 Task: Find a one-way business class flight from Santa Barbara to Springfield on Tuesday, May 2, using Delta, with 2 checked bags, a price limit of ₹600,000, and a departure time between 6:00 PM and 12:00 AM.
Action: Mouse moved to (266, 356)
Screenshot: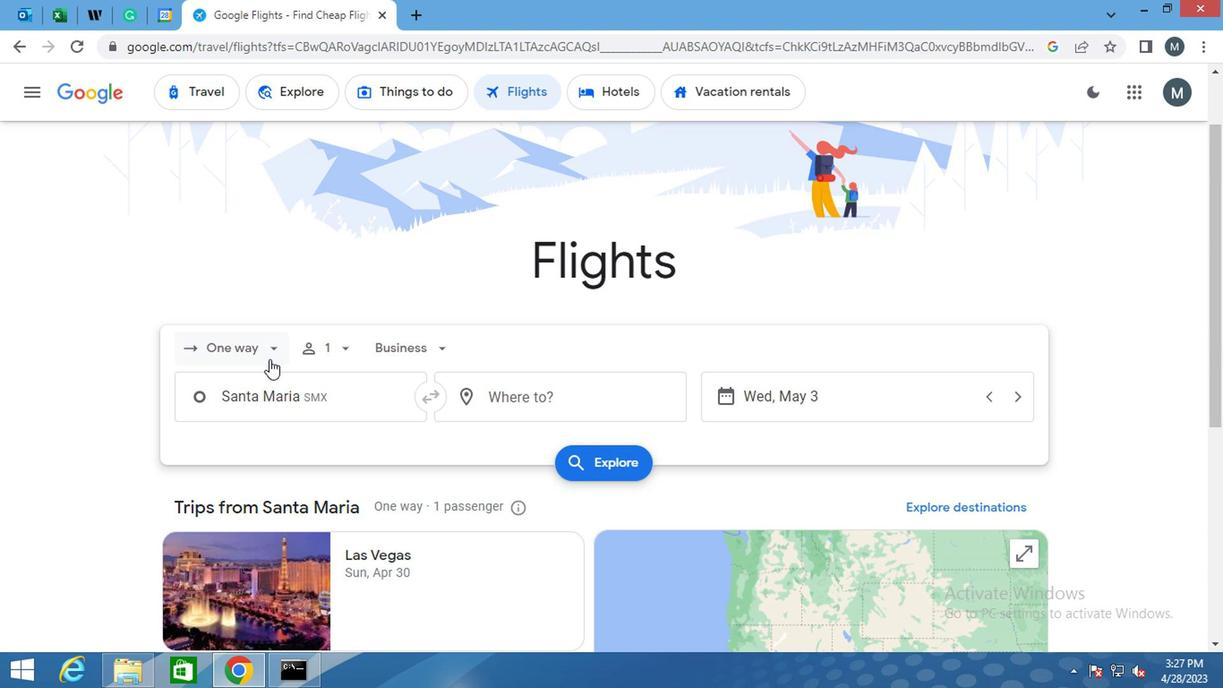 
Action: Mouse pressed left at (266, 356)
Screenshot: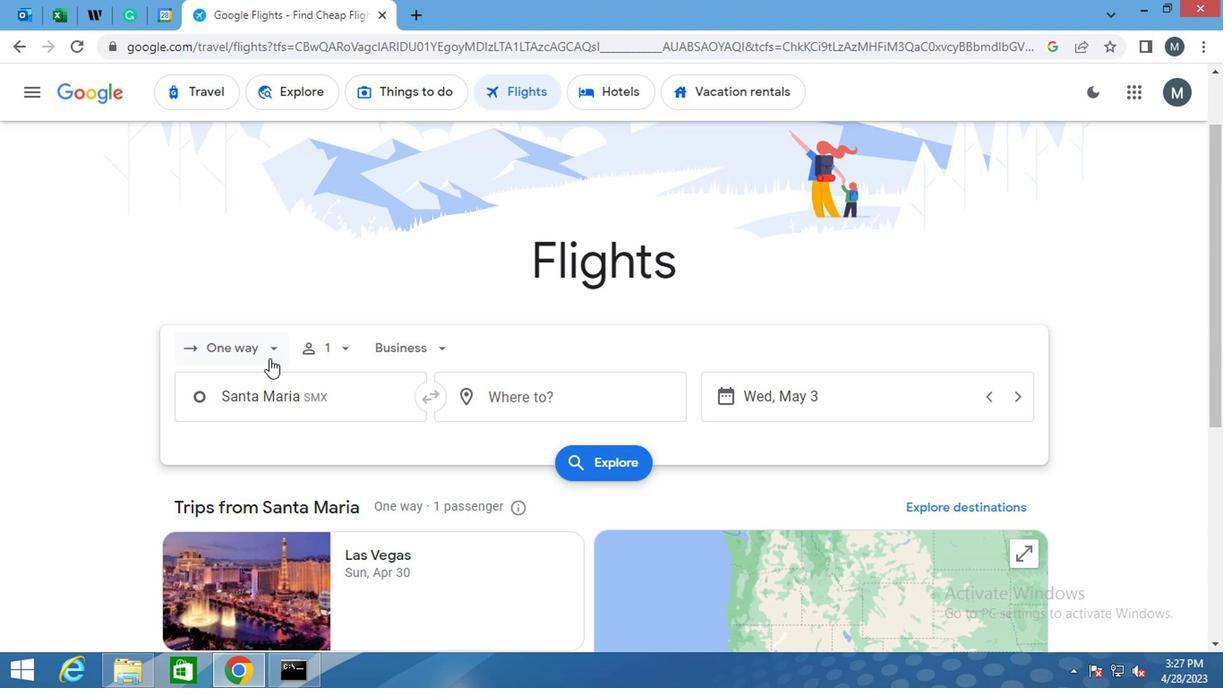 
Action: Mouse moved to (256, 434)
Screenshot: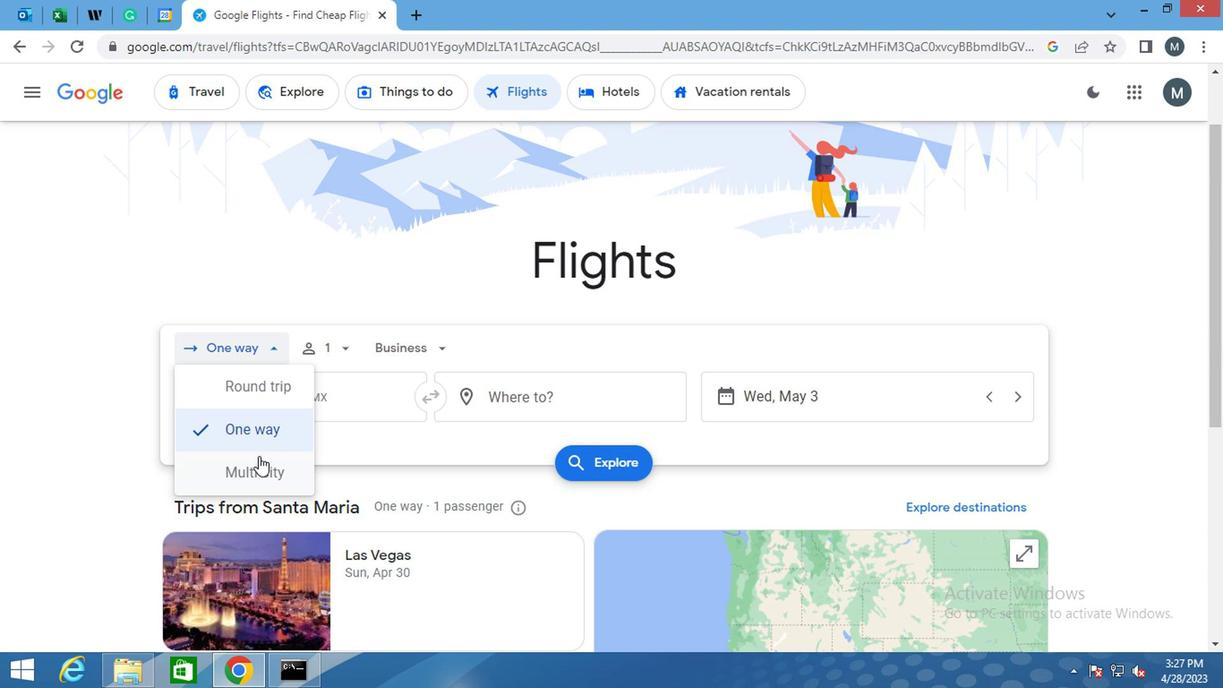 
Action: Mouse pressed left at (256, 434)
Screenshot: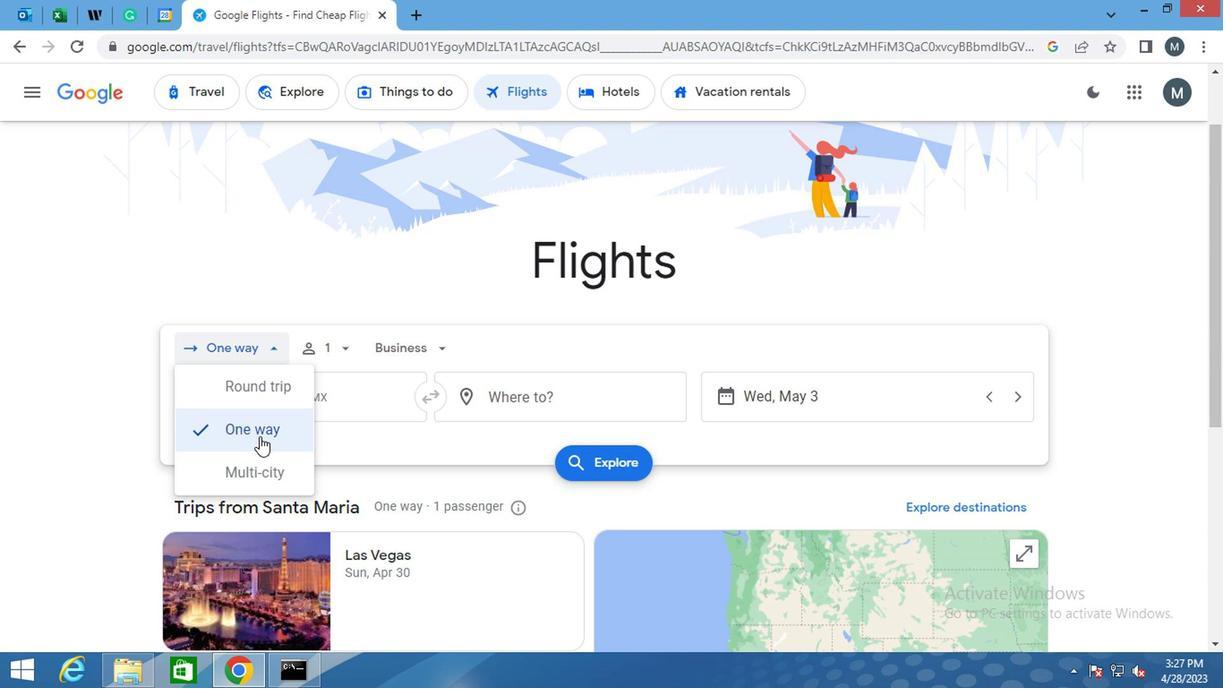 
Action: Mouse moved to (331, 351)
Screenshot: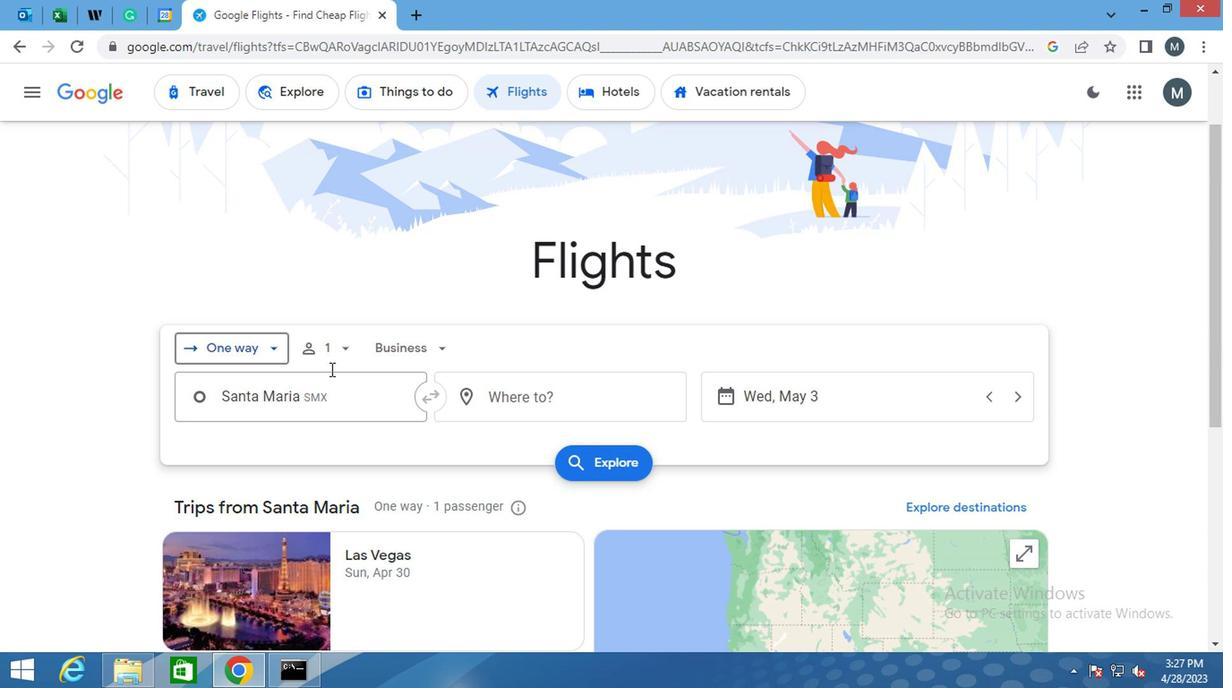 
Action: Mouse pressed left at (331, 351)
Screenshot: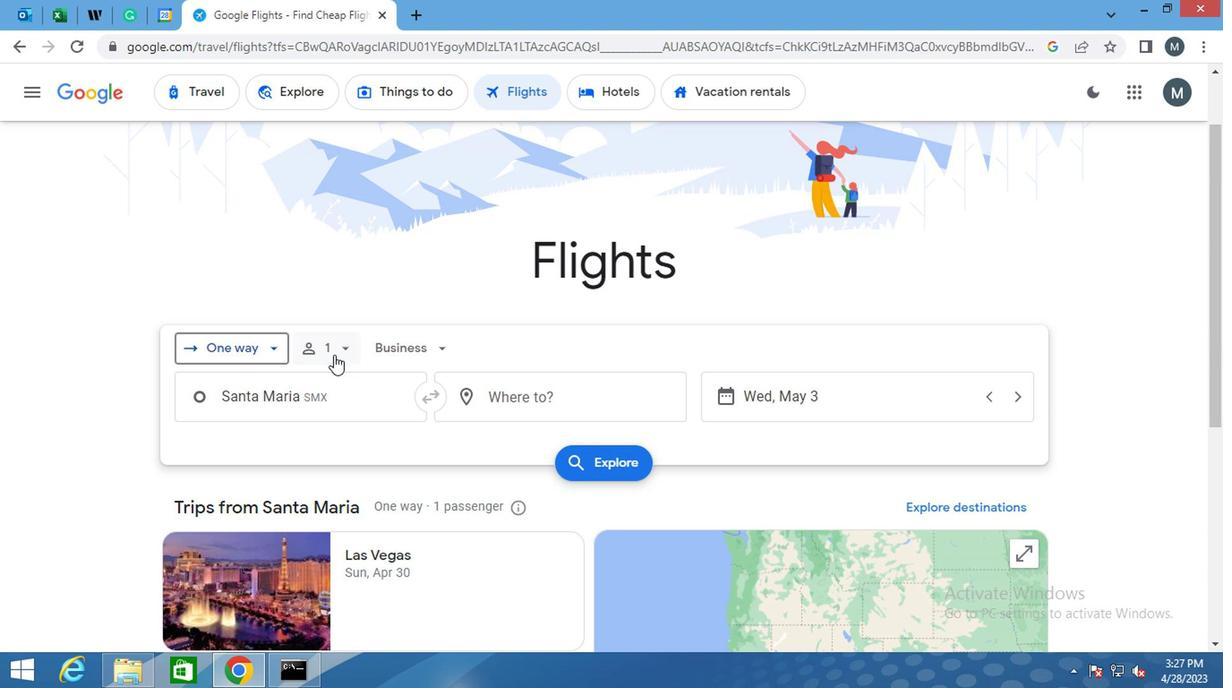
Action: Mouse moved to (475, 440)
Screenshot: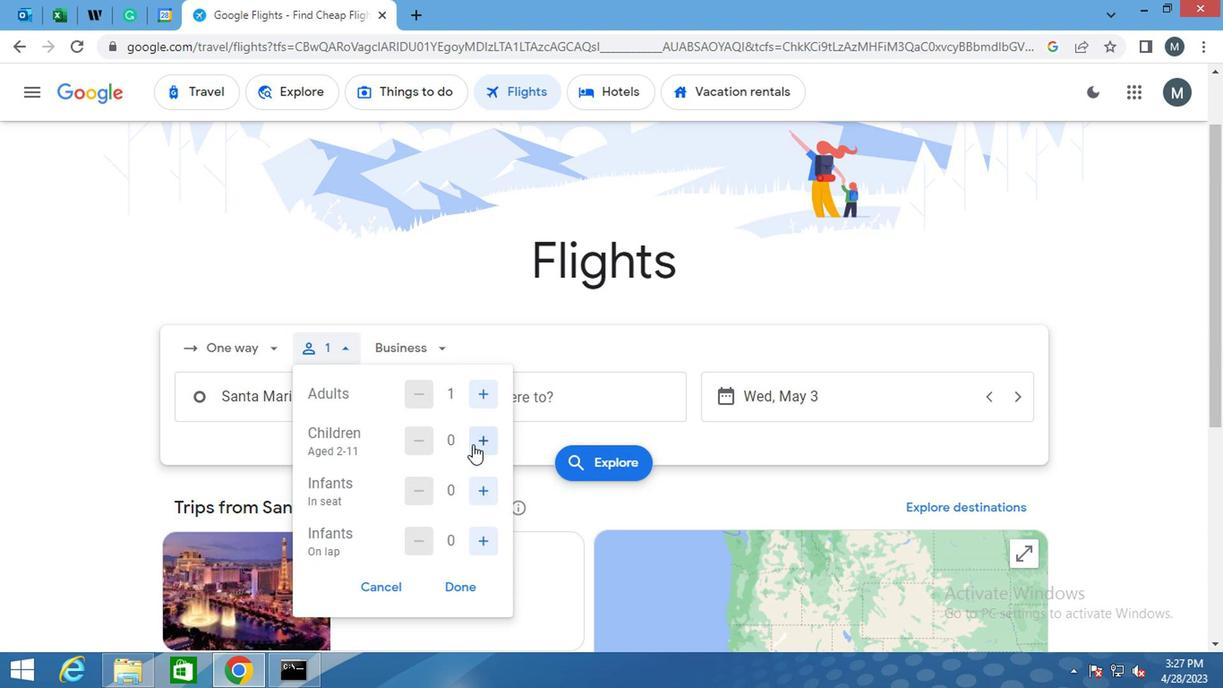 
Action: Mouse pressed left at (475, 440)
Screenshot: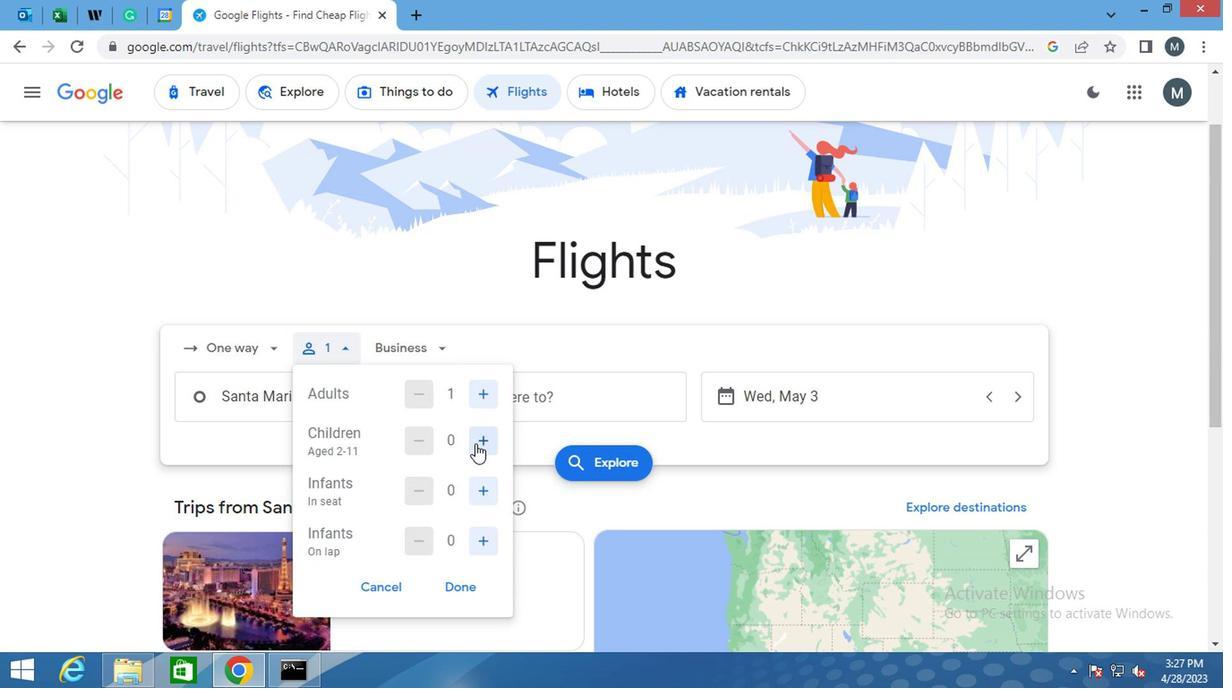 
Action: Mouse pressed left at (475, 440)
Screenshot: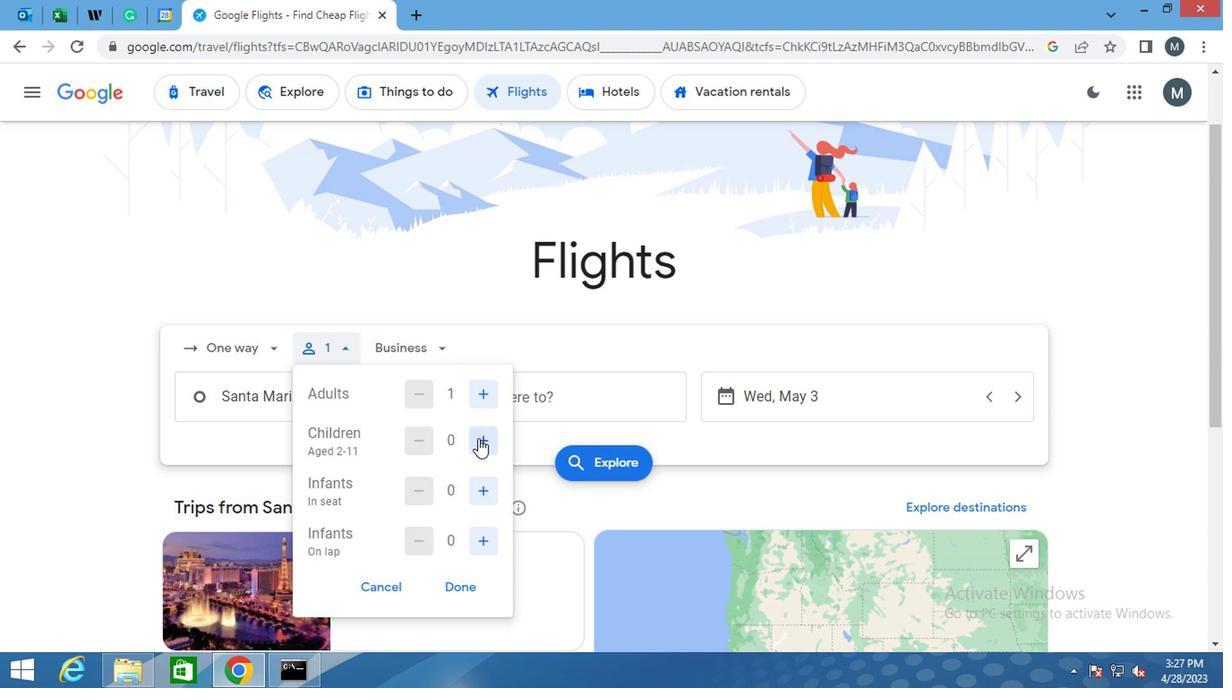 
Action: Mouse pressed left at (475, 440)
Screenshot: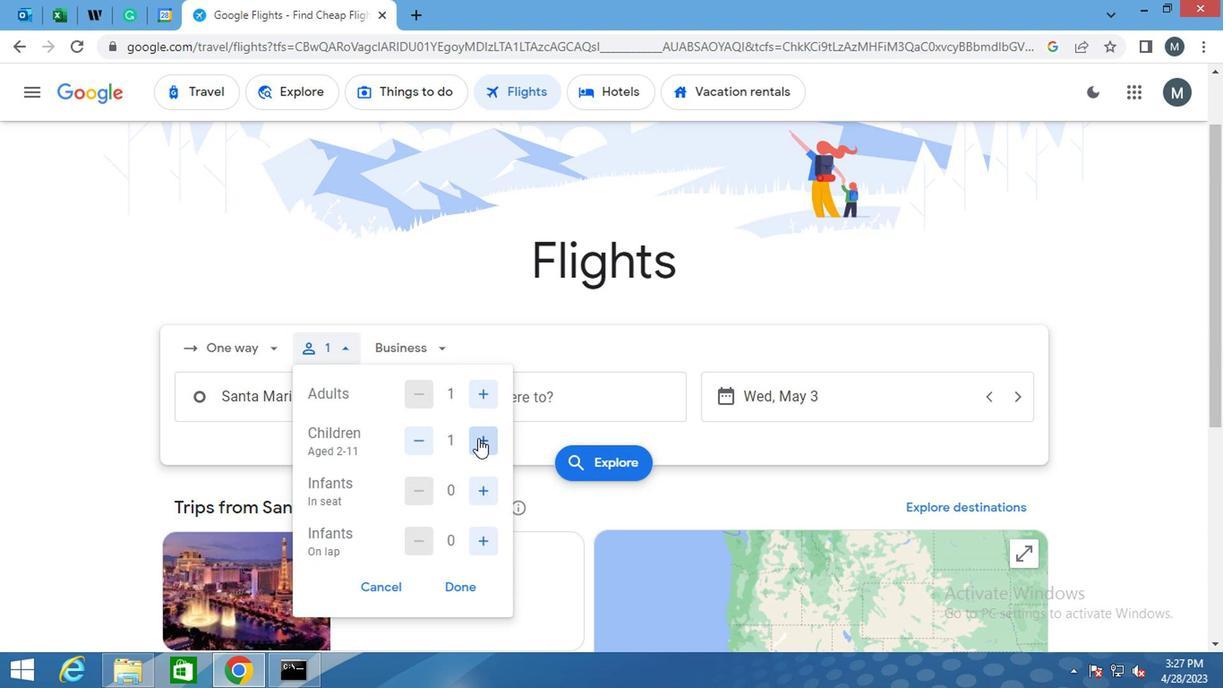 
Action: Mouse pressed left at (475, 440)
Screenshot: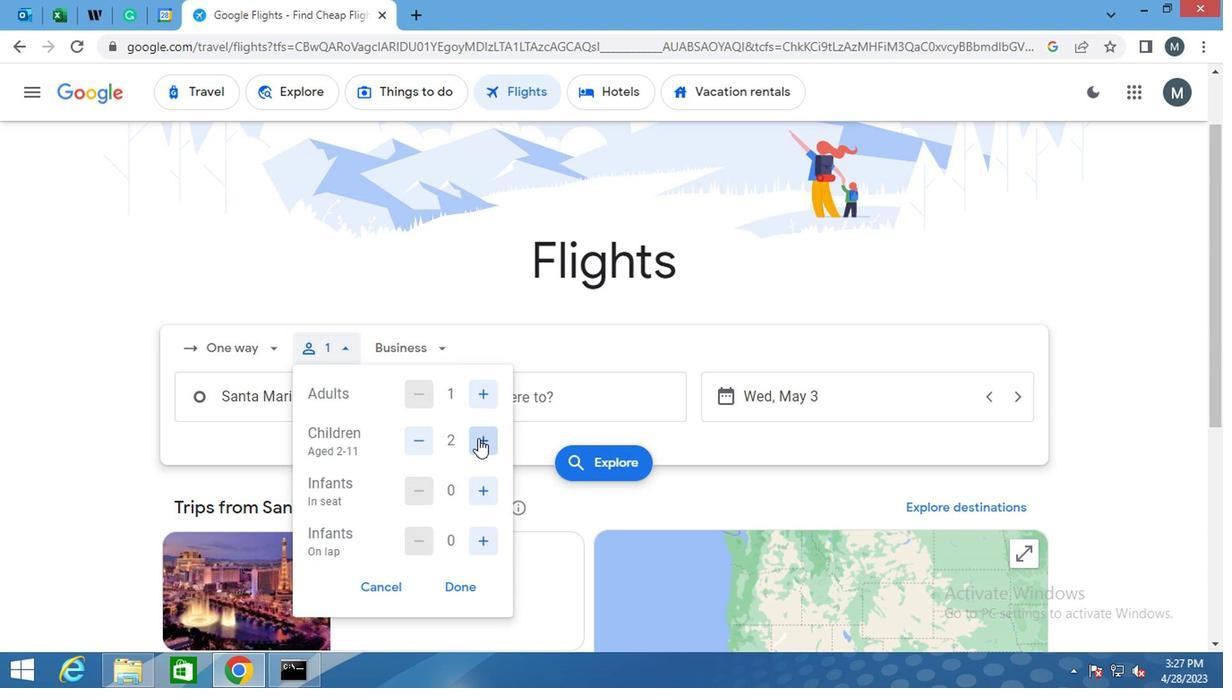 
Action: Mouse pressed left at (475, 440)
Screenshot: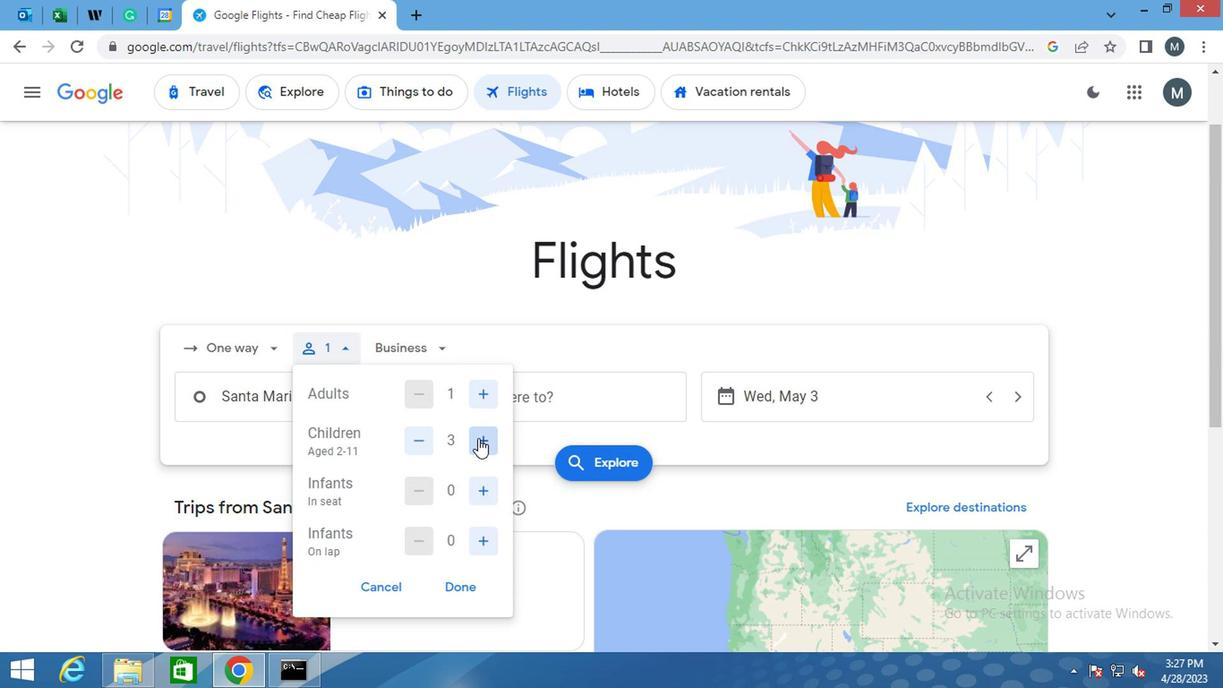 
Action: Mouse pressed left at (475, 440)
Screenshot: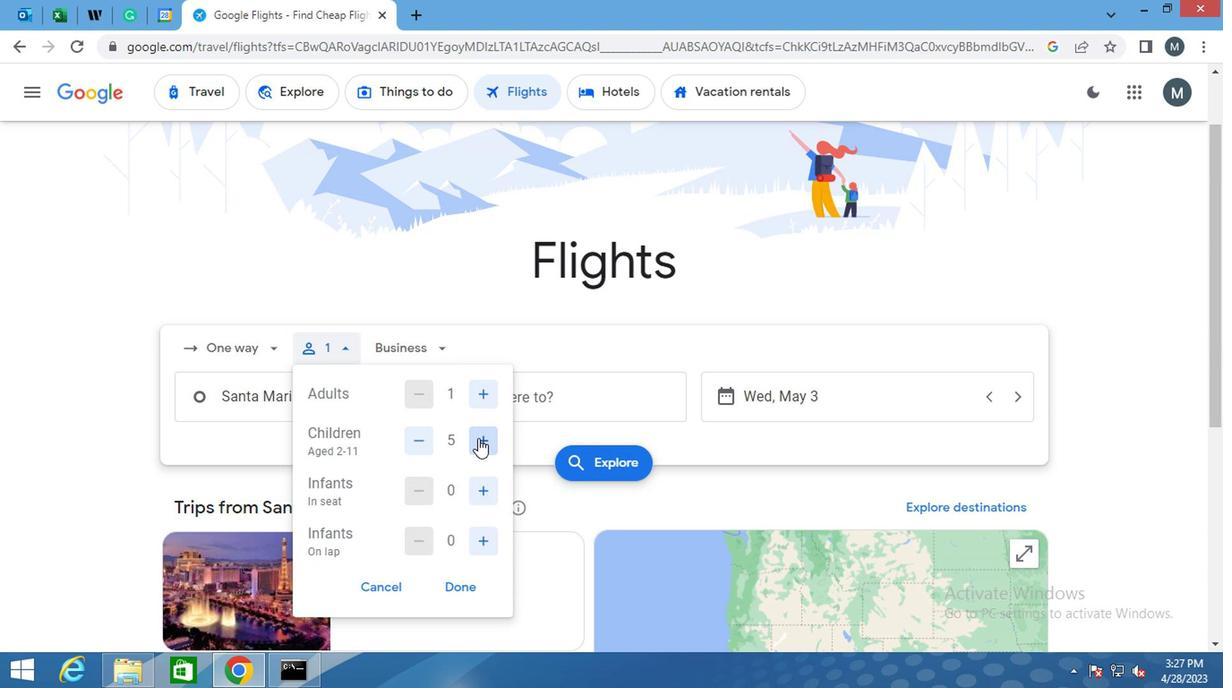 
Action: Mouse moved to (483, 495)
Screenshot: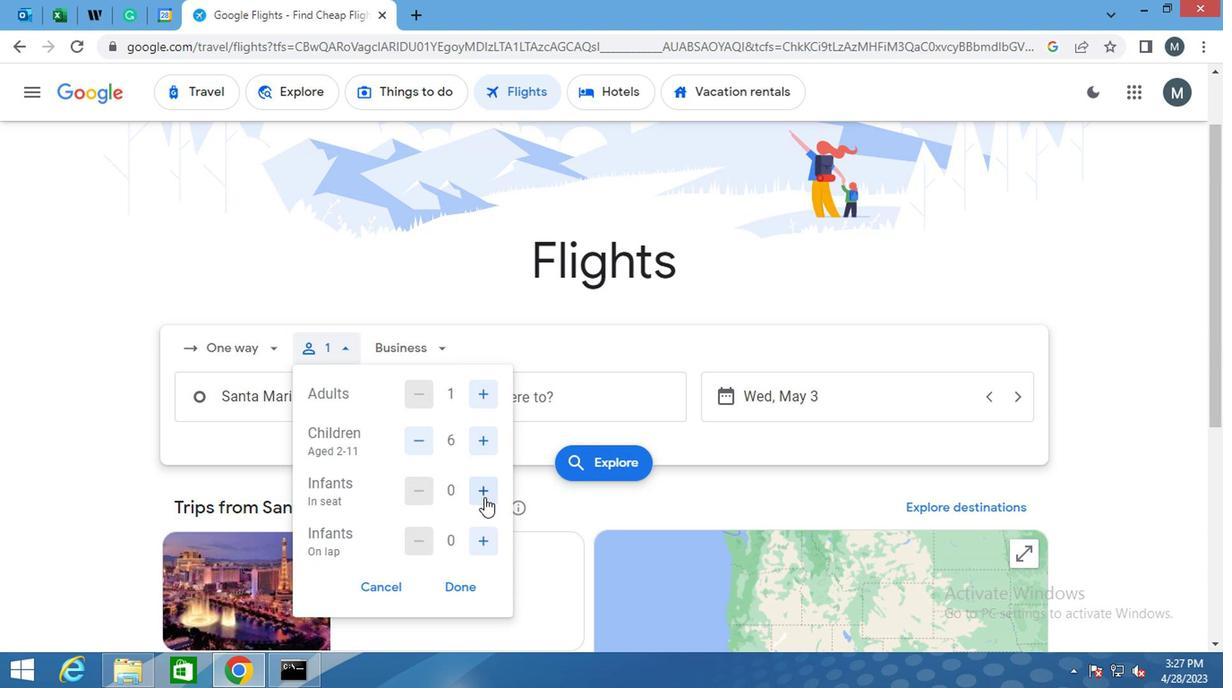 
Action: Mouse pressed left at (483, 495)
Screenshot: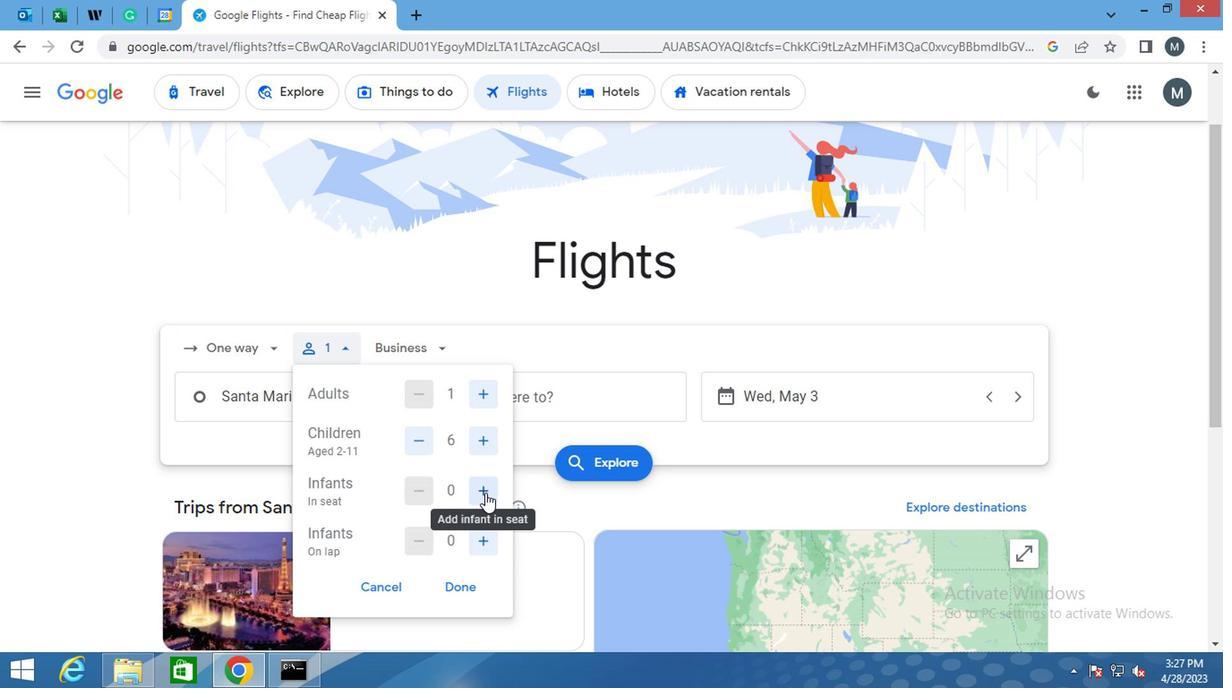
Action: Mouse moved to (479, 542)
Screenshot: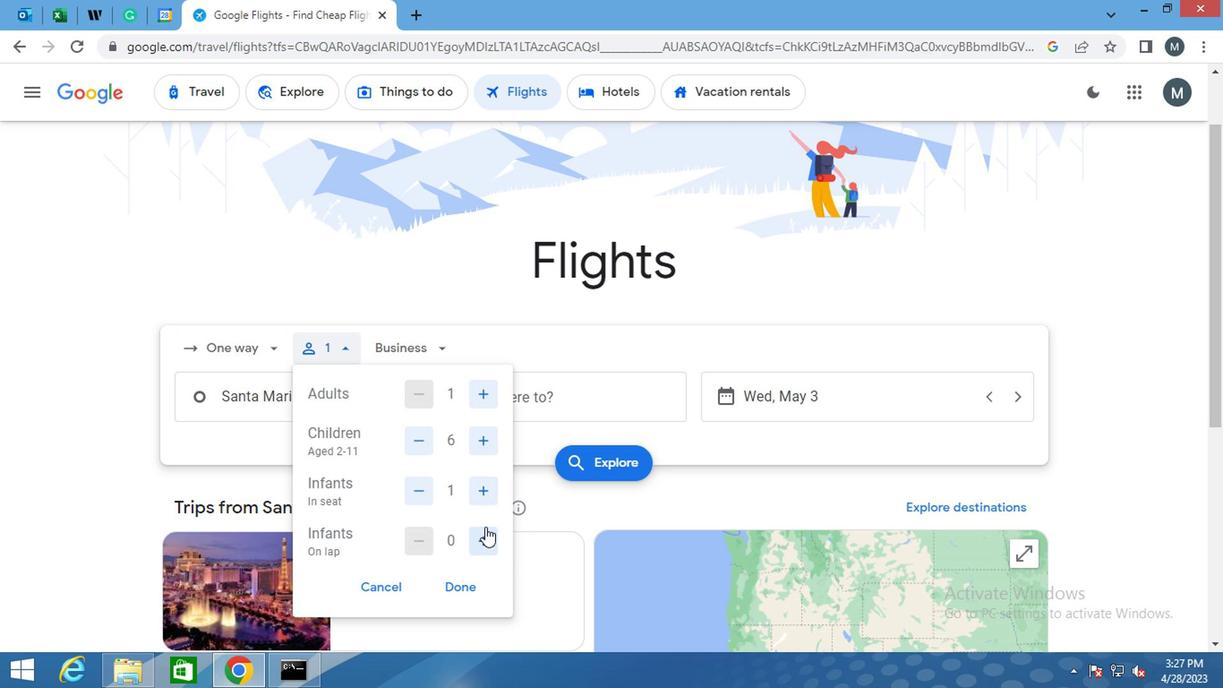 
Action: Mouse pressed left at (479, 542)
Screenshot: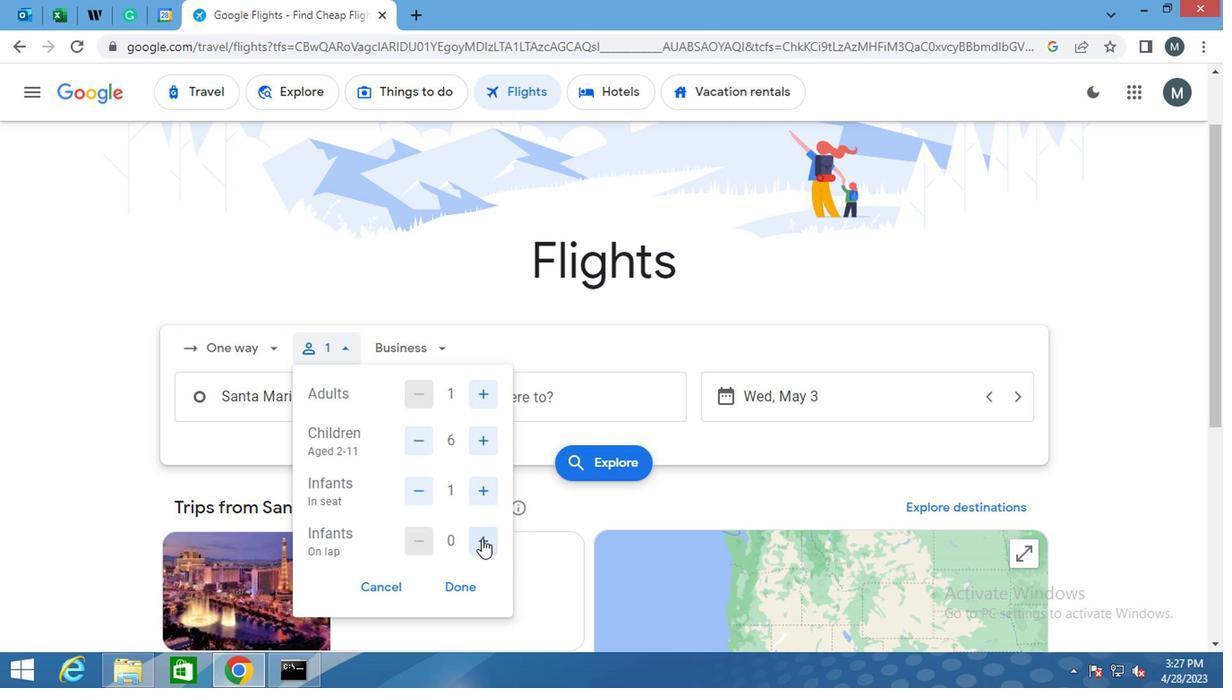
Action: Mouse moved to (464, 590)
Screenshot: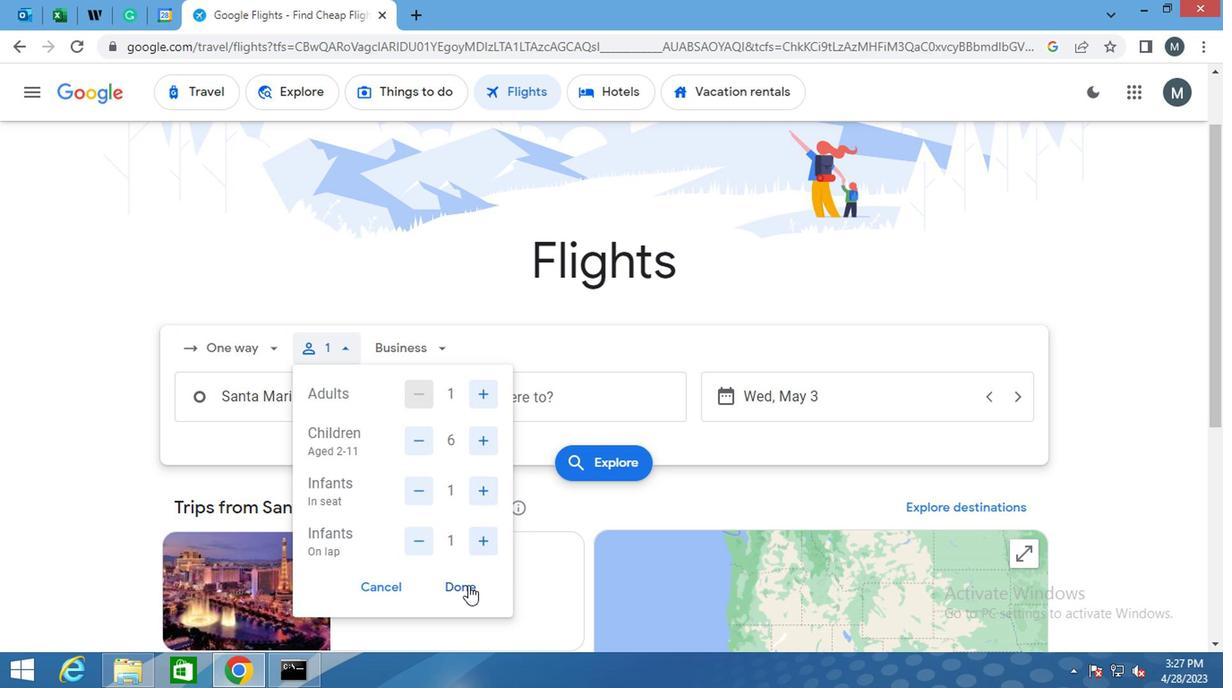 
Action: Mouse pressed left at (464, 590)
Screenshot: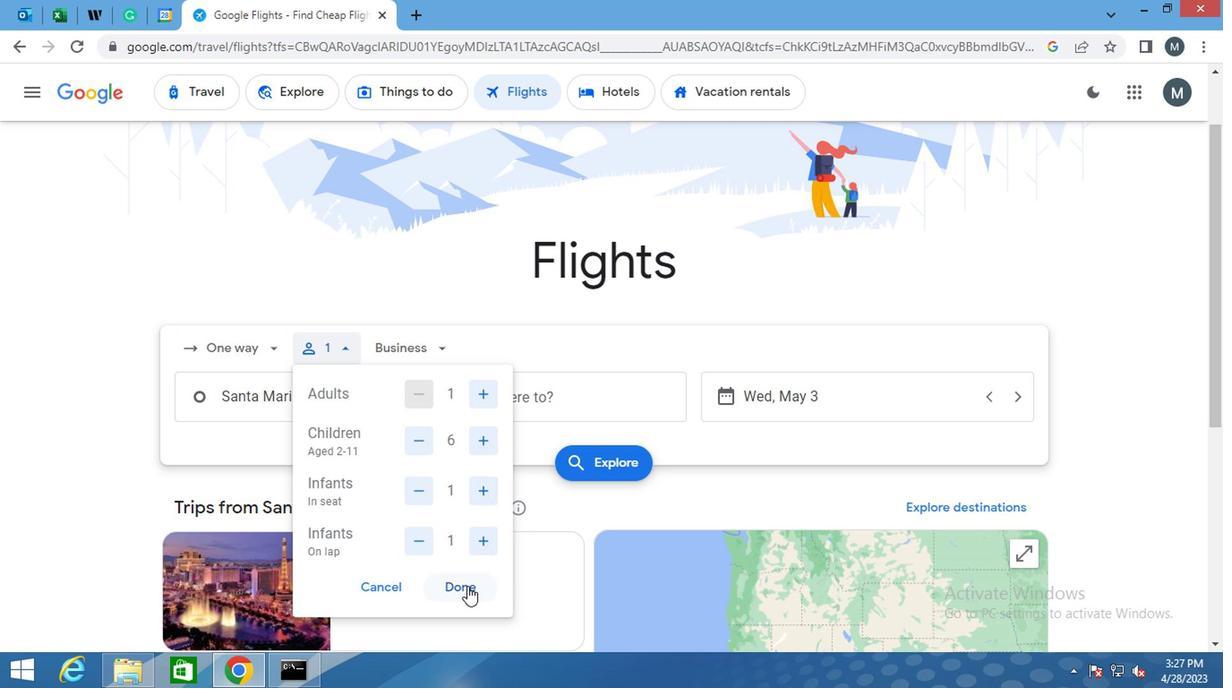 
Action: Mouse moved to (444, 359)
Screenshot: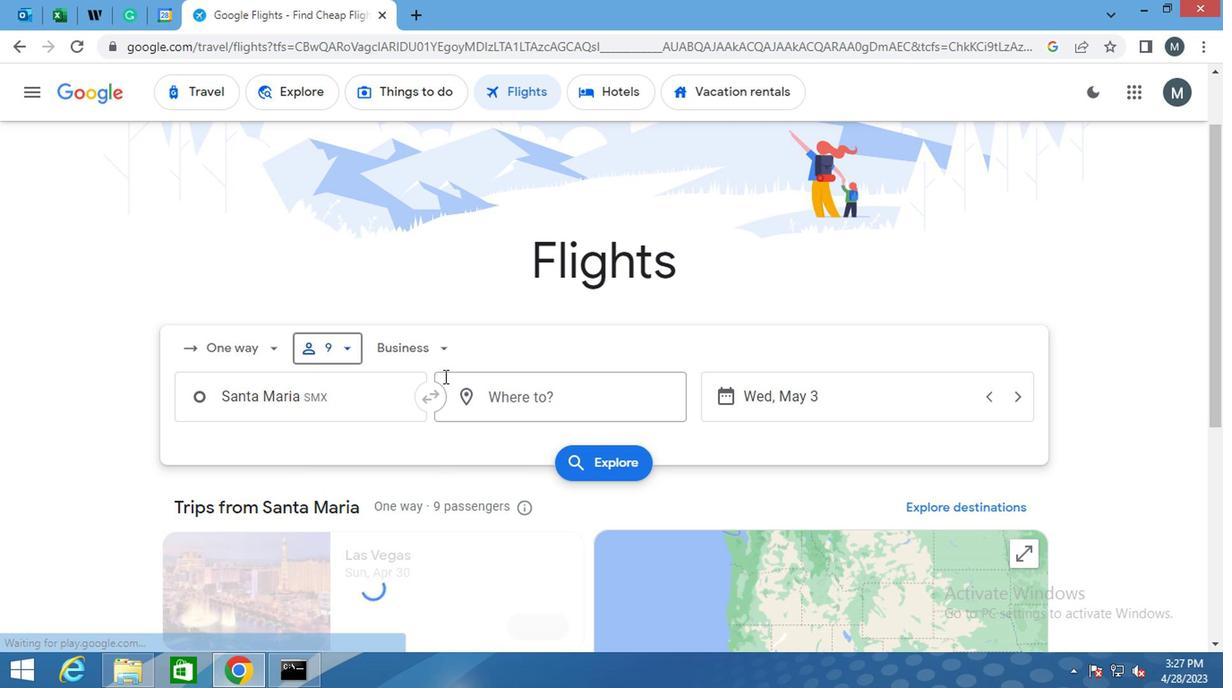 
Action: Mouse pressed left at (444, 359)
Screenshot: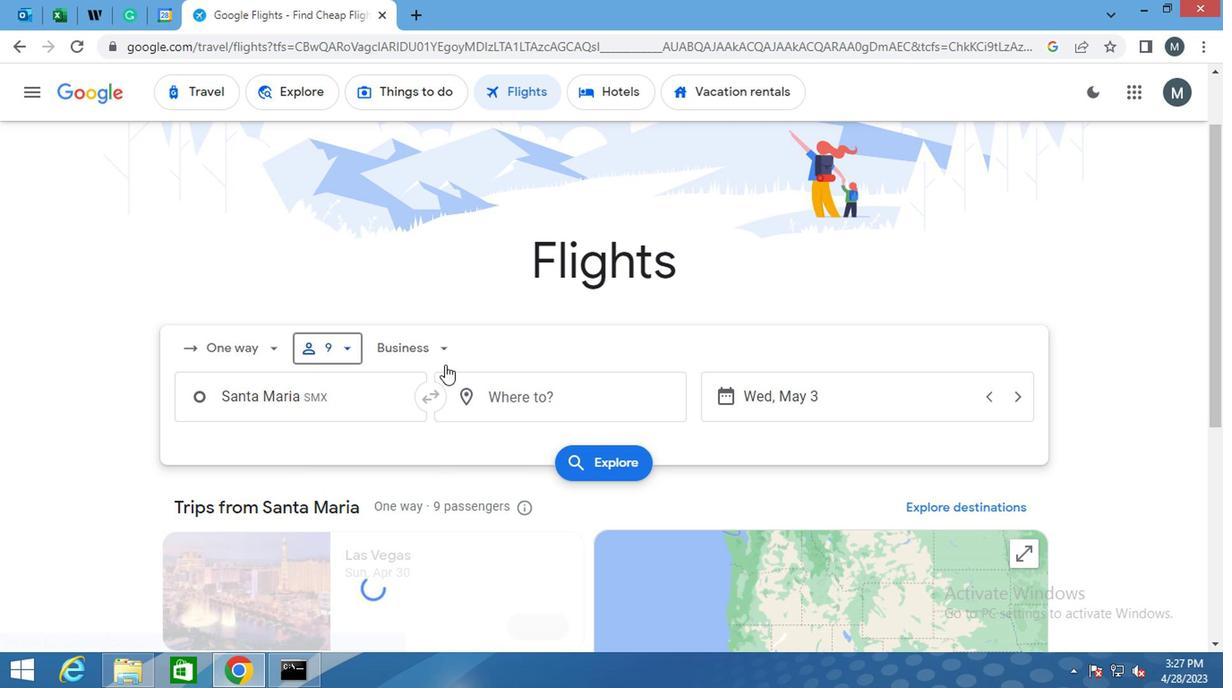 
Action: Mouse moved to (474, 471)
Screenshot: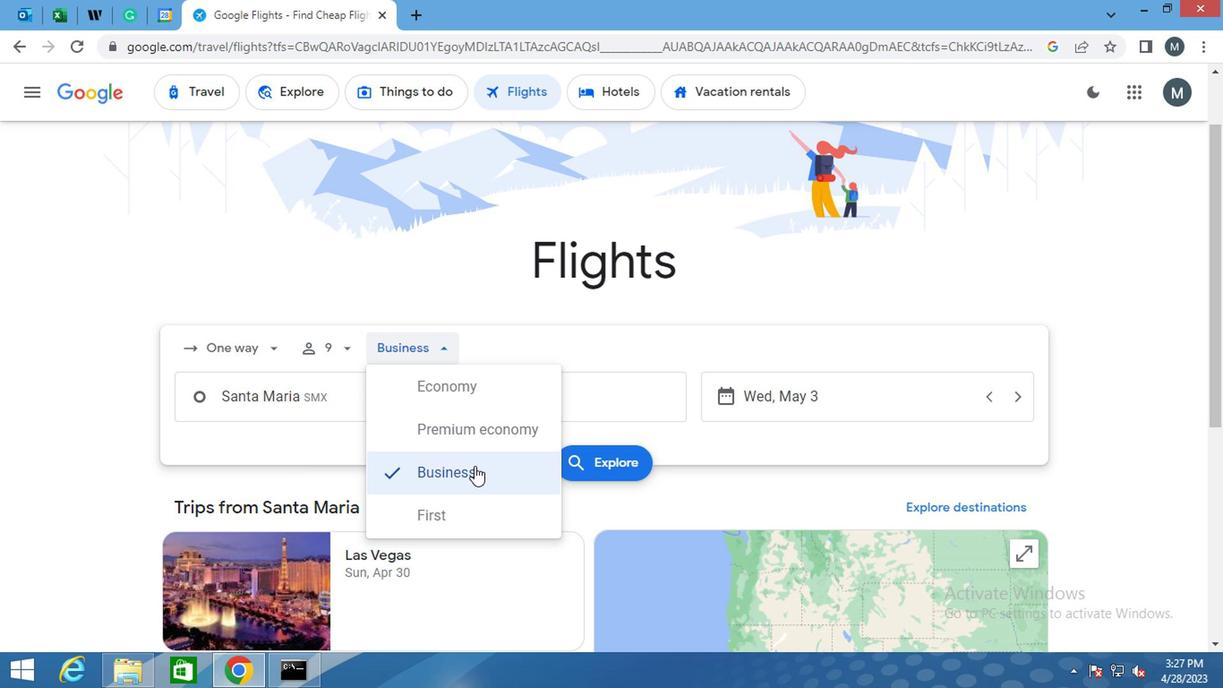 
Action: Mouse pressed left at (474, 471)
Screenshot: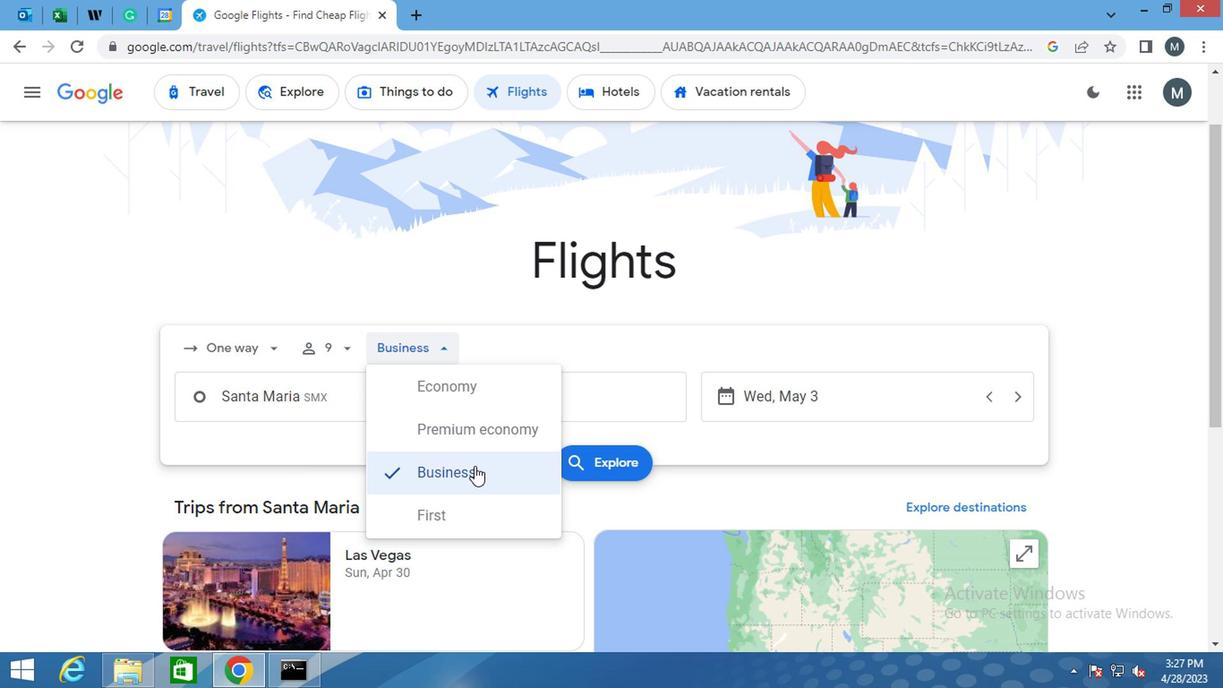 
Action: Mouse moved to (357, 407)
Screenshot: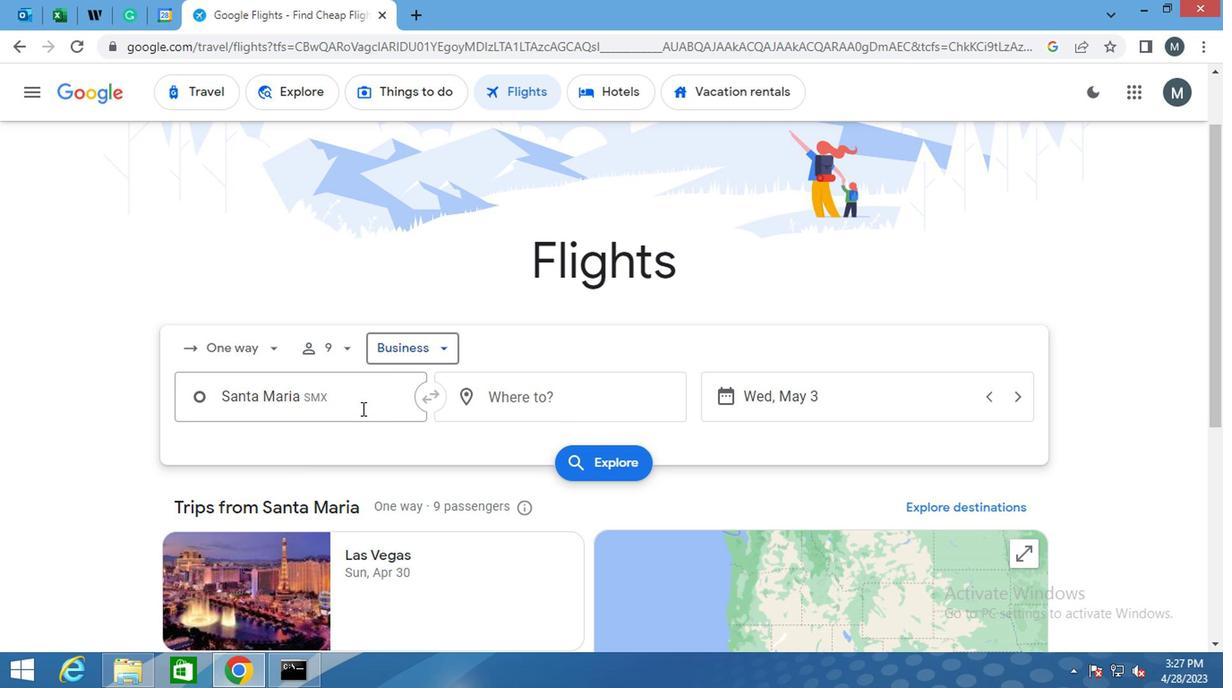 
Action: Mouse pressed left at (357, 407)
Screenshot: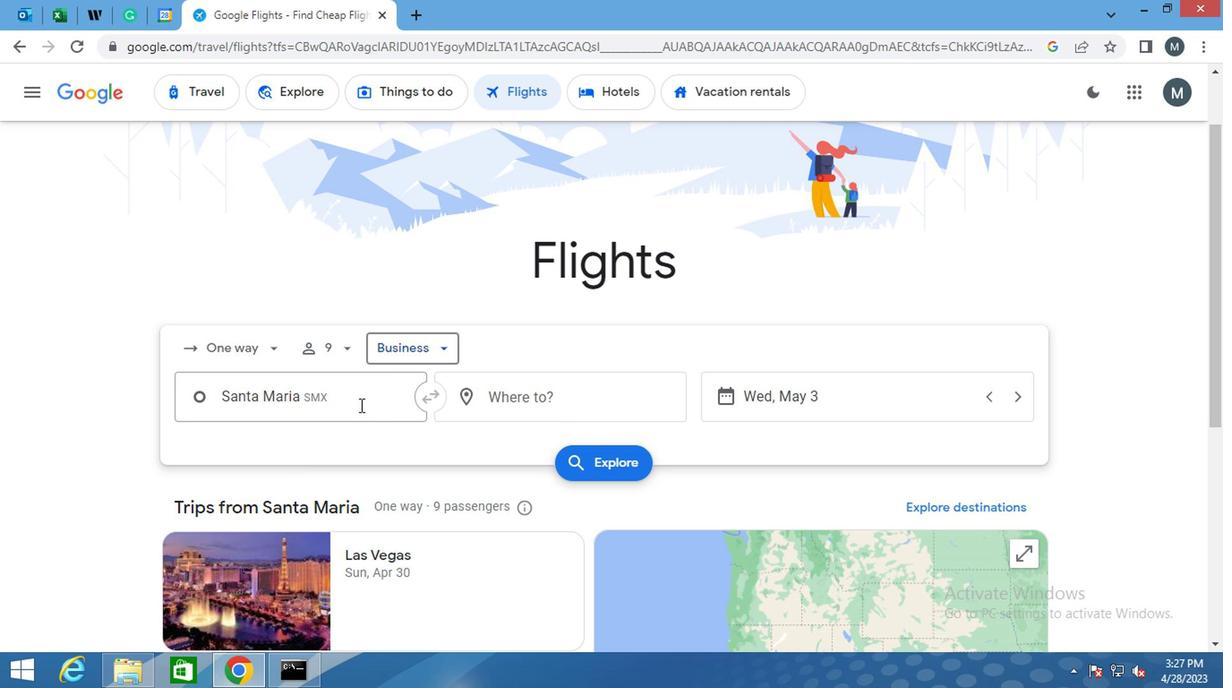 
Action: Mouse moved to (357, 405)
Screenshot: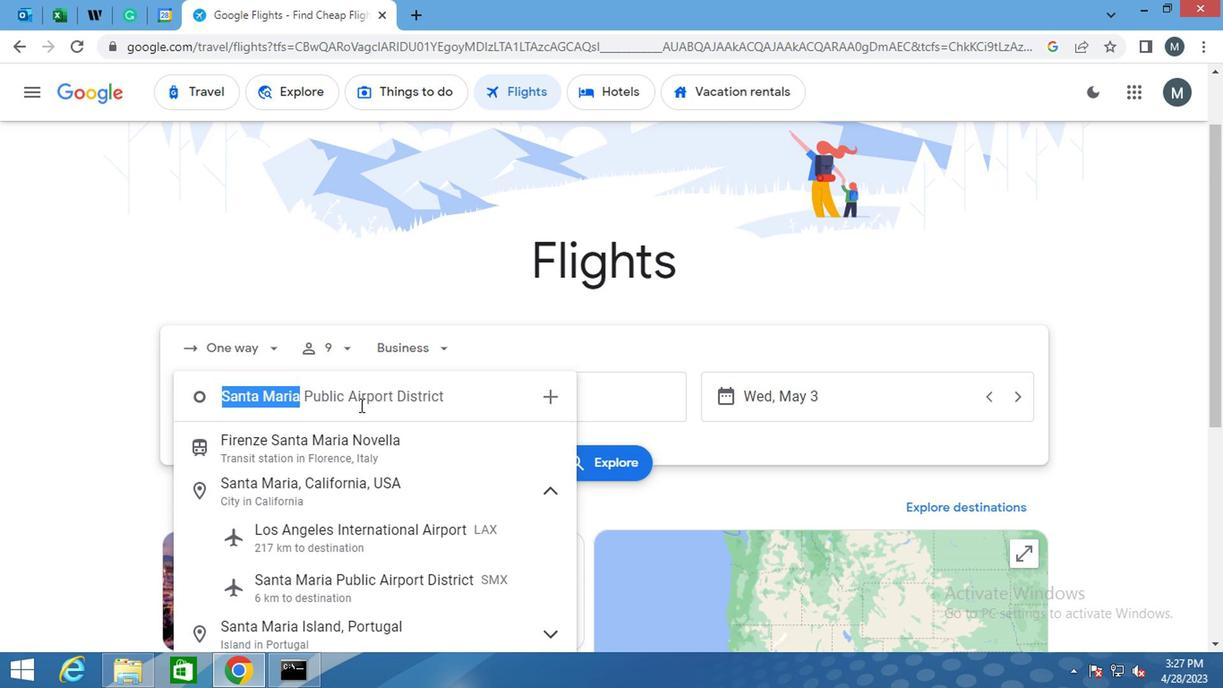 
Action: Mouse pressed left at (357, 405)
Screenshot: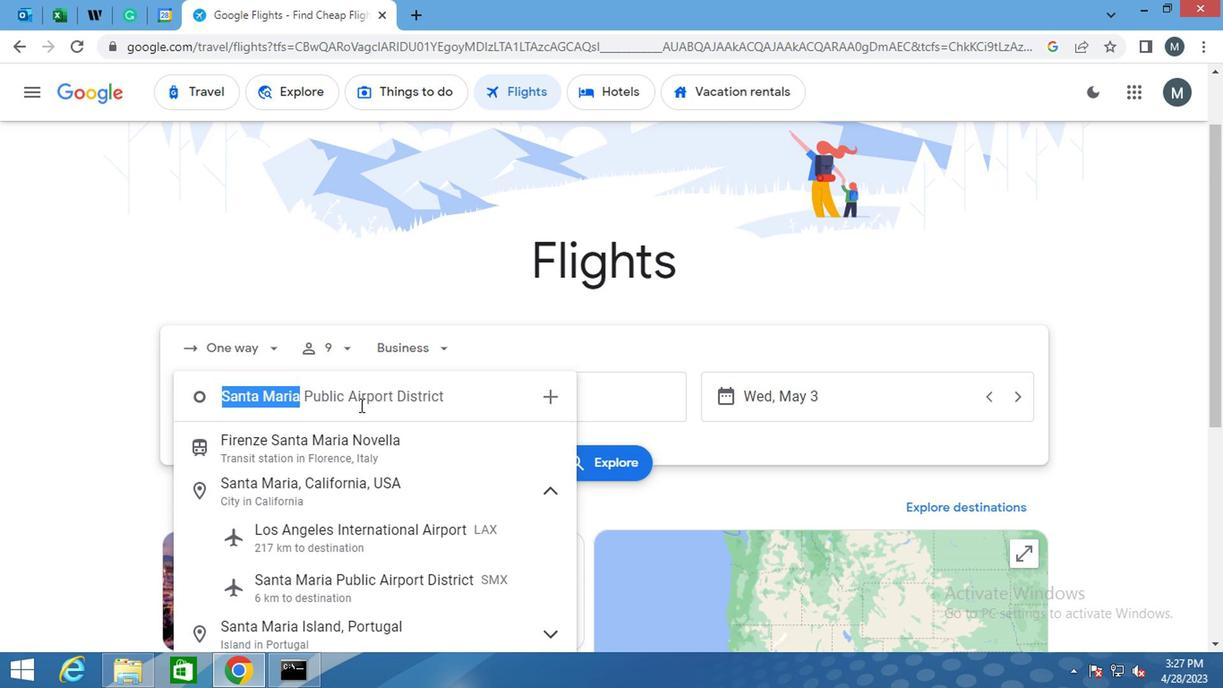 
Action: Mouse moved to (456, 372)
Screenshot: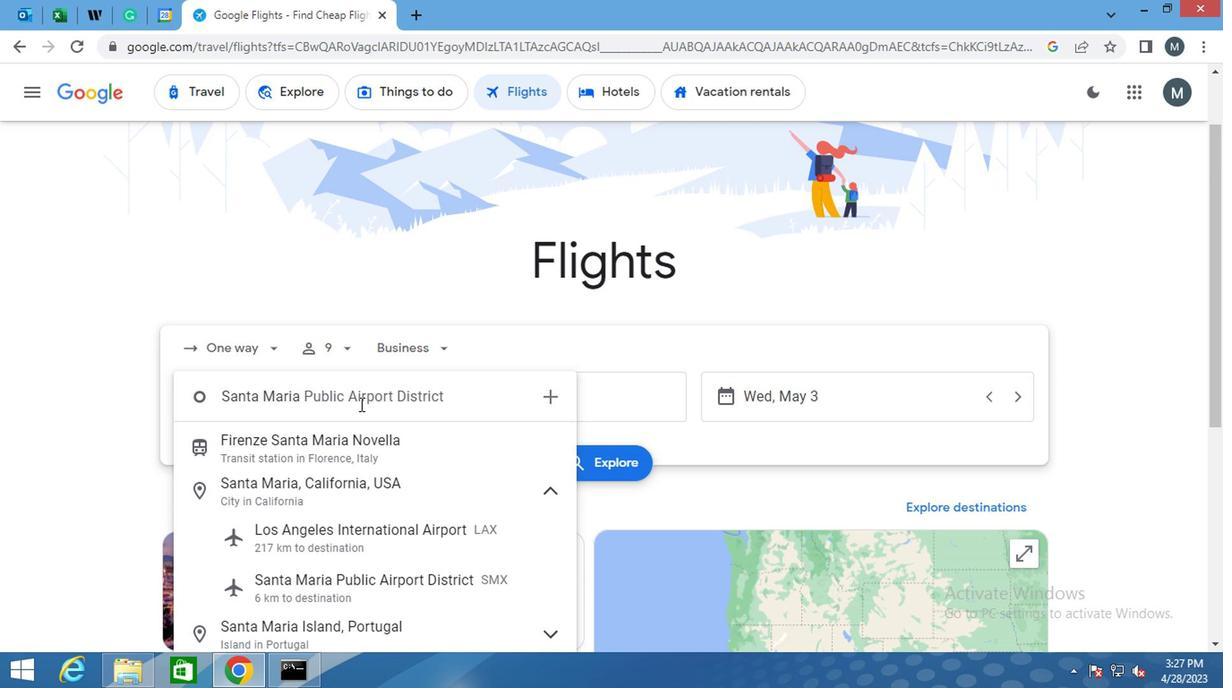 
Action: Key pressed sba<Key.backspace><Key.backspace><Key.backspace><Key.backspace><Key.backspace><Key.backspace><Key.backspace><Key.backspace><Key.backspace><Key.backspace><Key.backspace><Key.backspace><Key.backspace><Key.backspace>sba
Screenshot: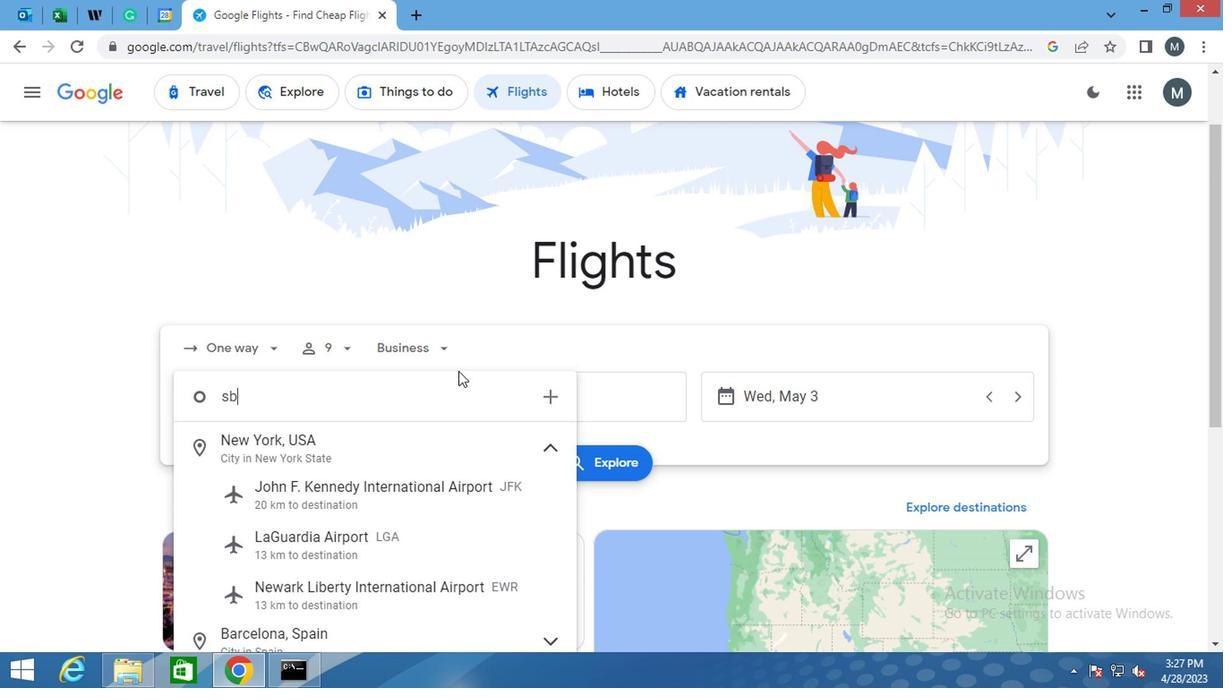 
Action: Mouse moved to (387, 459)
Screenshot: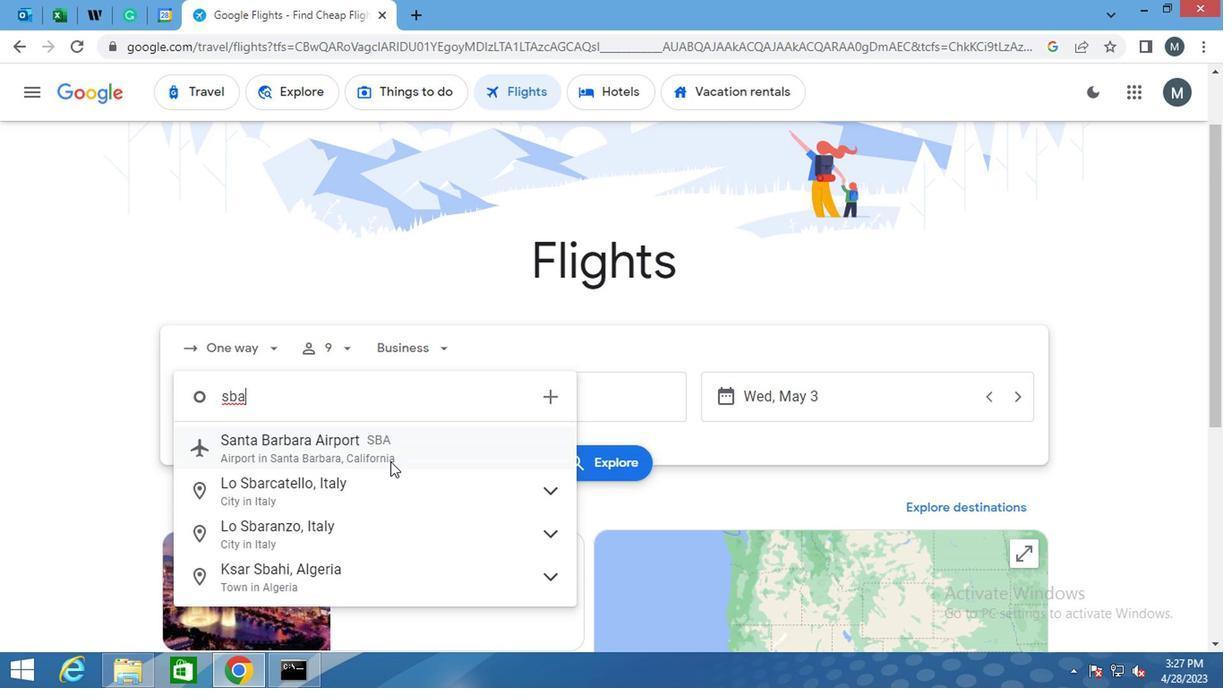 
Action: Mouse pressed left at (387, 459)
Screenshot: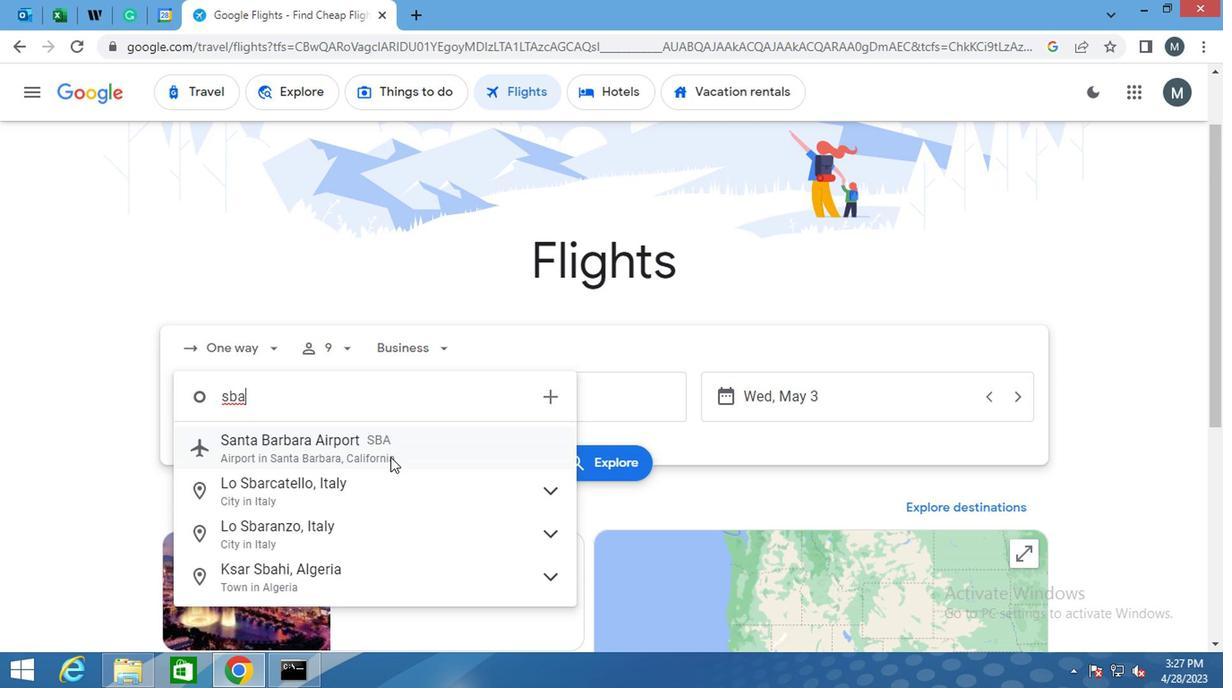 
Action: Mouse moved to (514, 396)
Screenshot: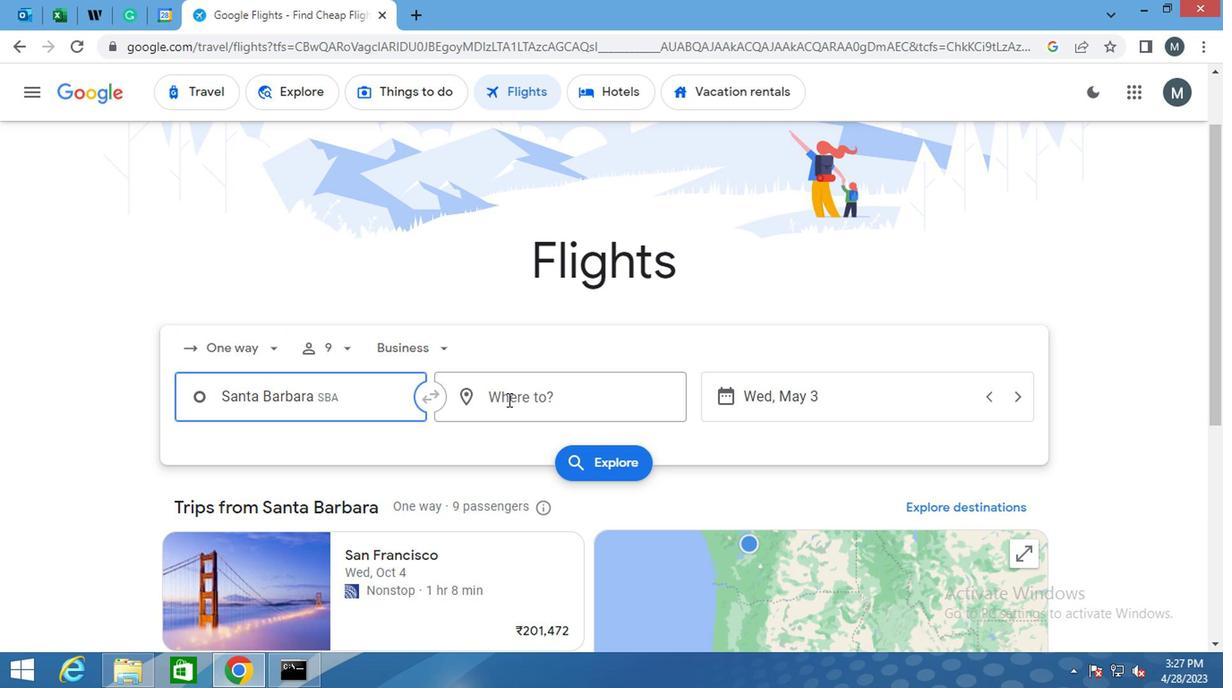 
Action: Mouse pressed left at (514, 396)
Screenshot: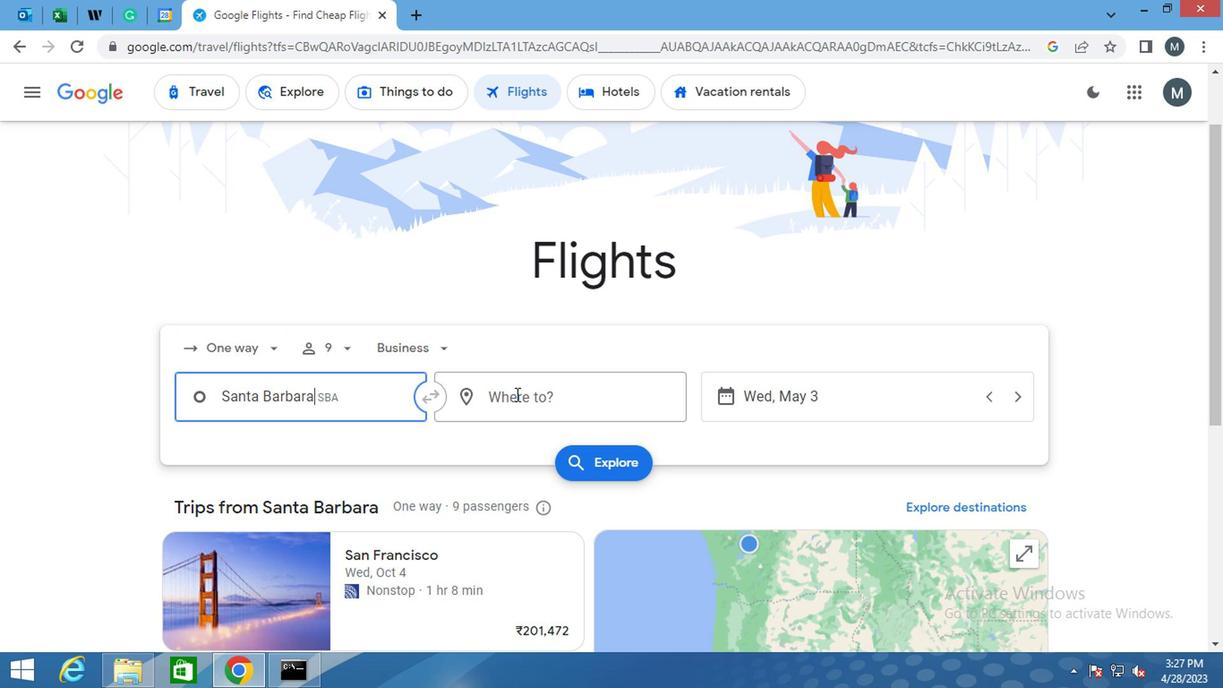 
Action: Mouse moved to (560, 389)
Screenshot: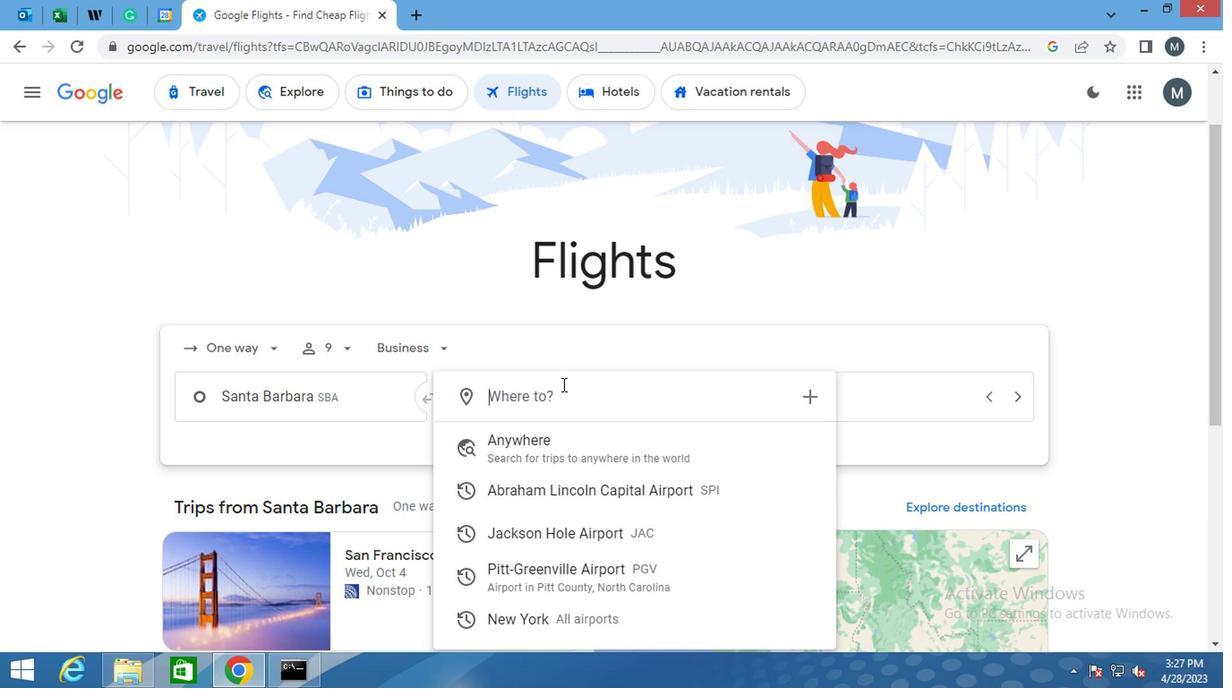 
Action: Key pressed spi
Screenshot: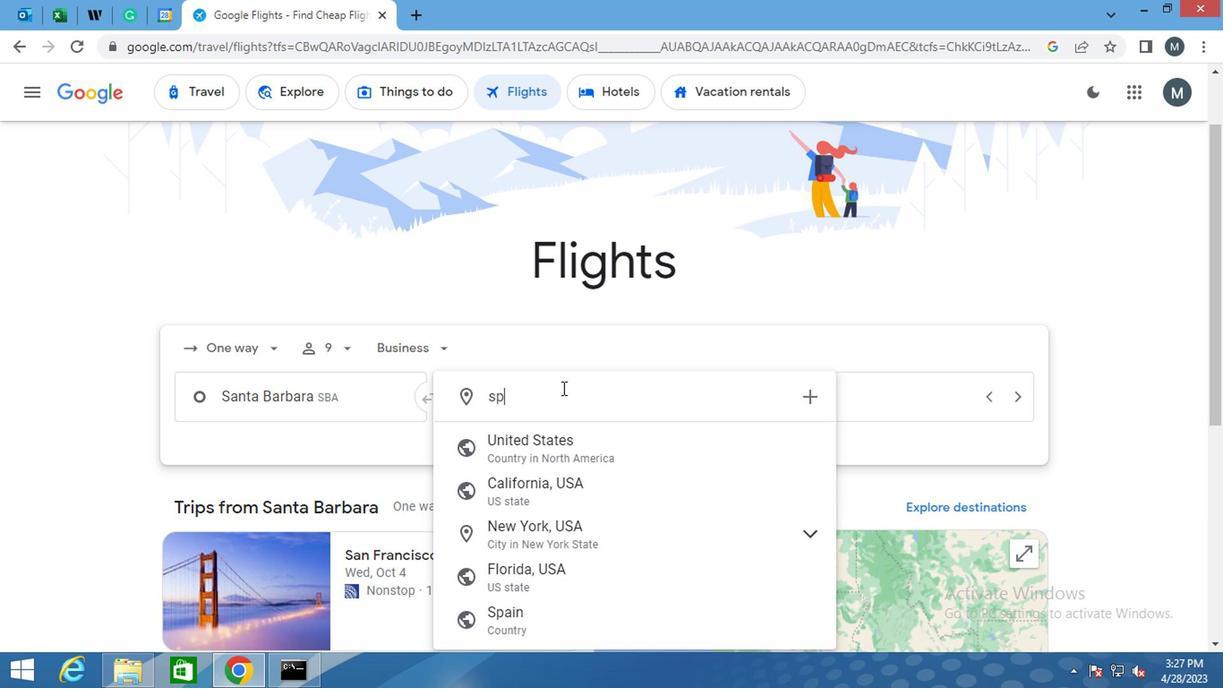
Action: Mouse moved to (593, 442)
Screenshot: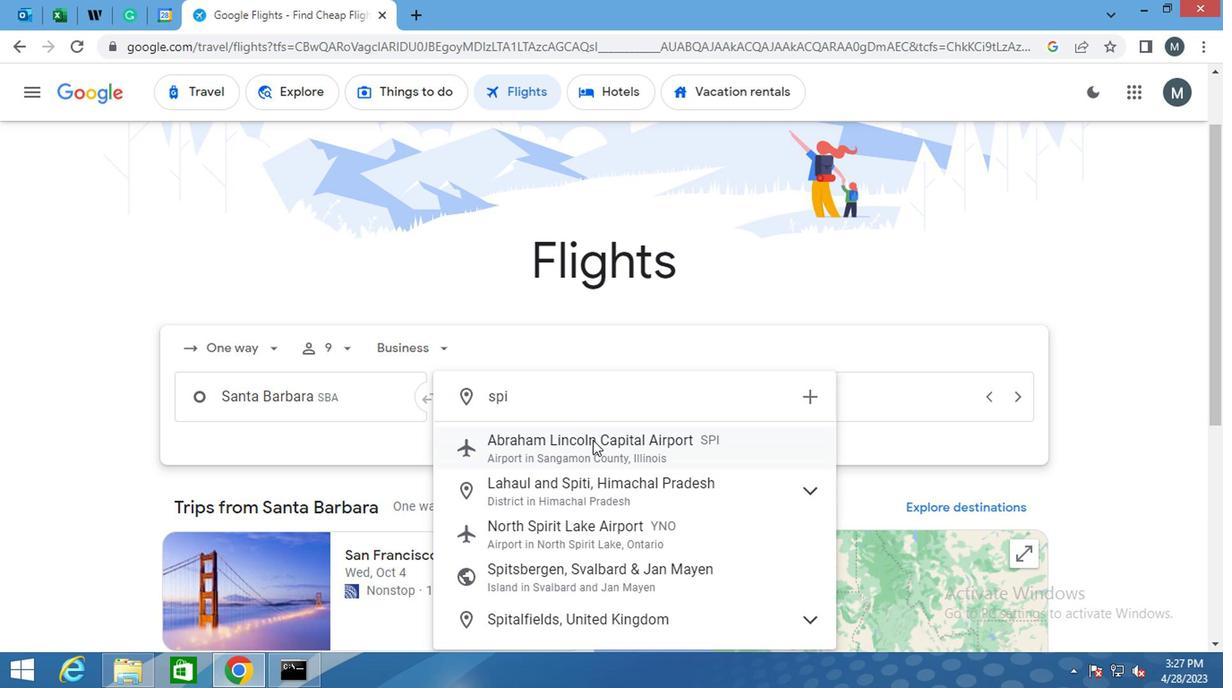 
Action: Mouse pressed left at (593, 442)
Screenshot: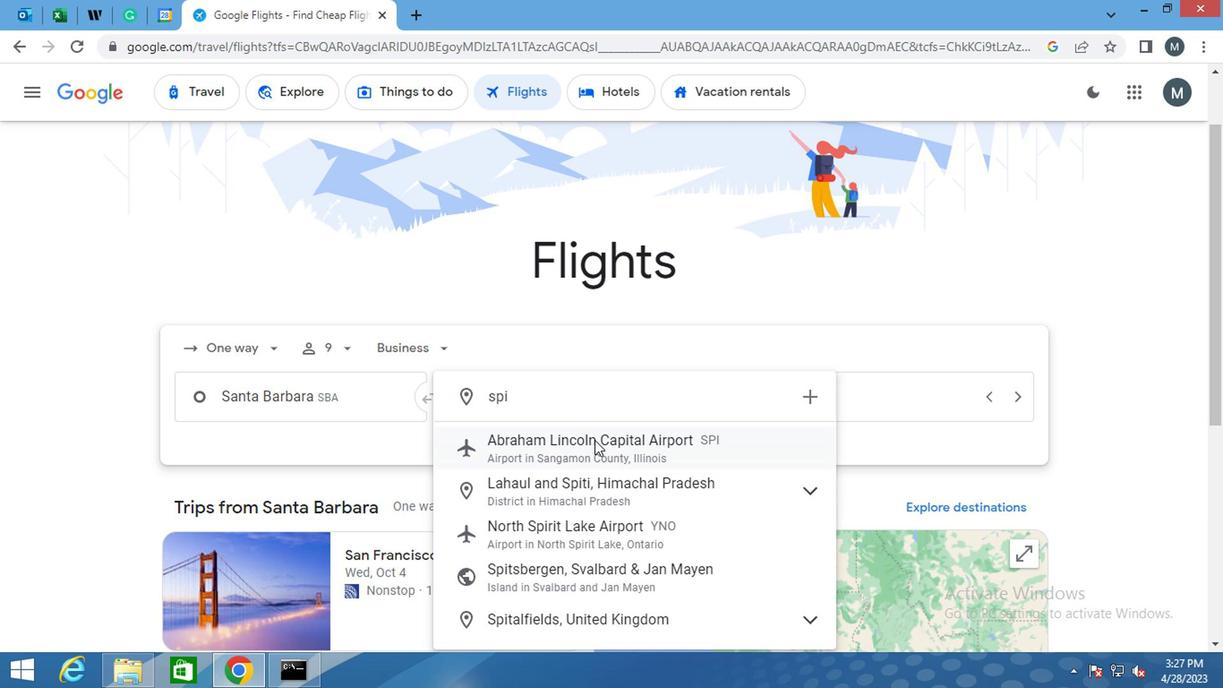 
Action: Mouse moved to (777, 398)
Screenshot: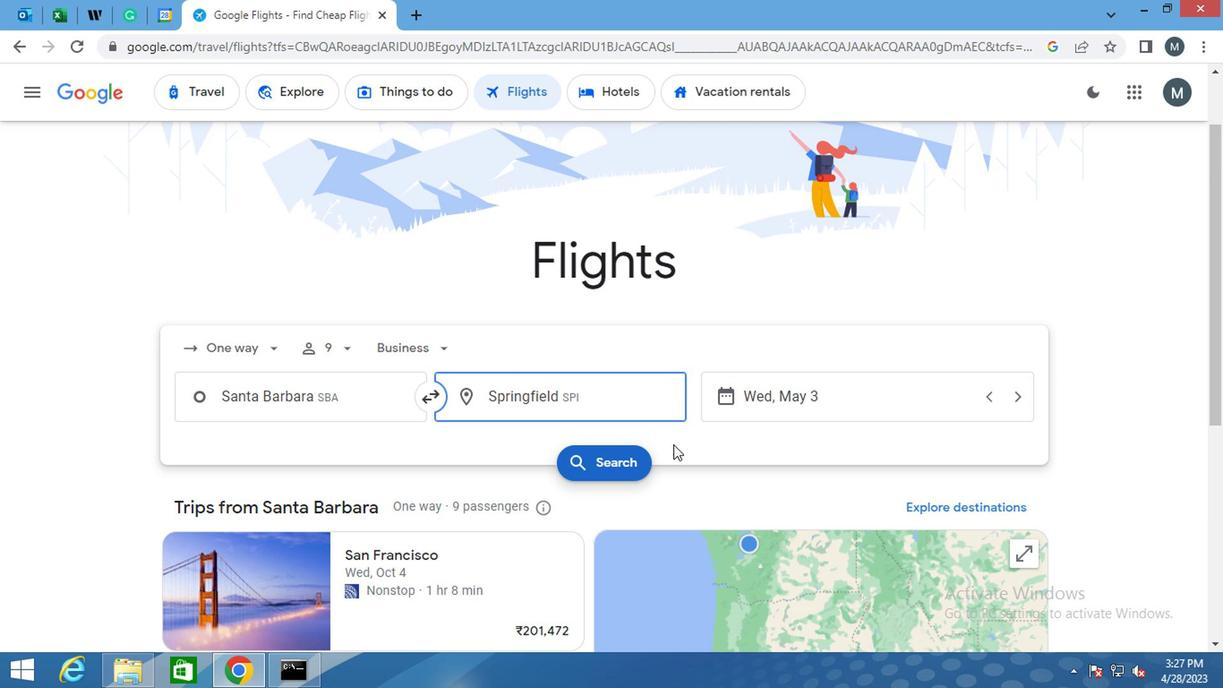 
Action: Mouse pressed left at (777, 398)
Screenshot: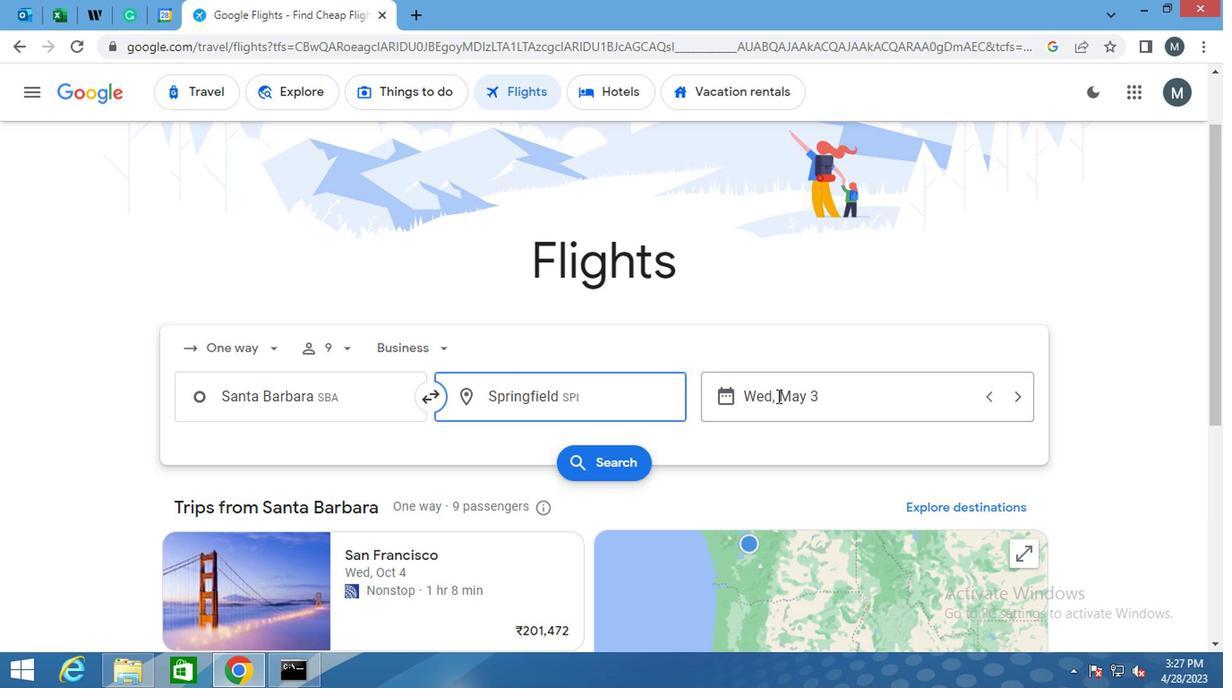 
Action: Mouse moved to (816, 321)
Screenshot: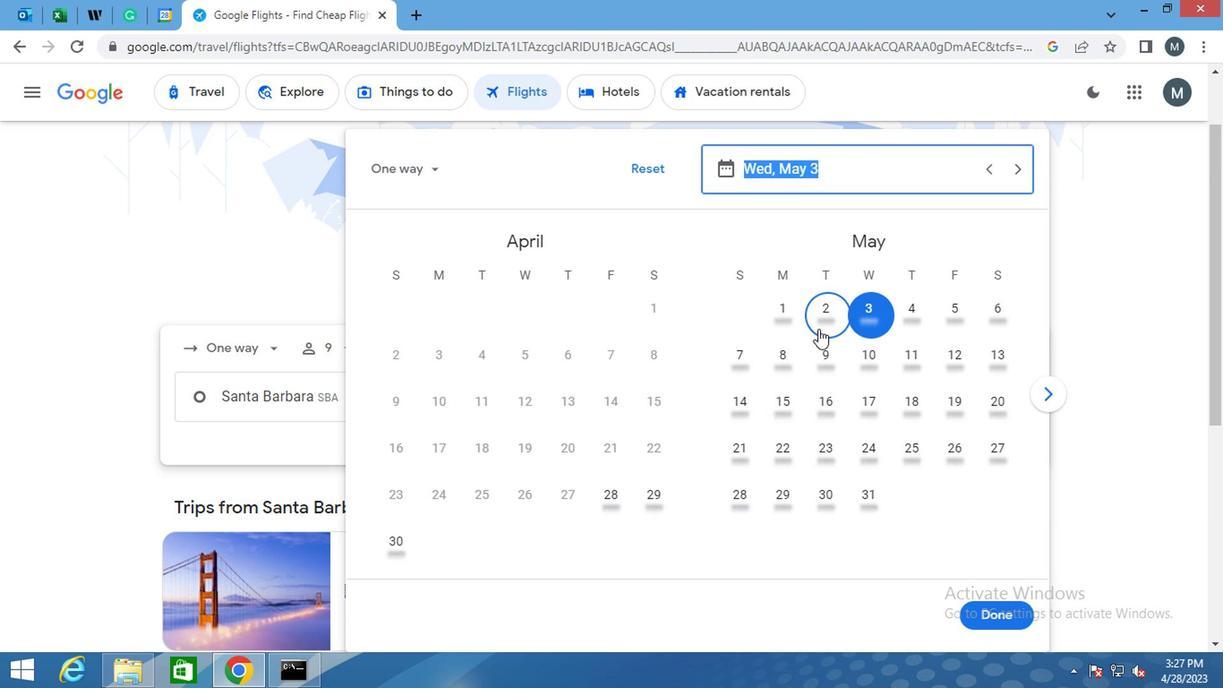 
Action: Mouse pressed left at (816, 321)
Screenshot: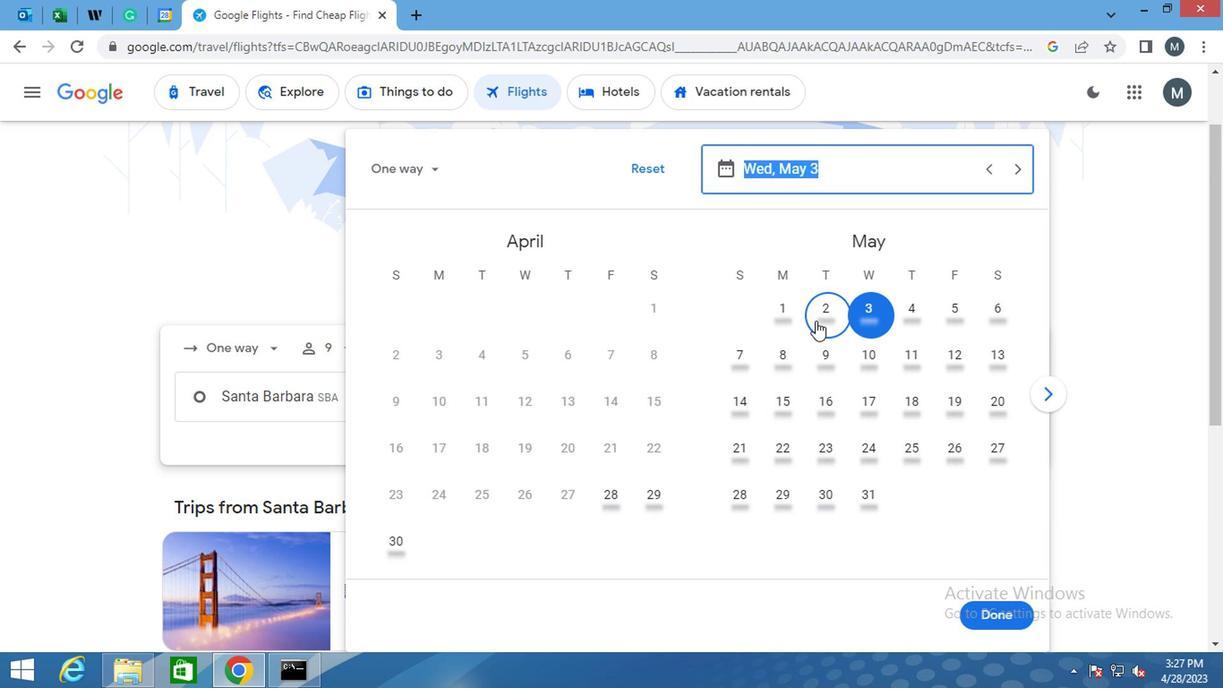 
Action: Mouse moved to (988, 619)
Screenshot: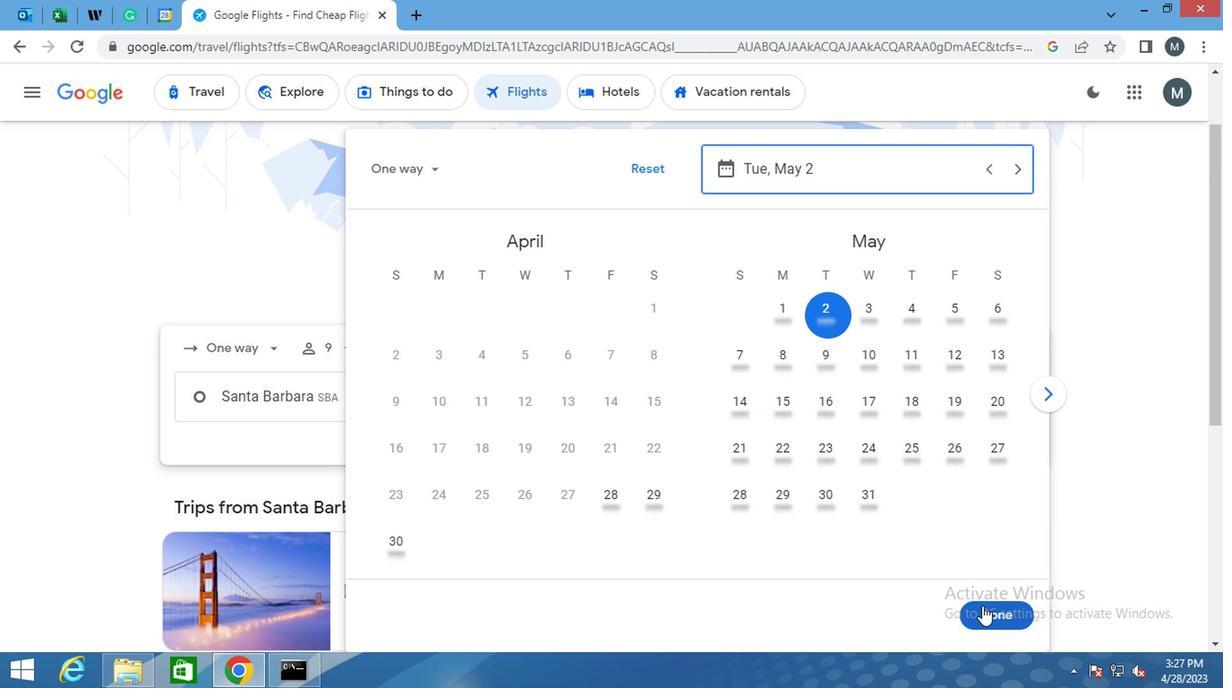 
Action: Mouse pressed left at (988, 619)
Screenshot: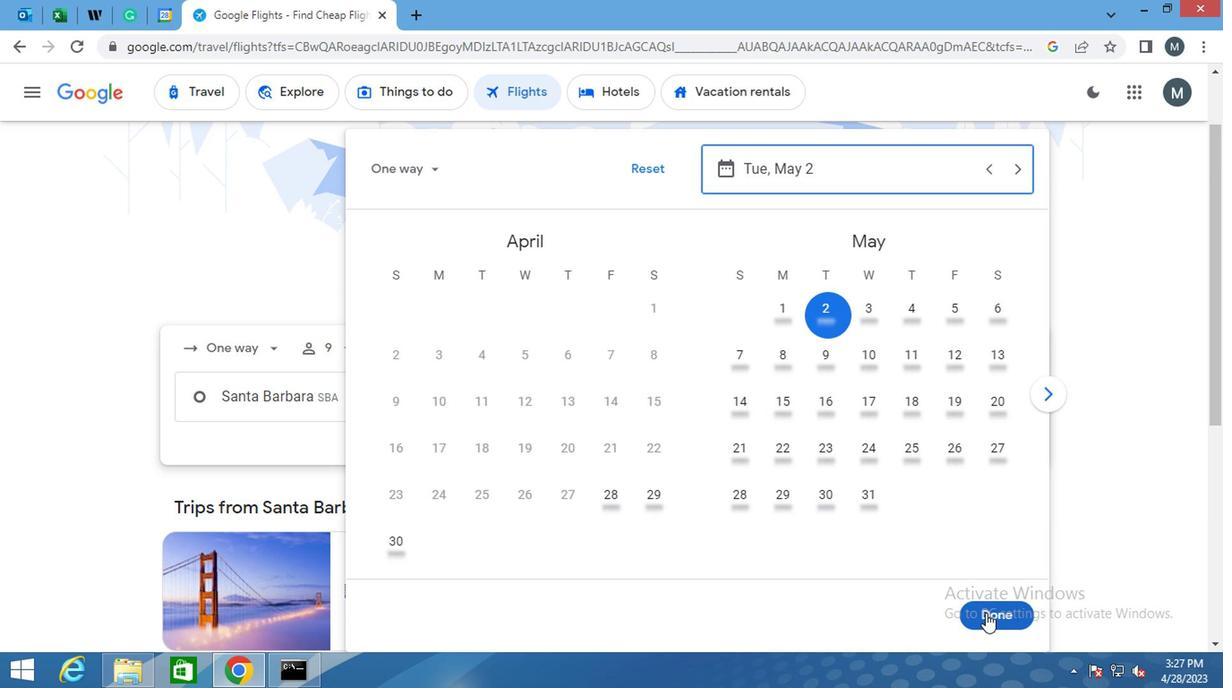 
Action: Mouse moved to (548, 493)
Screenshot: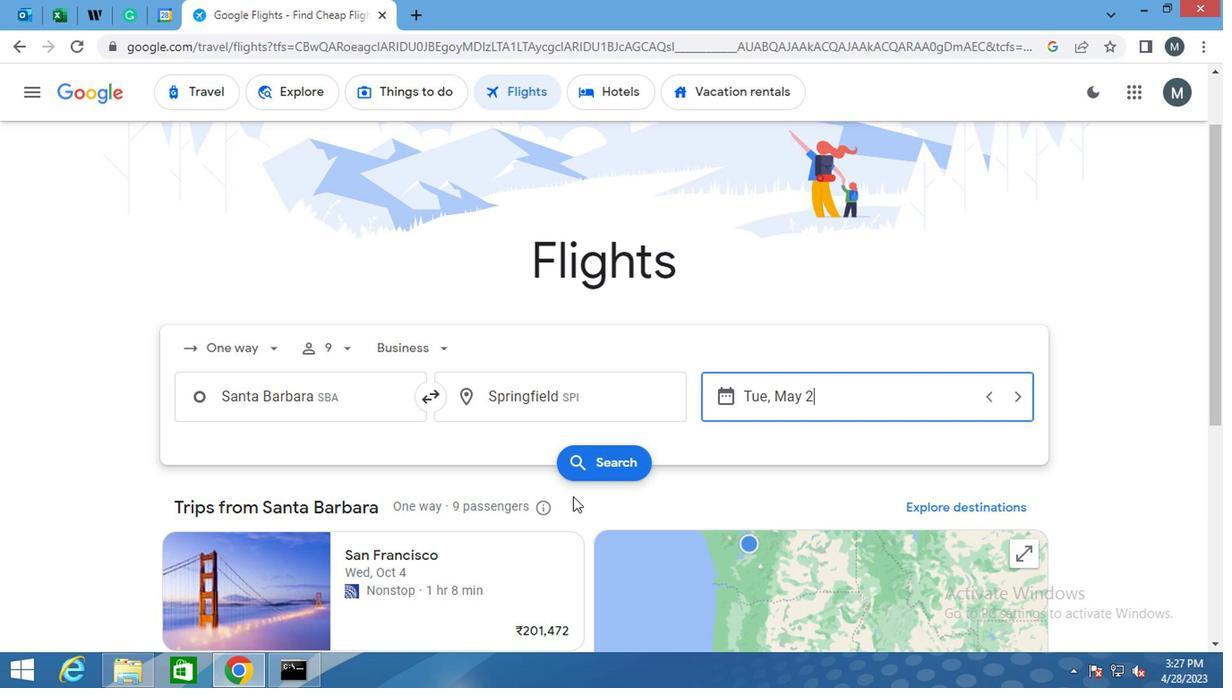 
Action: Mouse scrolled (548, 493) with delta (0, 0)
Screenshot: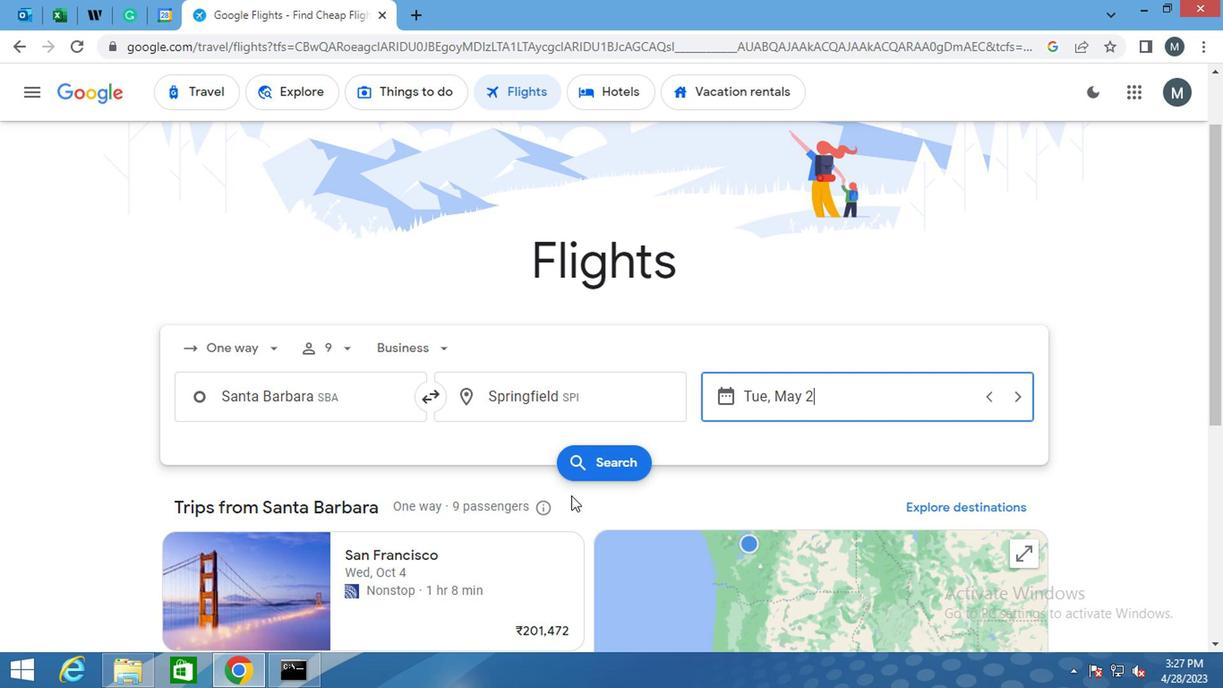 
Action: Mouse moved to (514, 501)
Screenshot: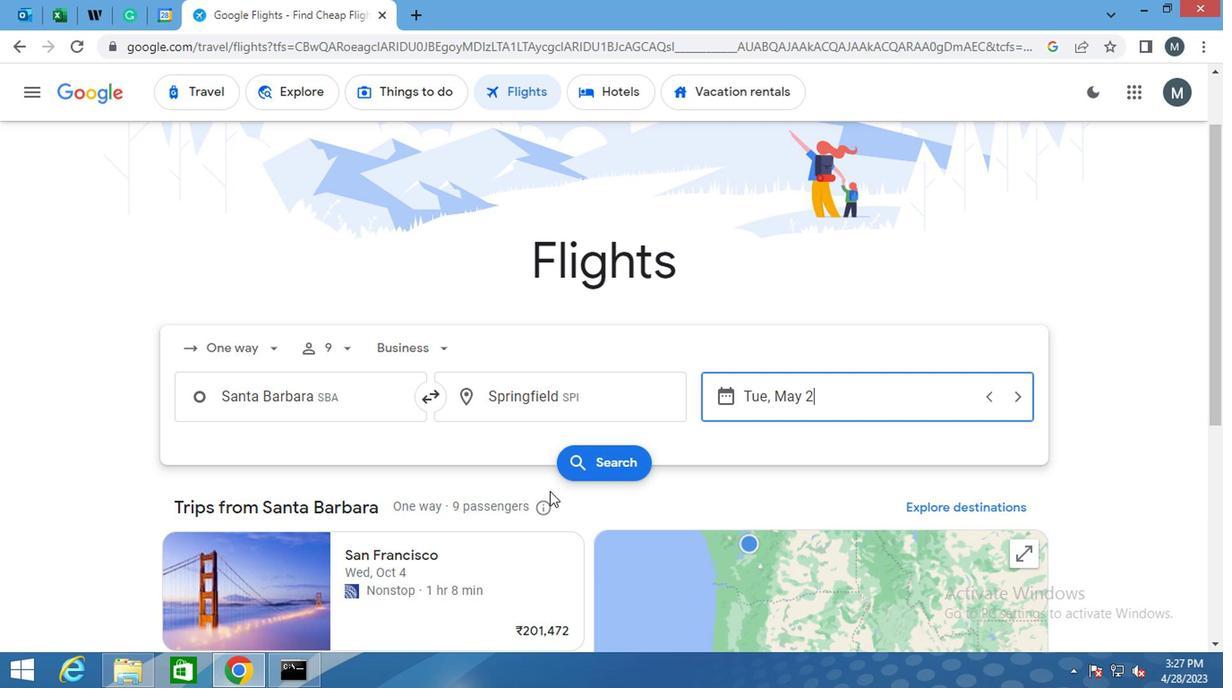 
Action: Mouse scrolled (514, 500) with delta (0, -1)
Screenshot: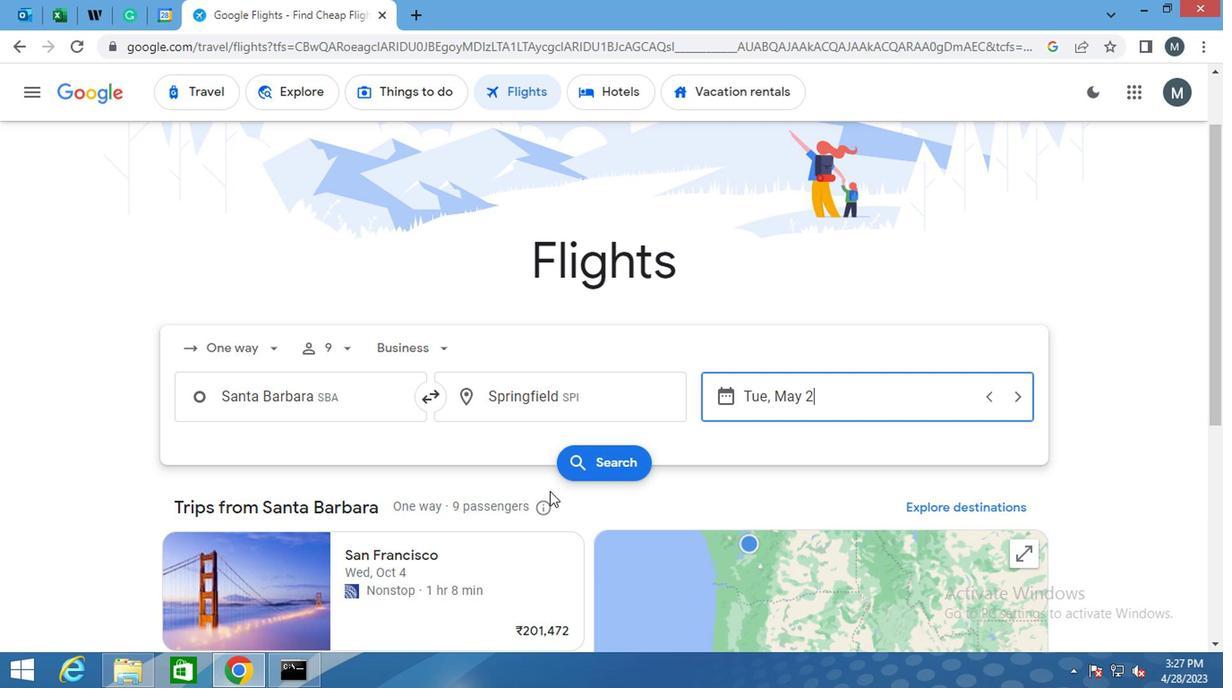 
Action: Mouse moved to (612, 293)
Screenshot: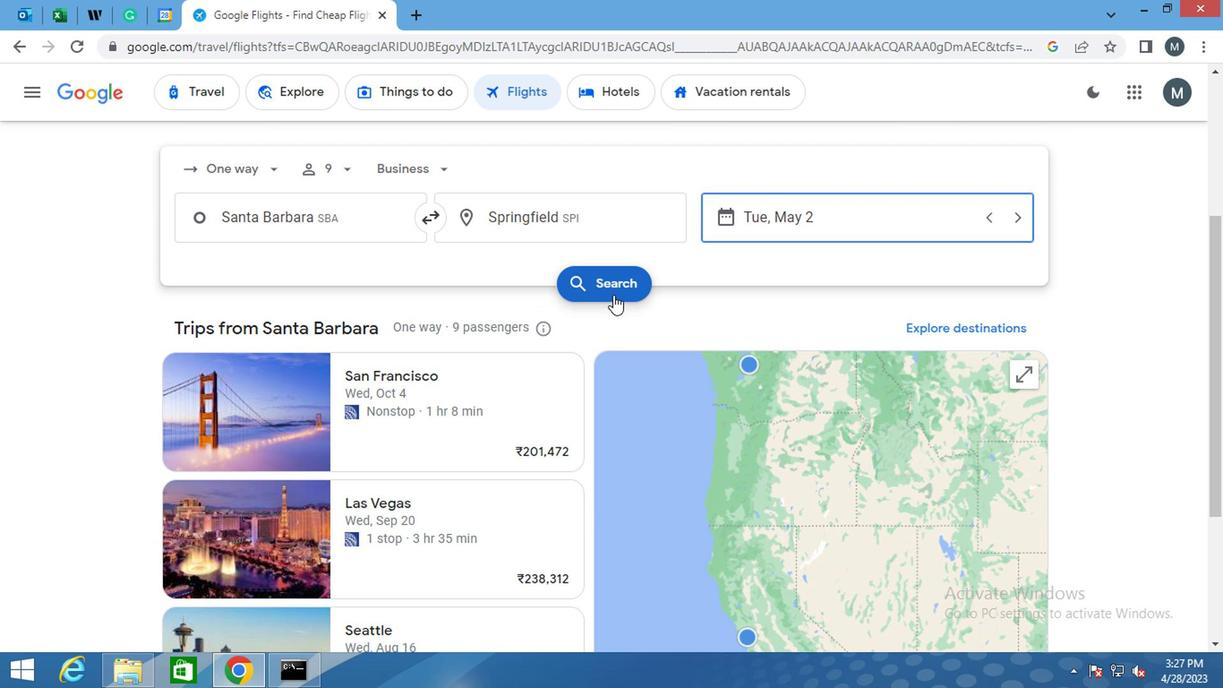 
Action: Mouse pressed left at (612, 293)
Screenshot: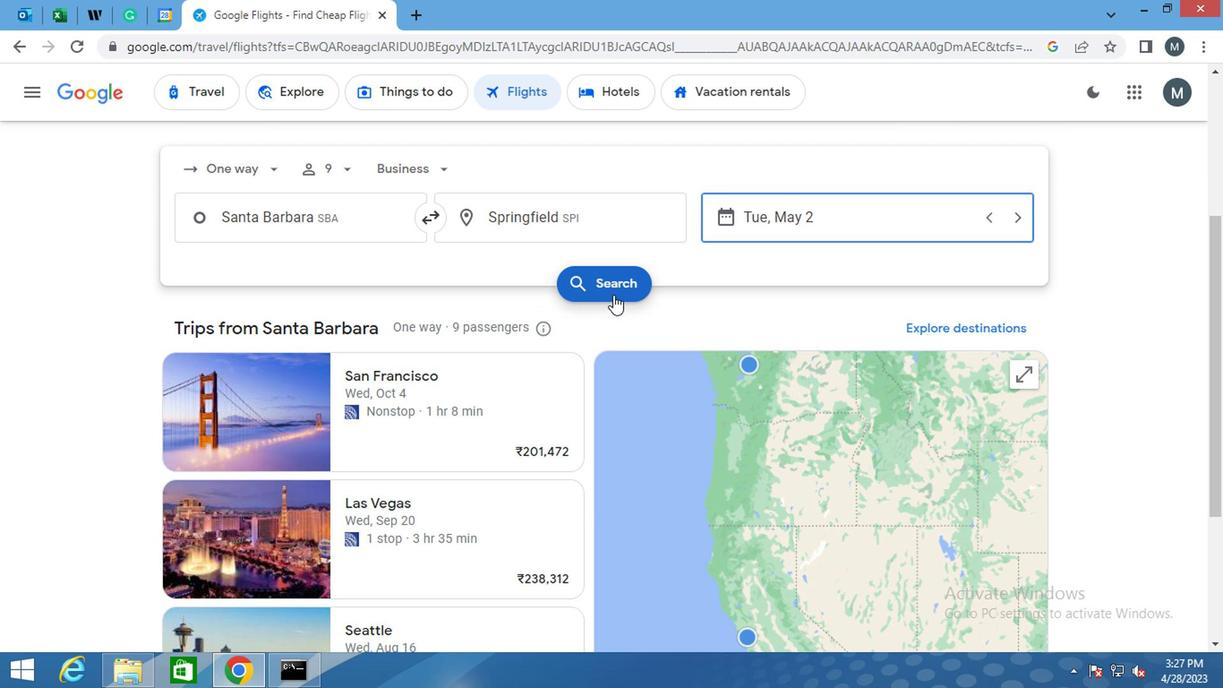
Action: Mouse moved to (164, 256)
Screenshot: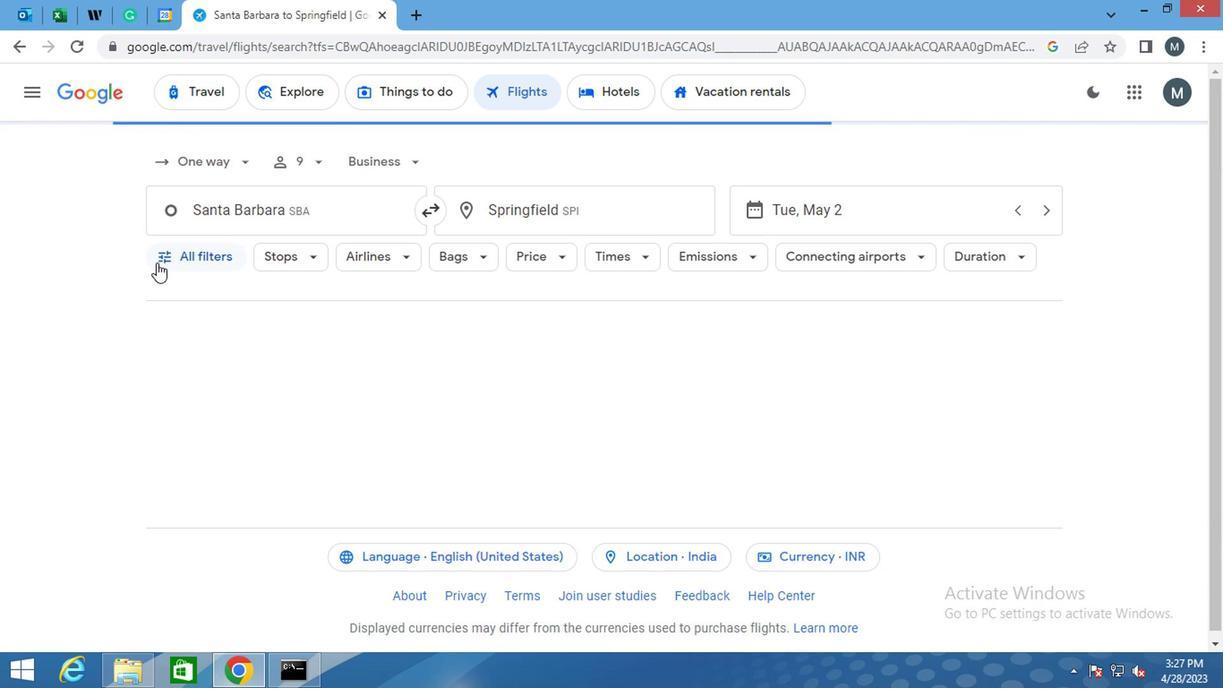 
Action: Mouse pressed left at (164, 256)
Screenshot: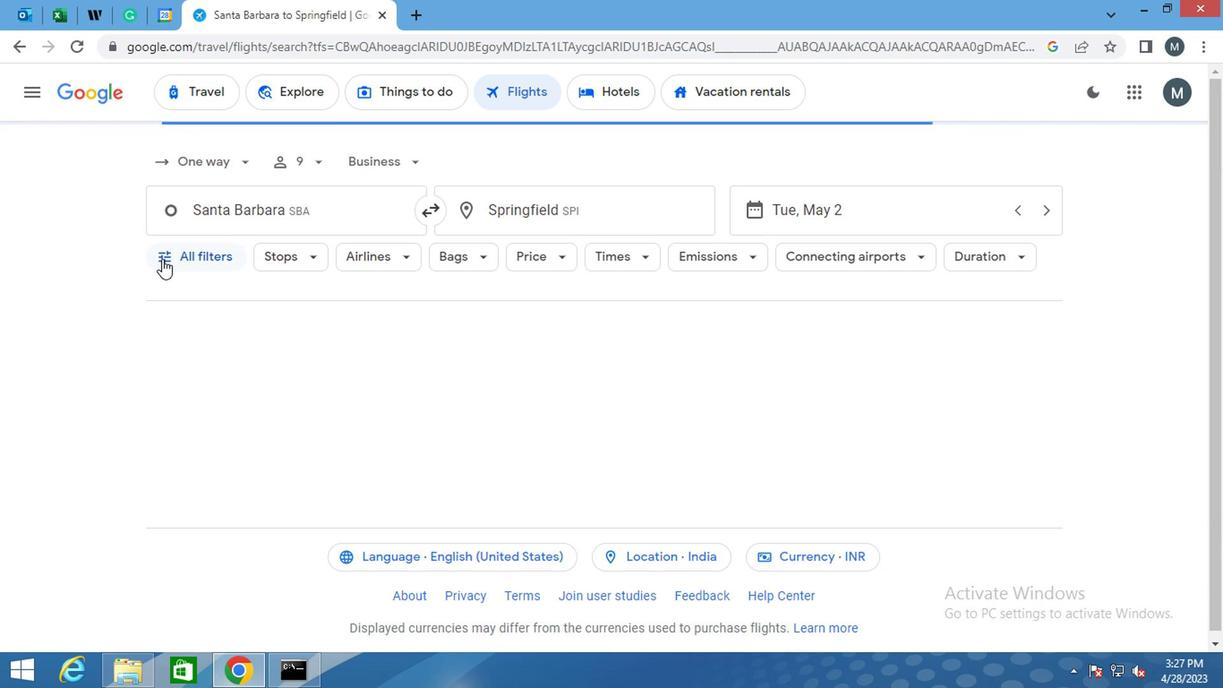 
Action: Mouse moved to (296, 398)
Screenshot: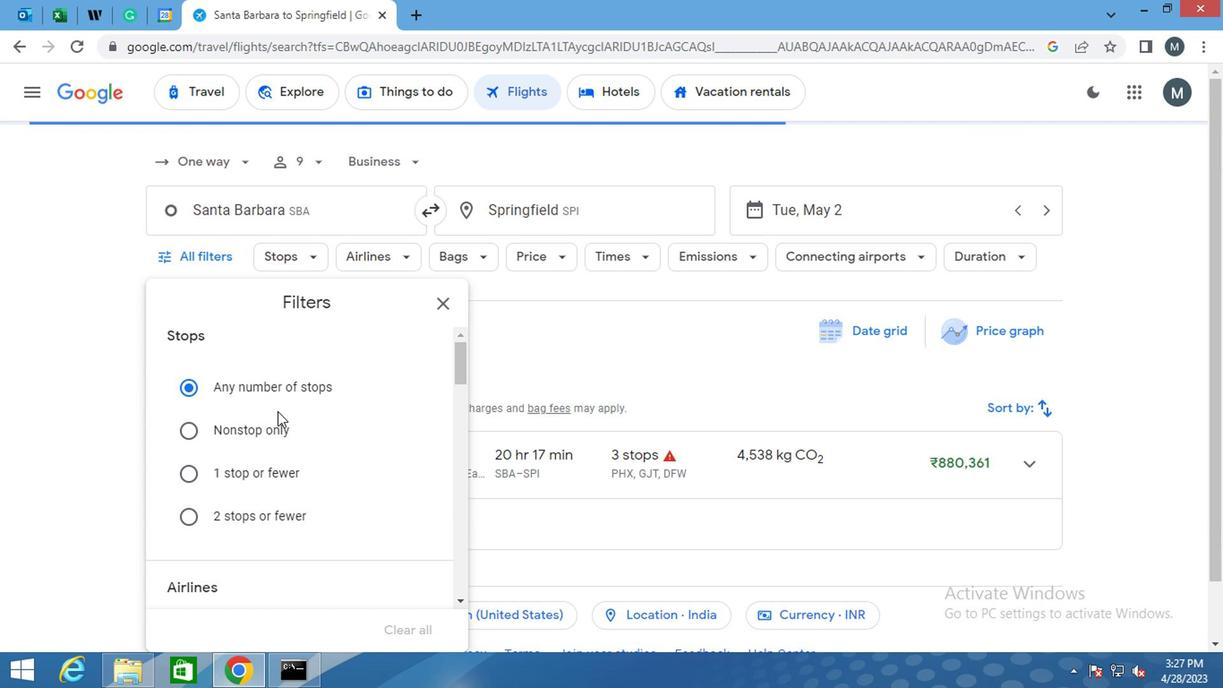 
Action: Mouse scrolled (296, 398) with delta (0, 0)
Screenshot: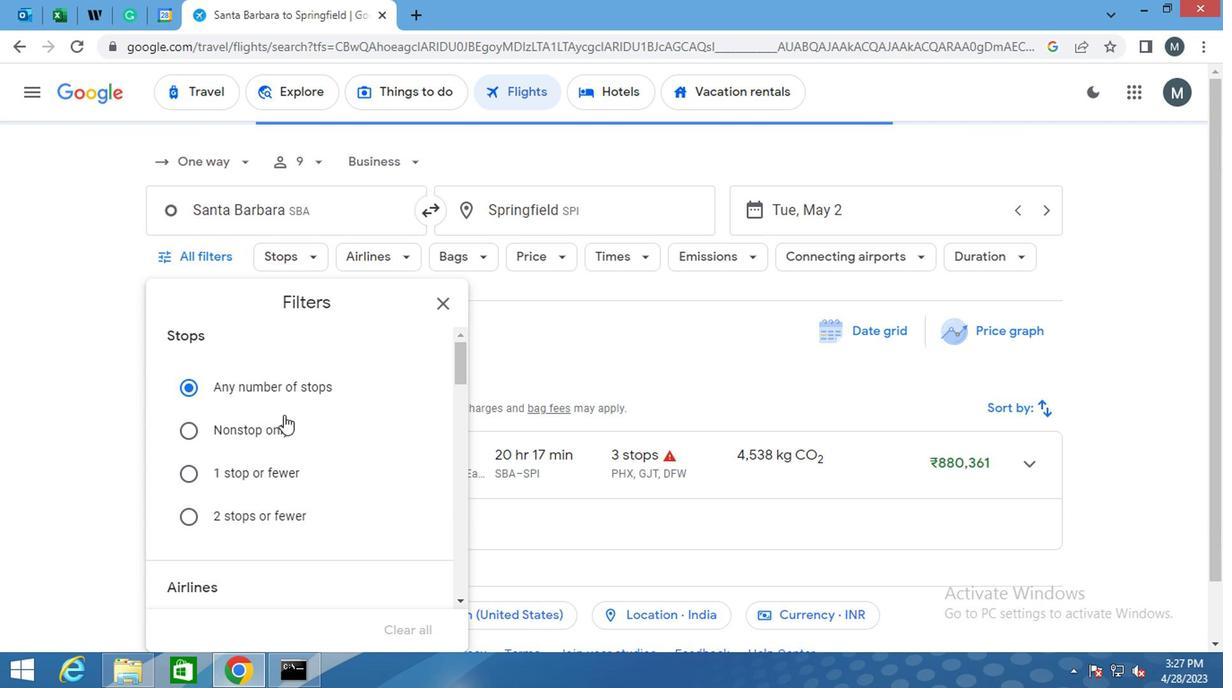 
Action: Mouse scrolled (296, 398) with delta (0, 0)
Screenshot: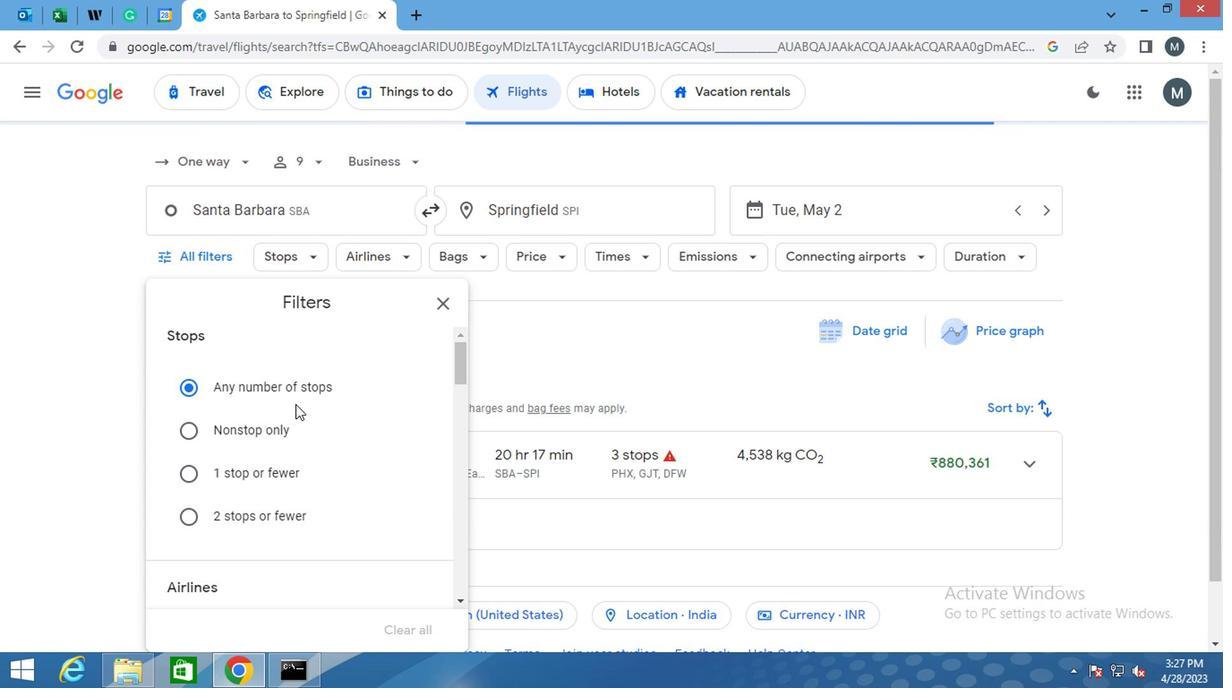 
Action: Mouse moved to (325, 431)
Screenshot: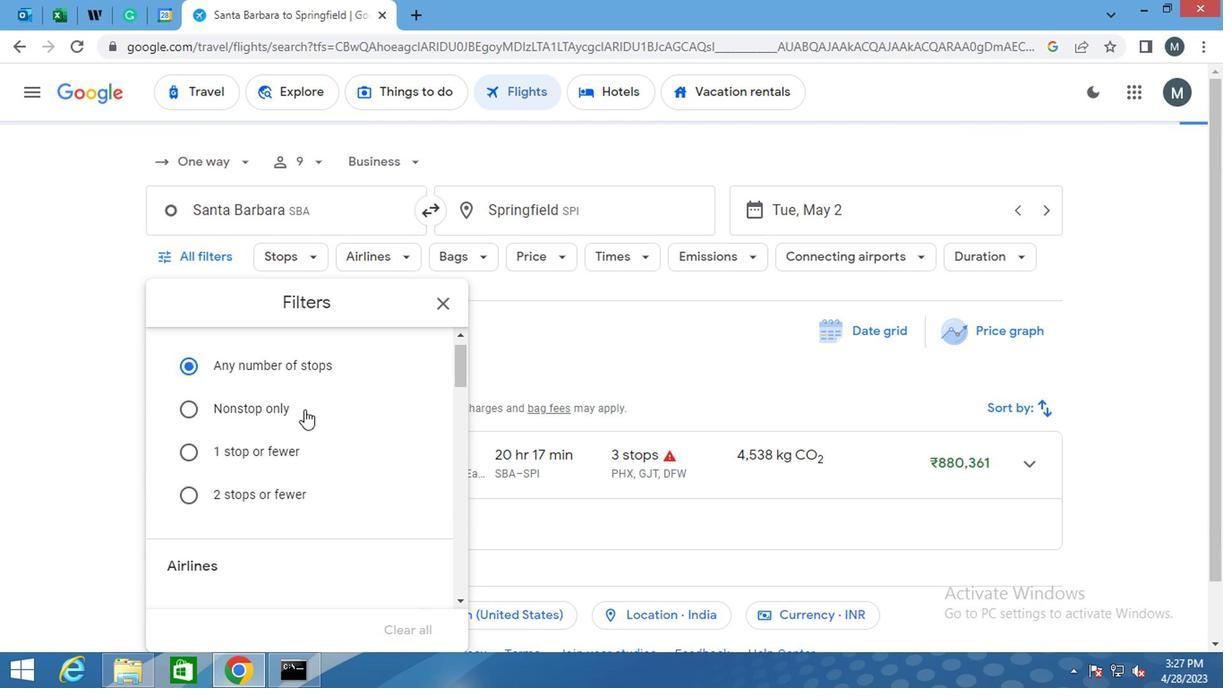 
Action: Mouse scrolled (325, 430) with delta (0, 0)
Screenshot: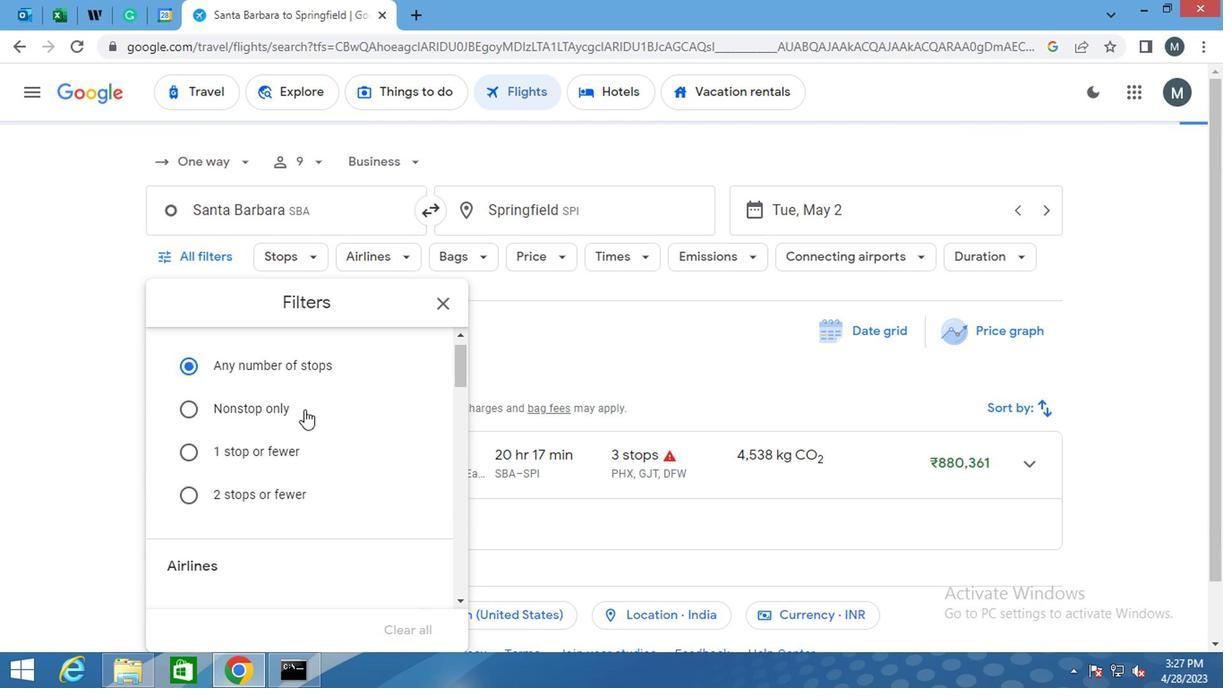 
Action: Mouse moved to (325, 432)
Screenshot: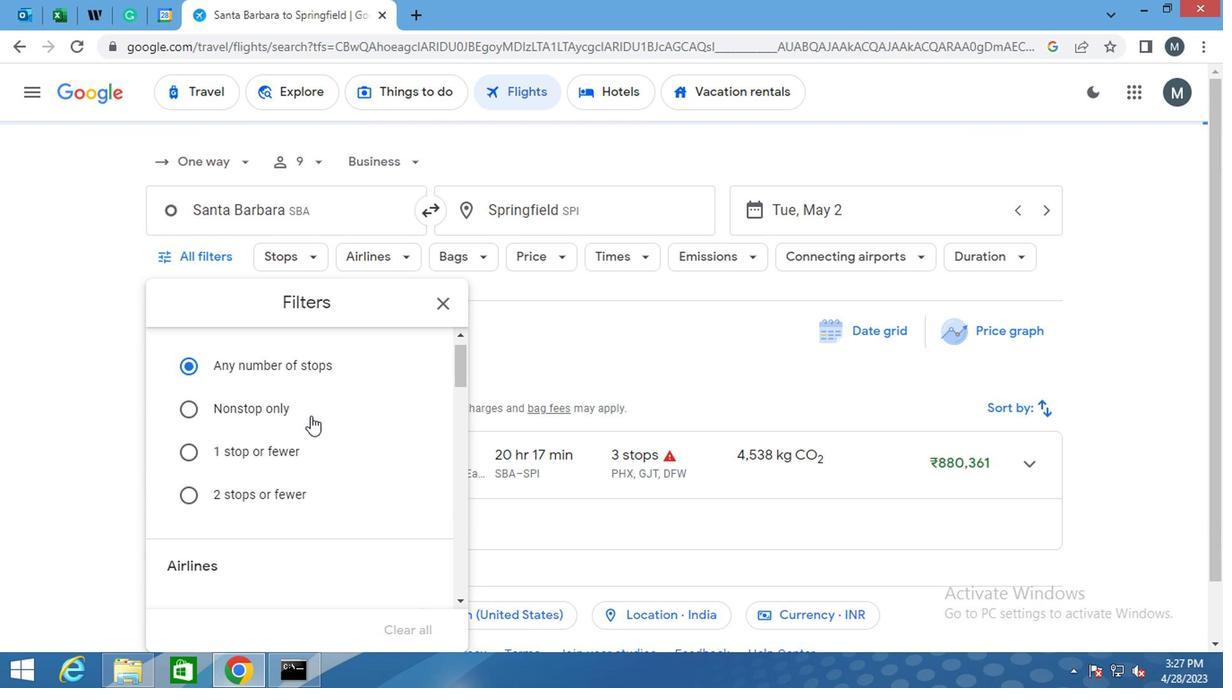 
Action: Mouse scrolled (325, 431) with delta (0, -1)
Screenshot: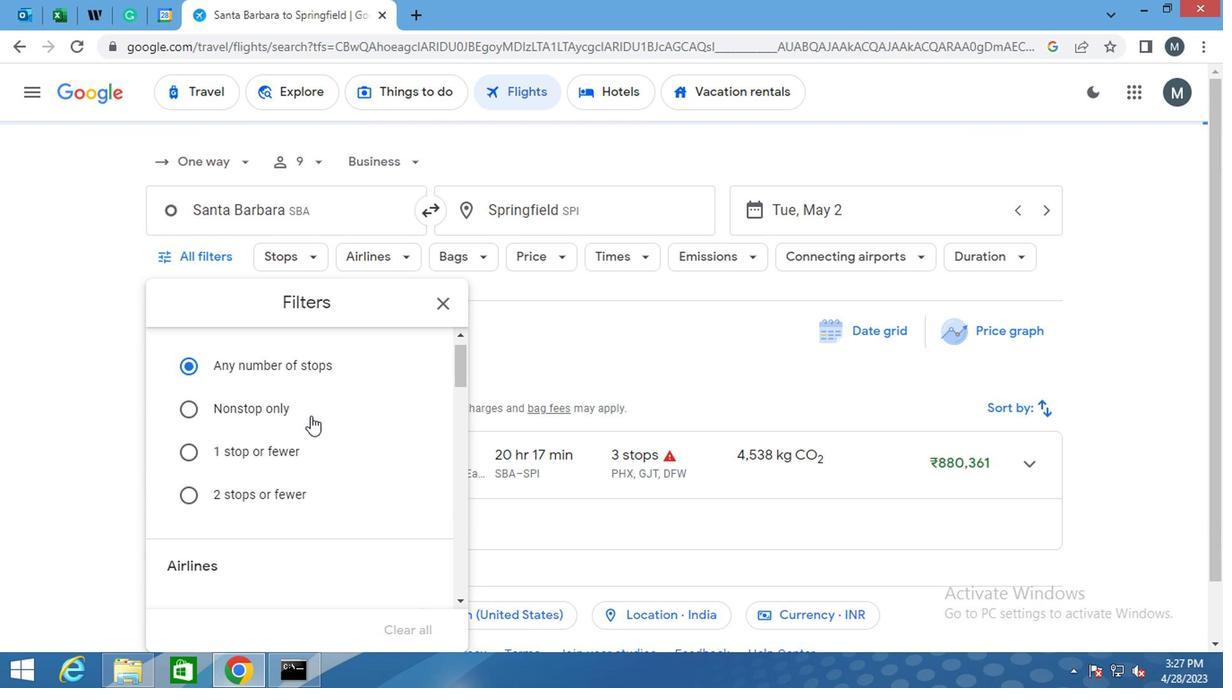 
Action: Mouse moved to (344, 410)
Screenshot: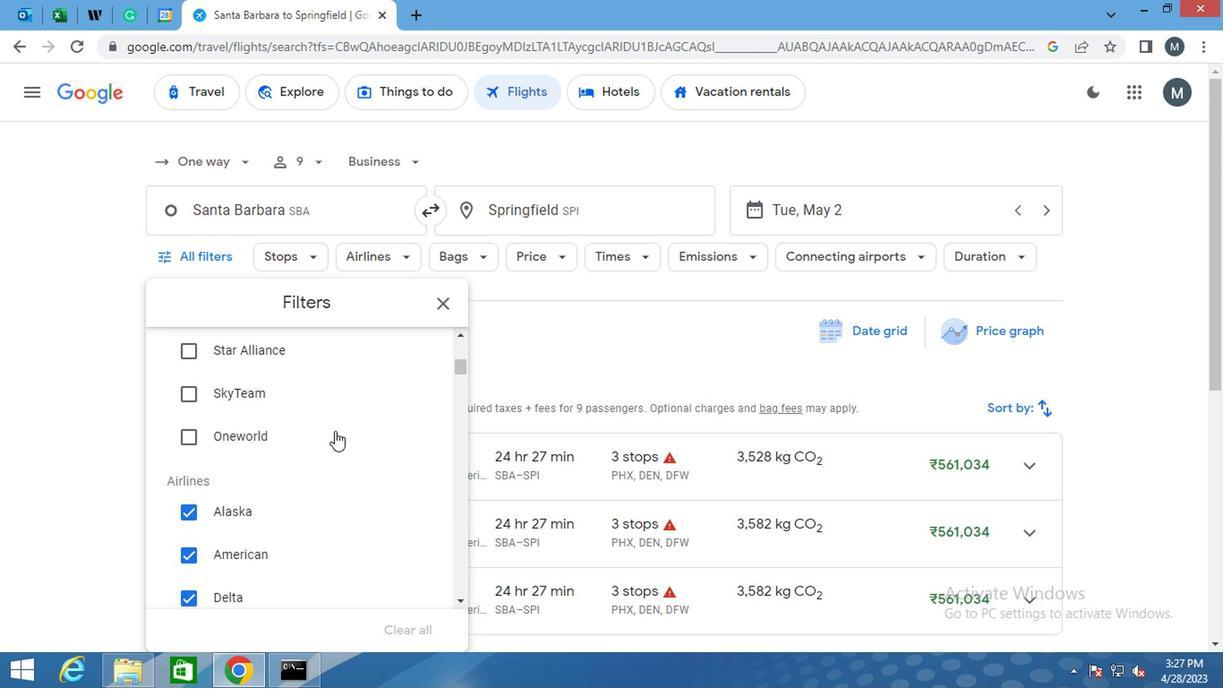 
Action: Mouse scrolled (344, 411) with delta (0, 0)
Screenshot: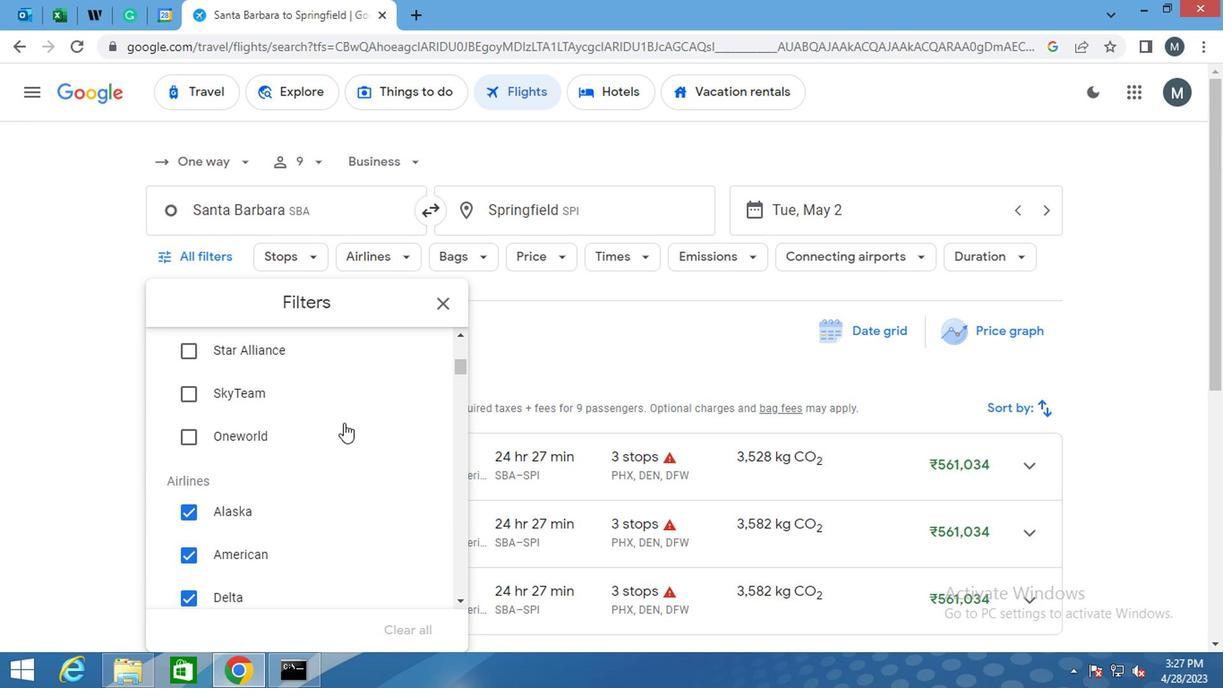 
Action: Mouse moved to (411, 372)
Screenshot: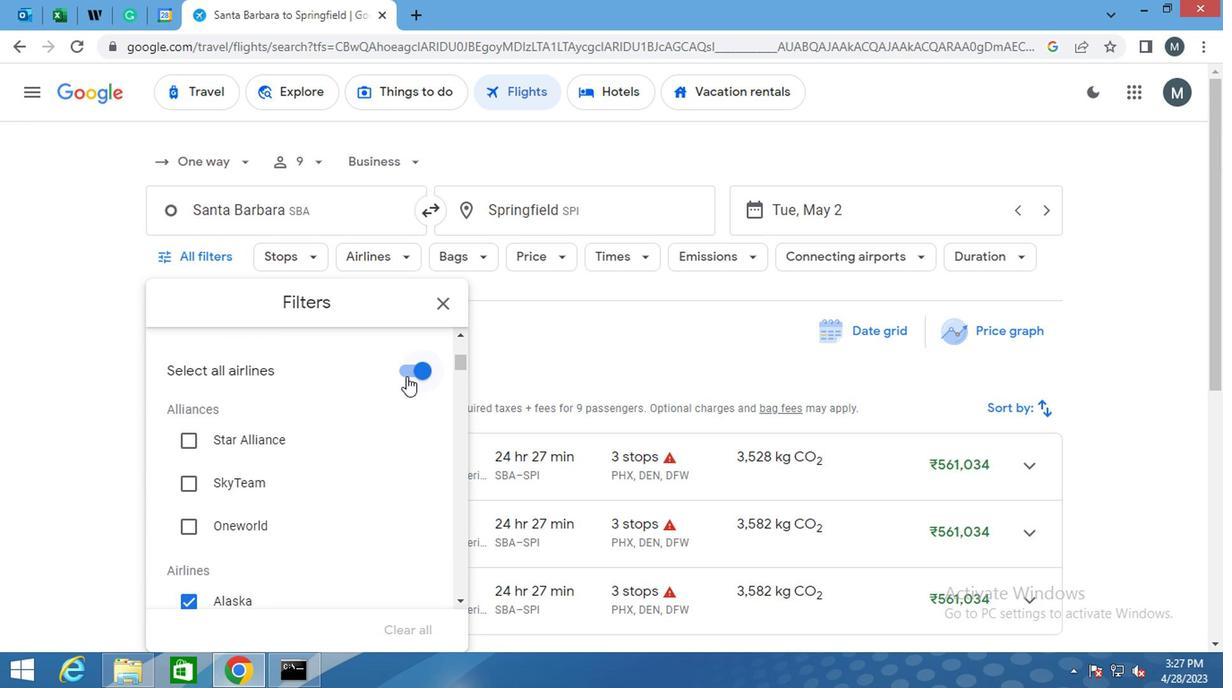 
Action: Mouse pressed left at (411, 372)
Screenshot: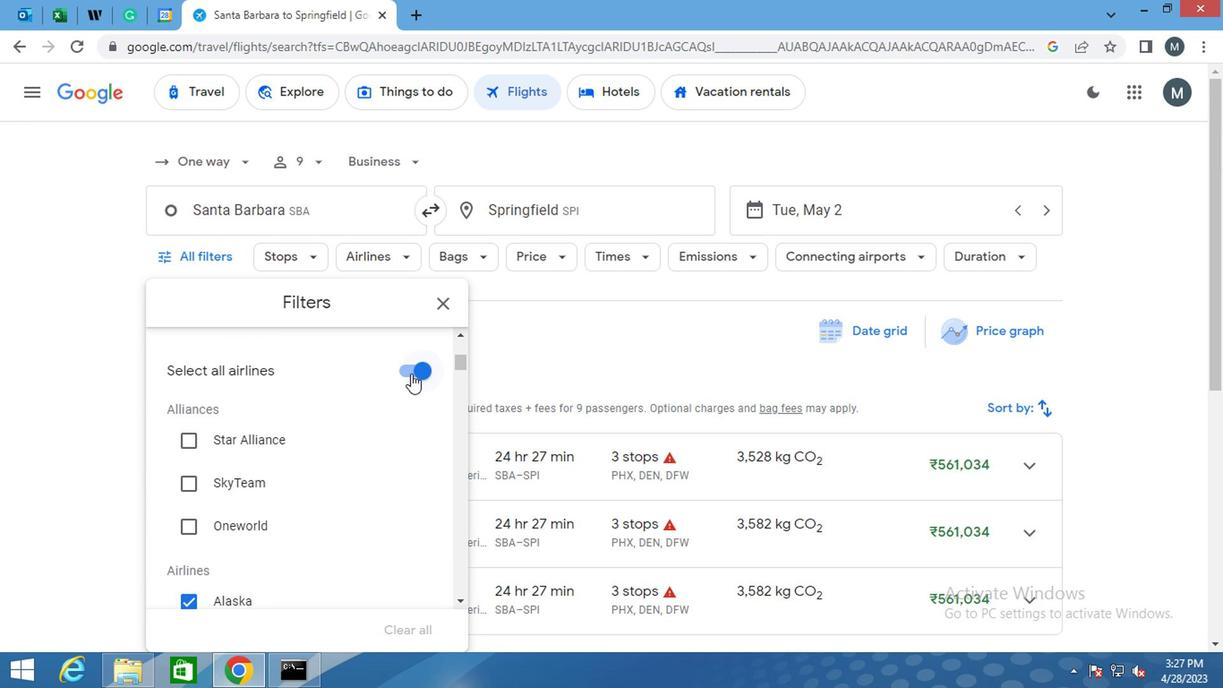 
Action: Mouse moved to (275, 405)
Screenshot: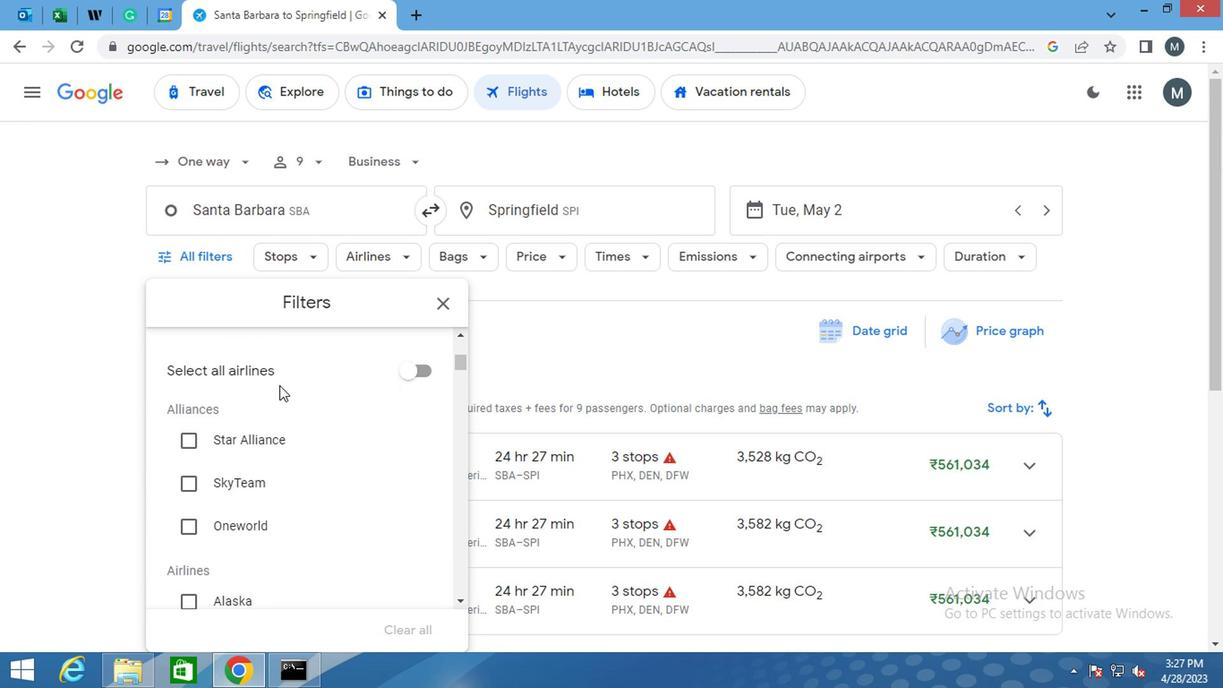
Action: Mouse scrolled (275, 405) with delta (0, 0)
Screenshot: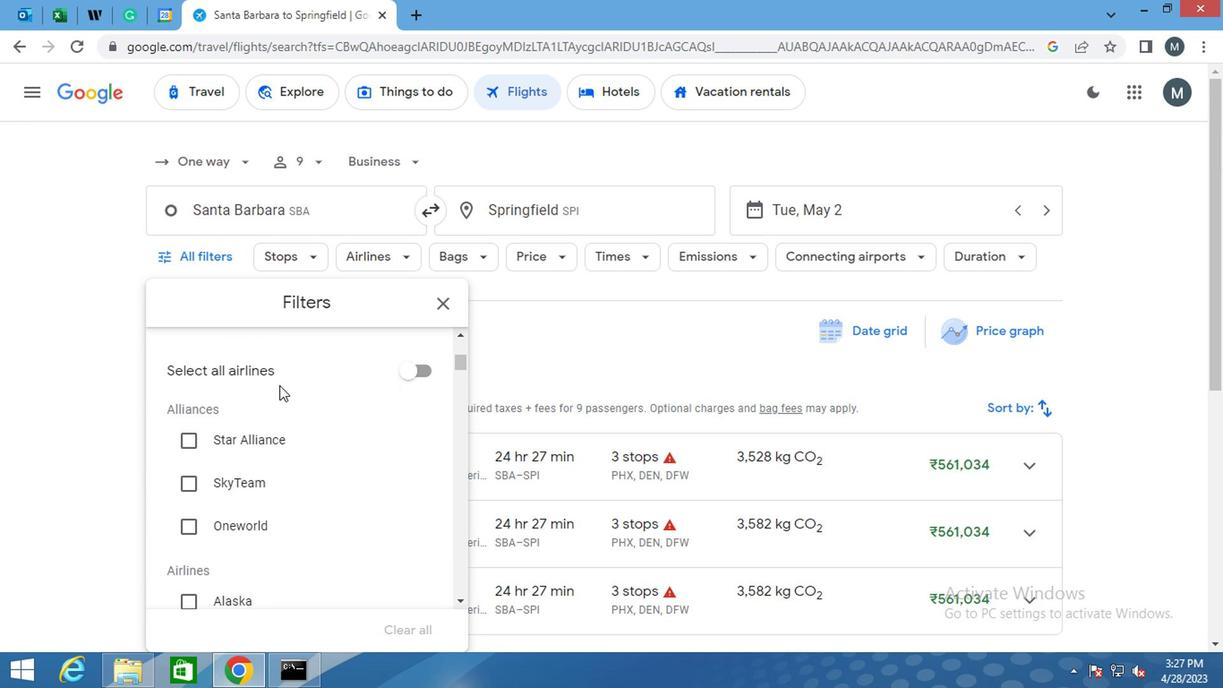 
Action: Mouse moved to (277, 424)
Screenshot: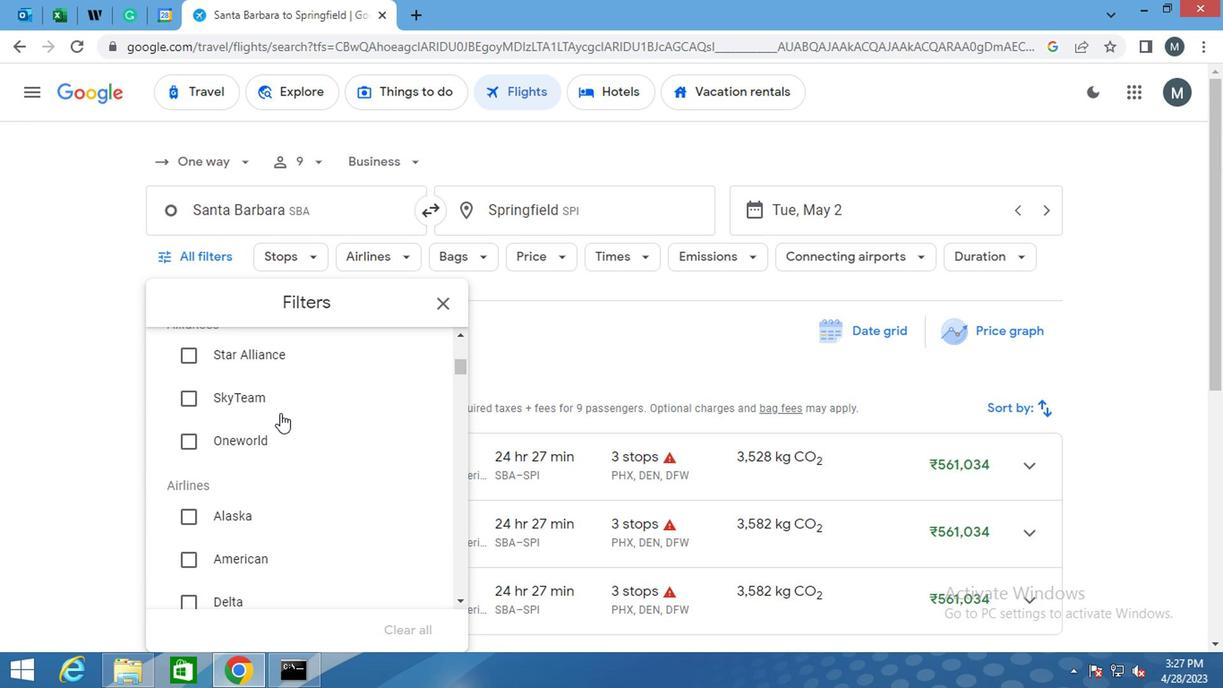 
Action: Mouse scrolled (277, 424) with delta (0, 0)
Screenshot: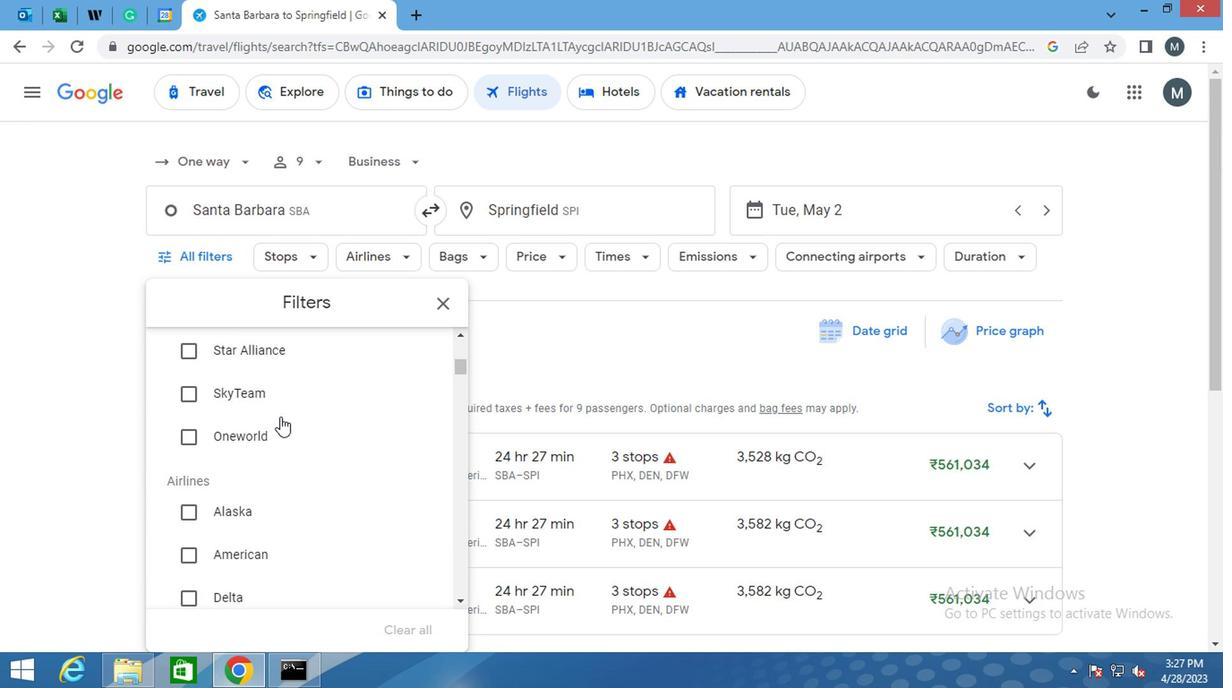 
Action: Mouse moved to (277, 426)
Screenshot: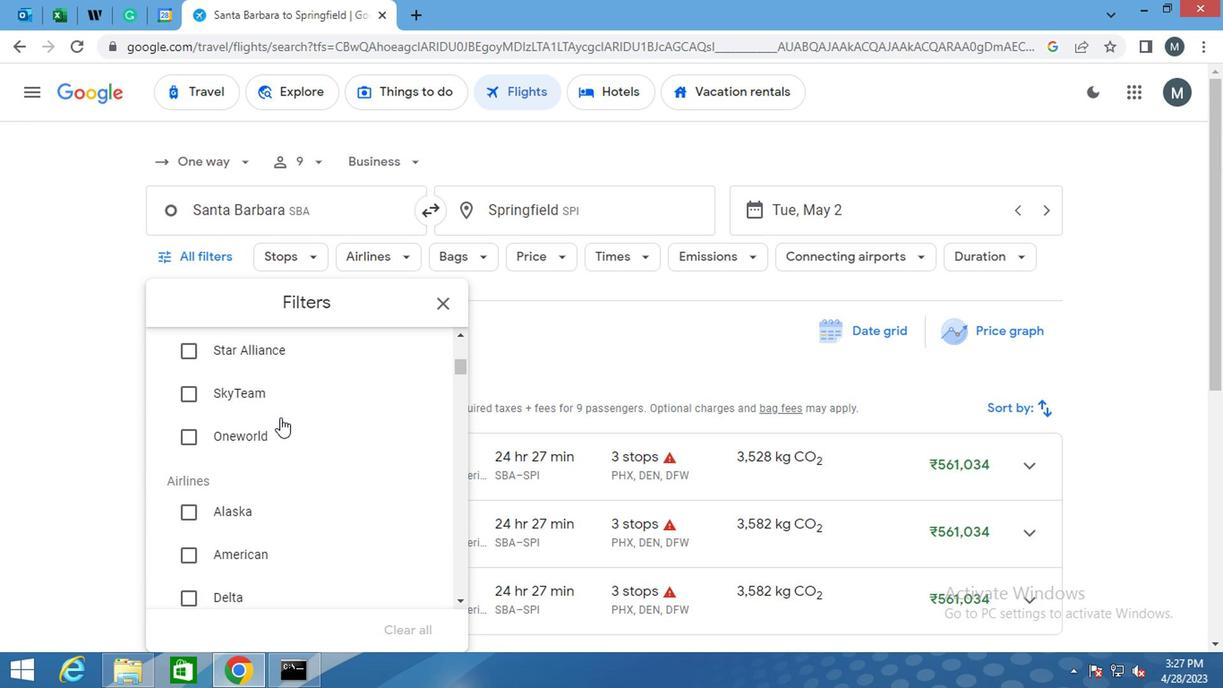 
Action: Mouse scrolled (277, 426) with delta (0, 0)
Screenshot: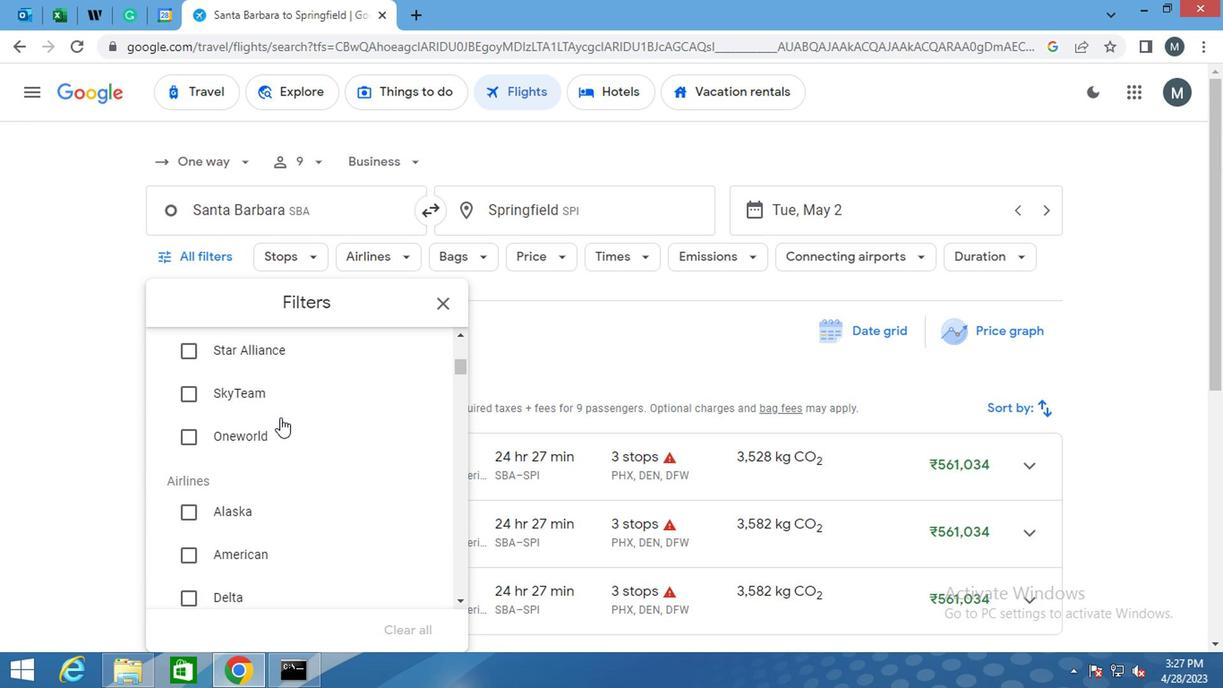 
Action: Mouse moved to (177, 421)
Screenshot: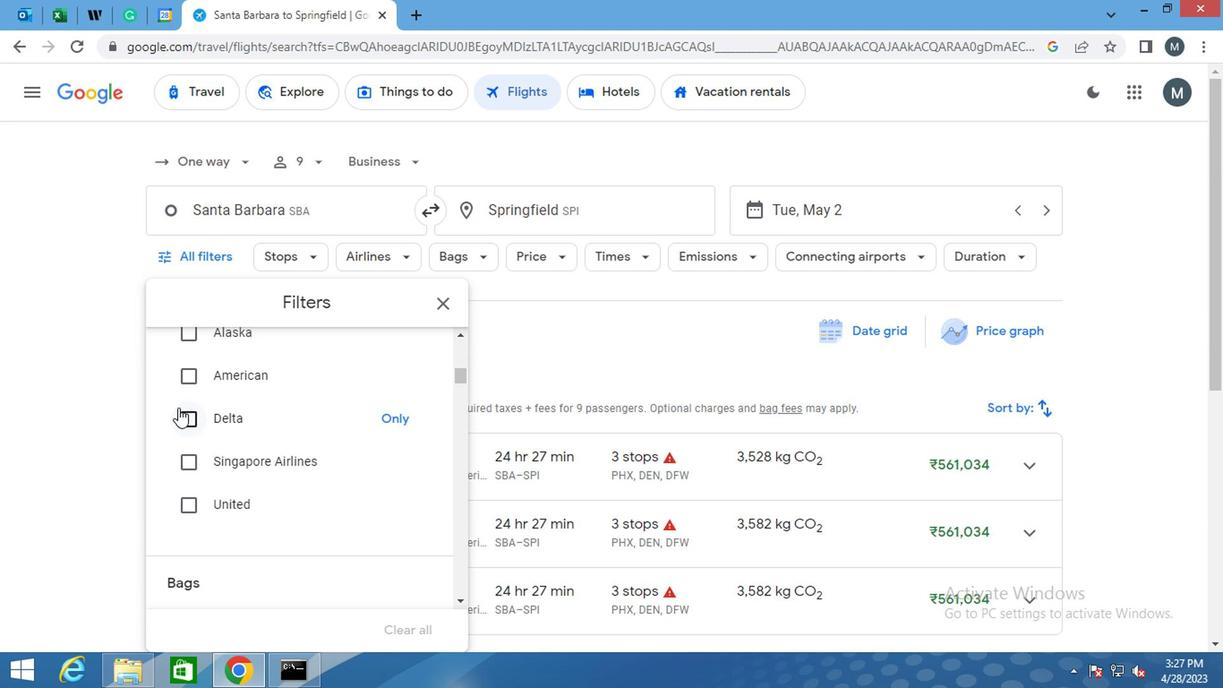 
Action: Mouse pressed left at (177, 421)
Screenshot: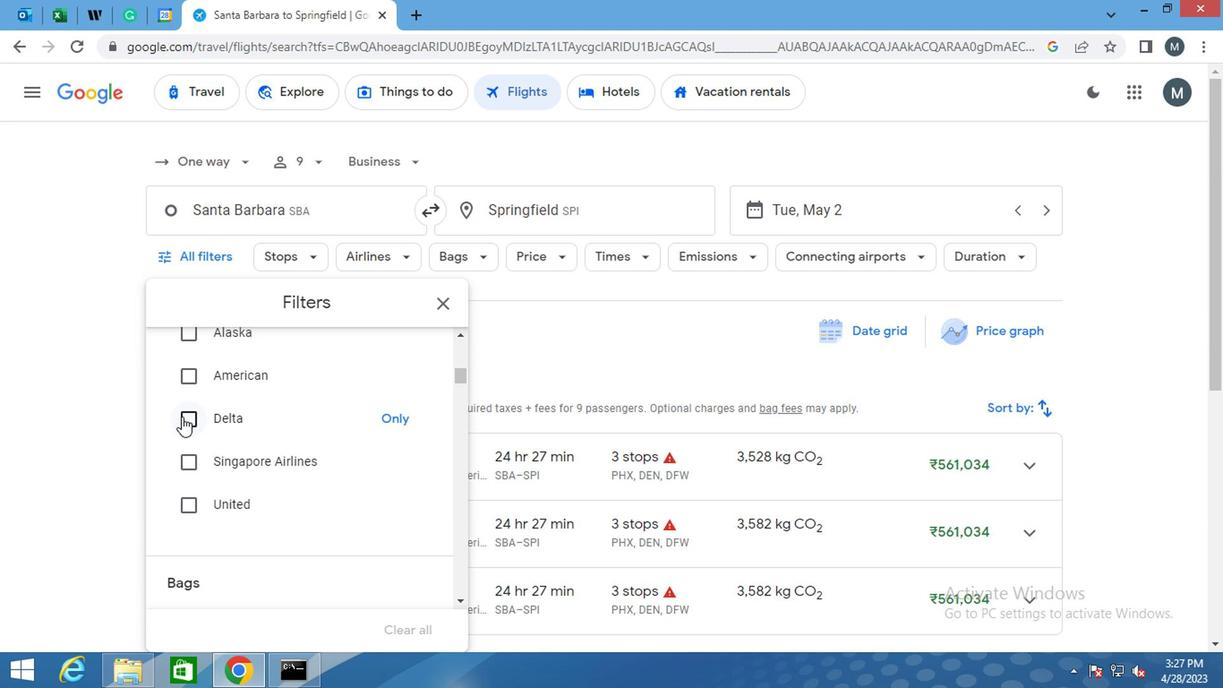 
Action: Mouse moved to (289, 417)
Screenshot: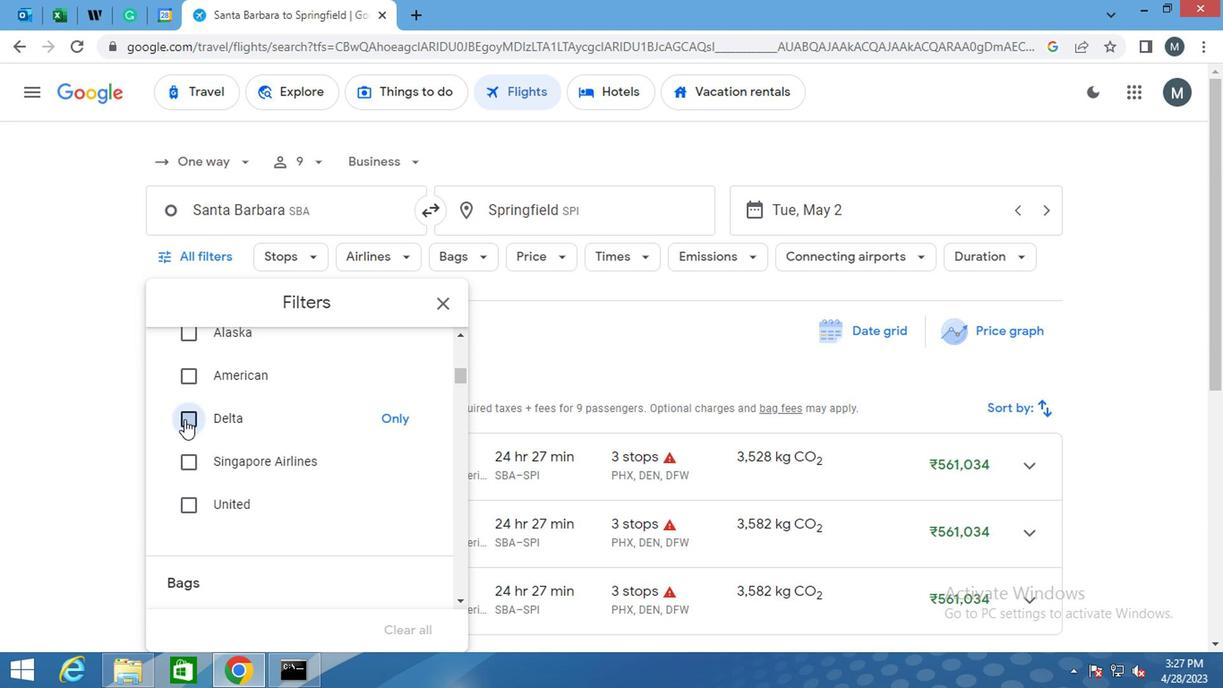 
Action: Mouse scrolled (289, 417) with delta (0, 0)
Screenshot: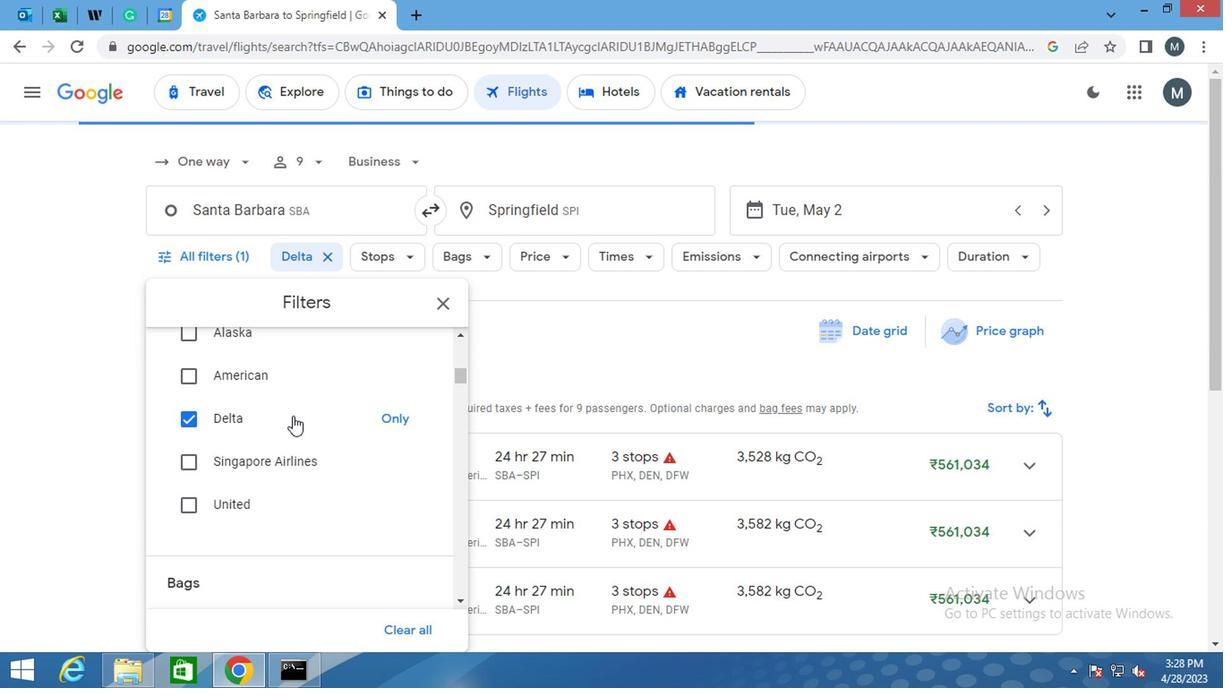 
Action: Mouse moved to (285, 419)
Screenshot: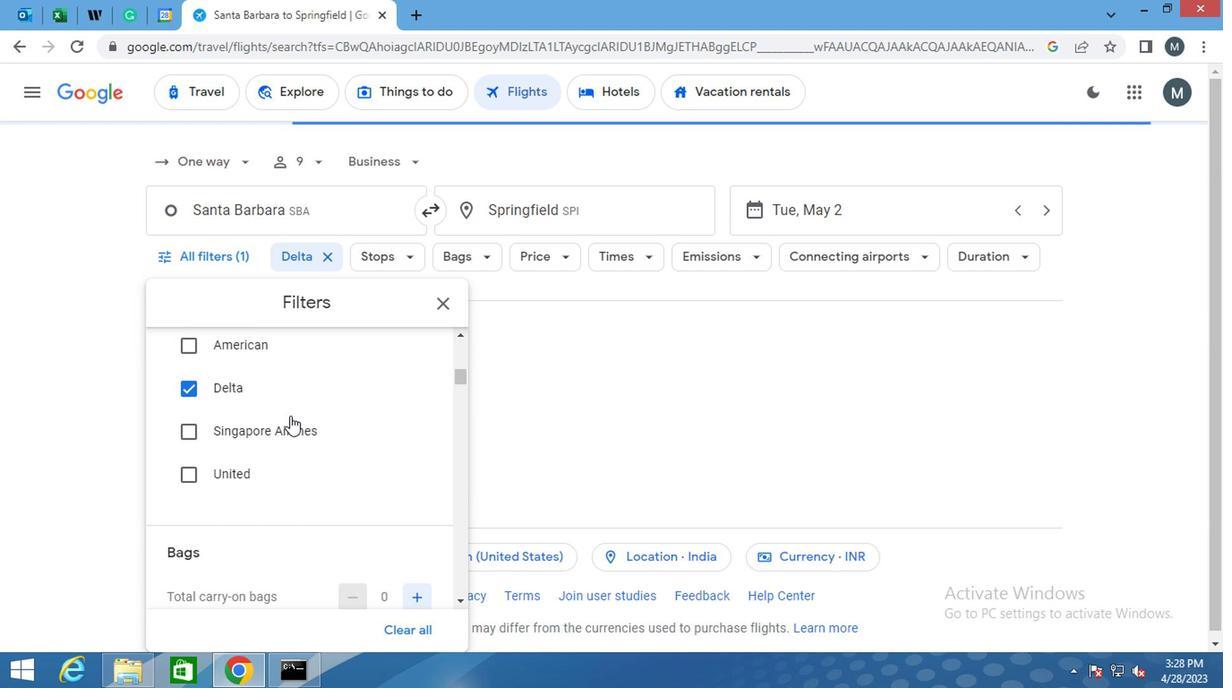 
Action: Mouse scrolled (285, 418) with delta (0, -1)
Screenshot: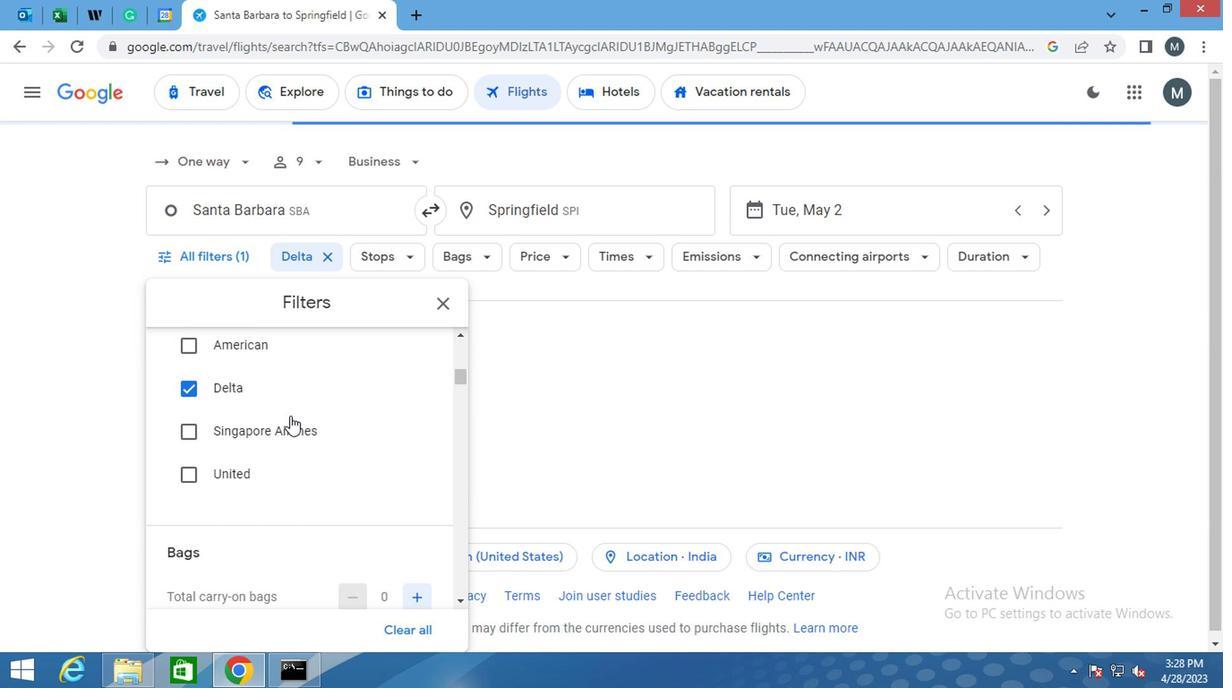 
Action: Mouse moved to (412, 495)
Screenshot: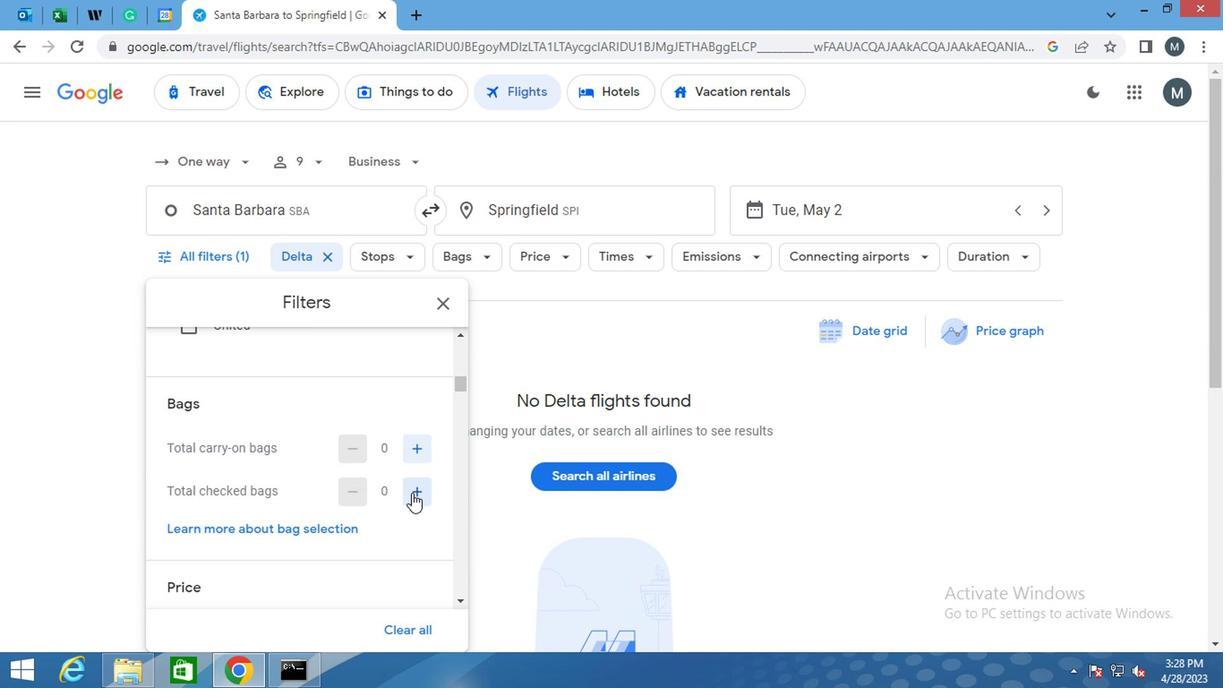 
Action: Mouse pressed left at (412, 495)
Screenshot: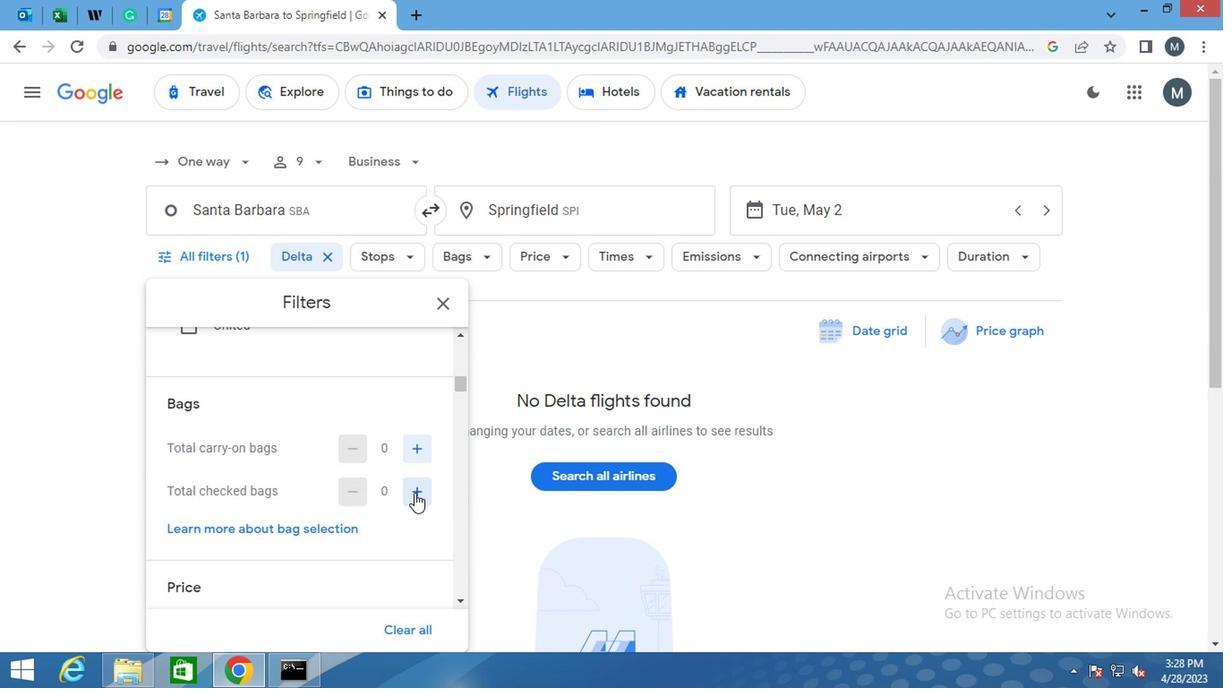 
Action: Mouse pressed left at (412, 495)
Screenshot: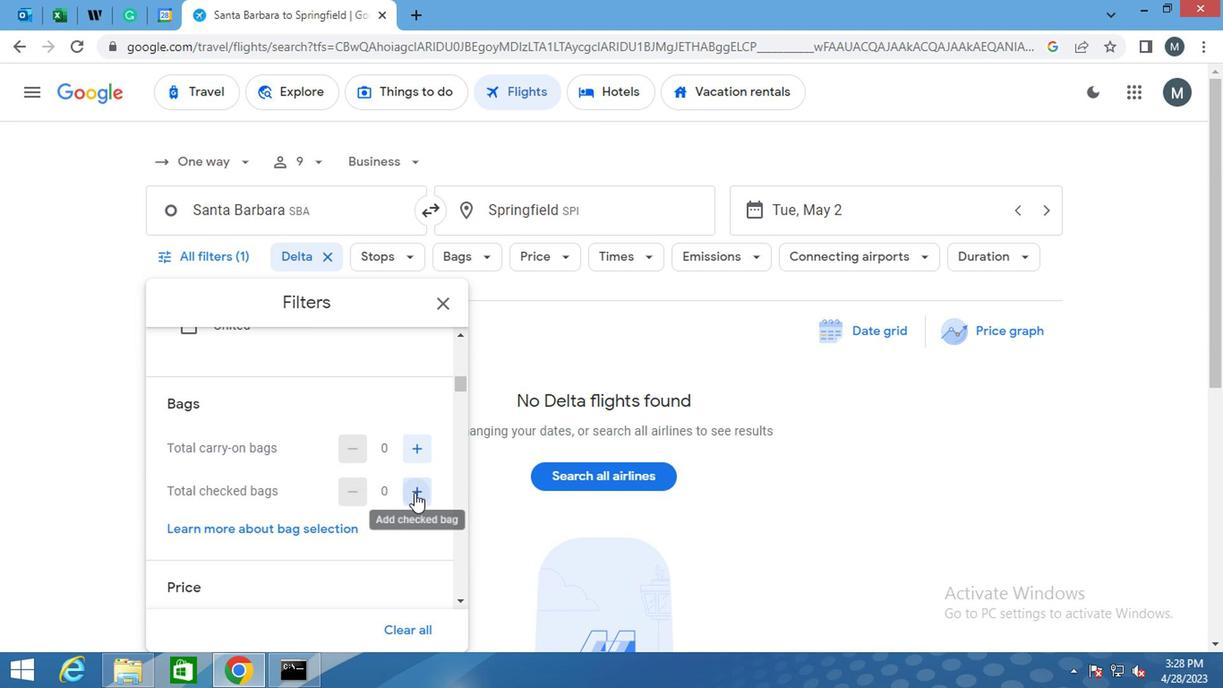 
Action: Mouse moved to (307, 463)
Screenshot: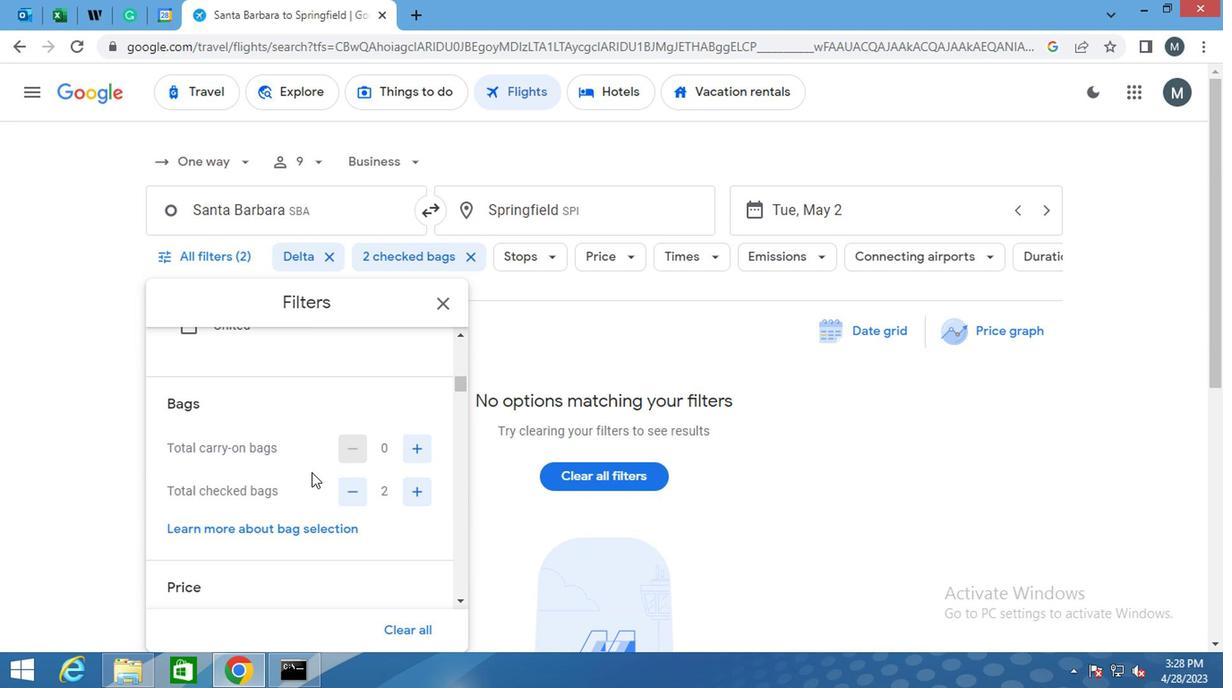 
Action: Mouse scrolled (307, 462) with delta (0, 0)
Screenshot: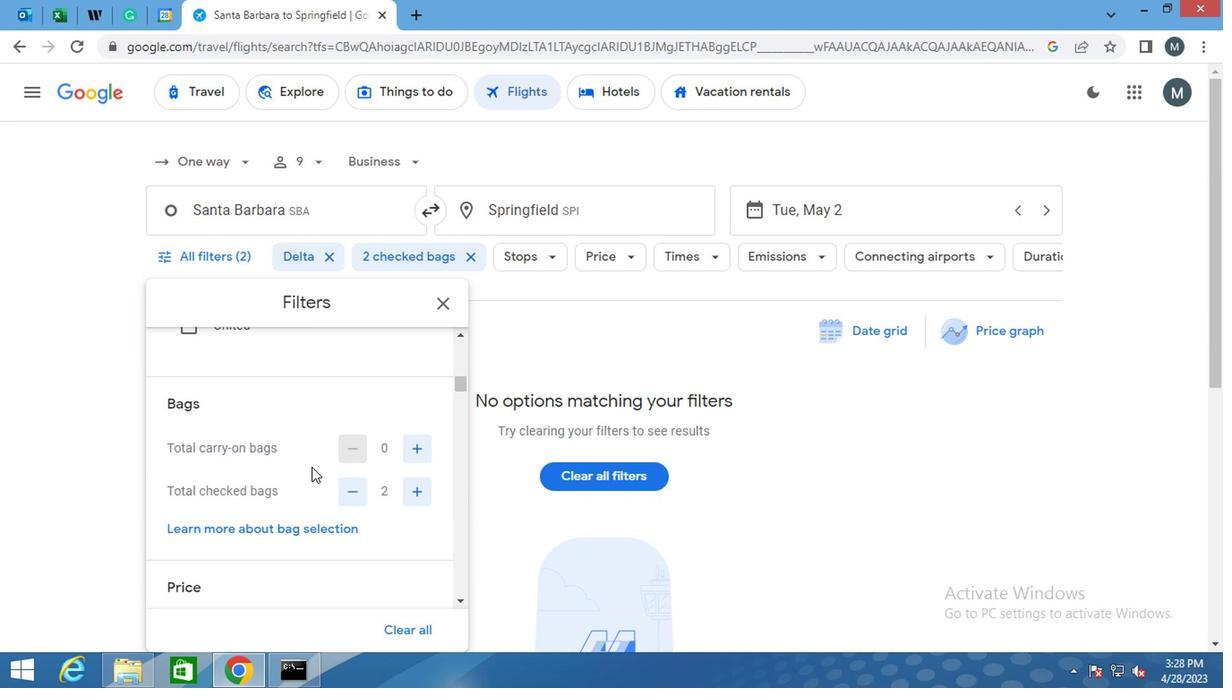 
Action: Mouse moved to (307, 463)
Screenshot: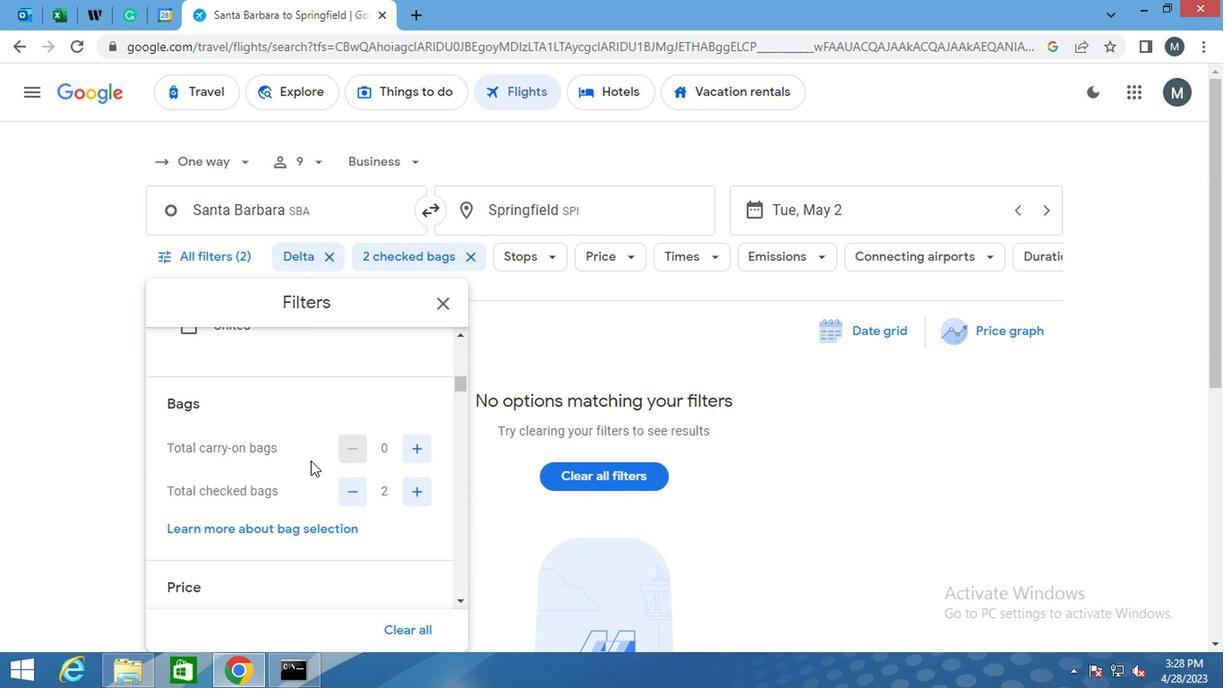 
Action: Mouse scrolled (307, 462) with delta (0, 0)
Screenshot: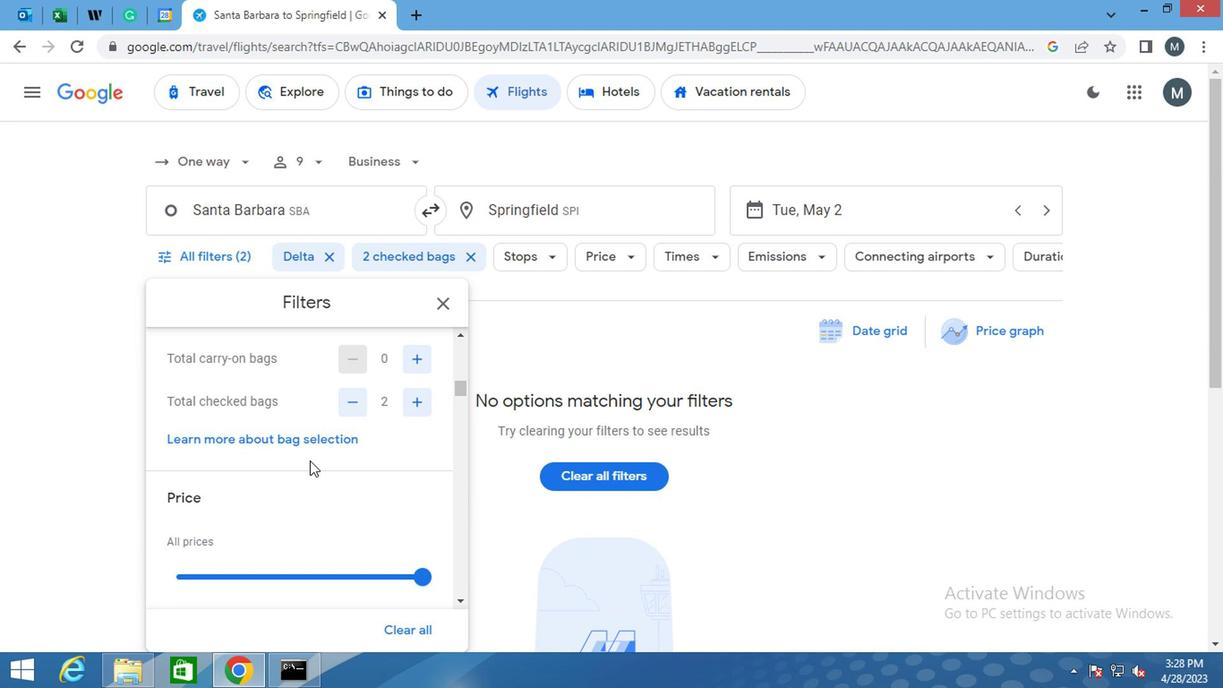 
Action: Mouse moved to (314, 482)
Screenshot: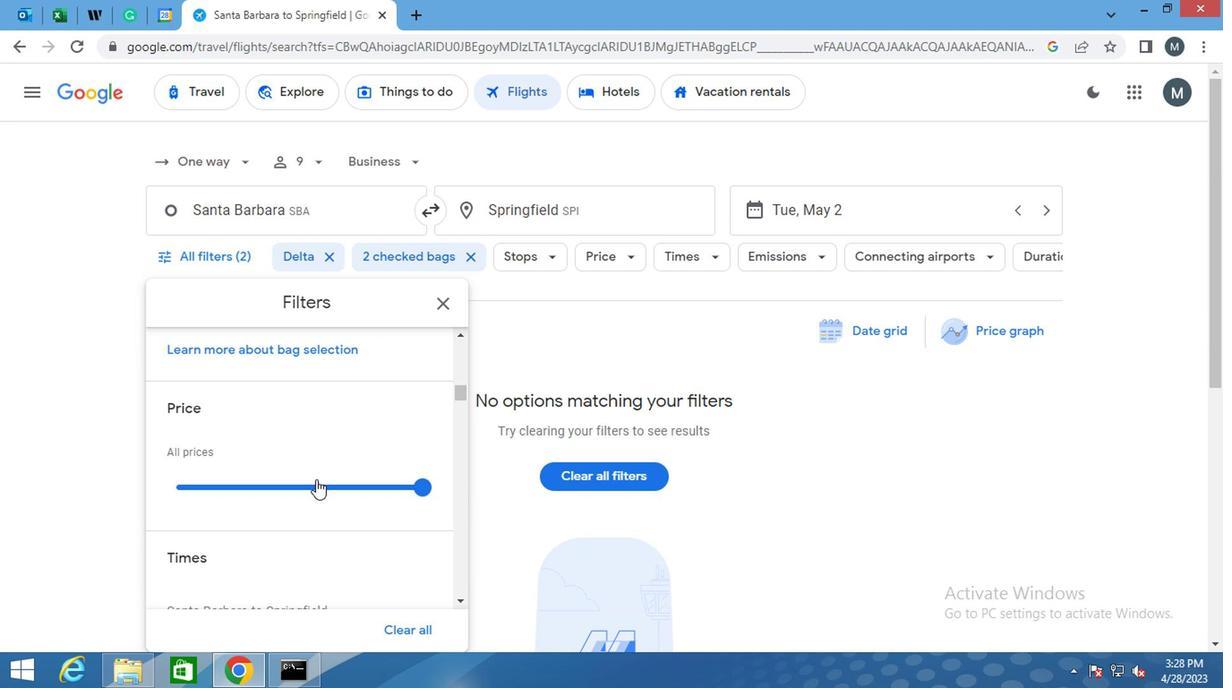 
Action: Mouse pressed left at (314, 482)
Screenshot: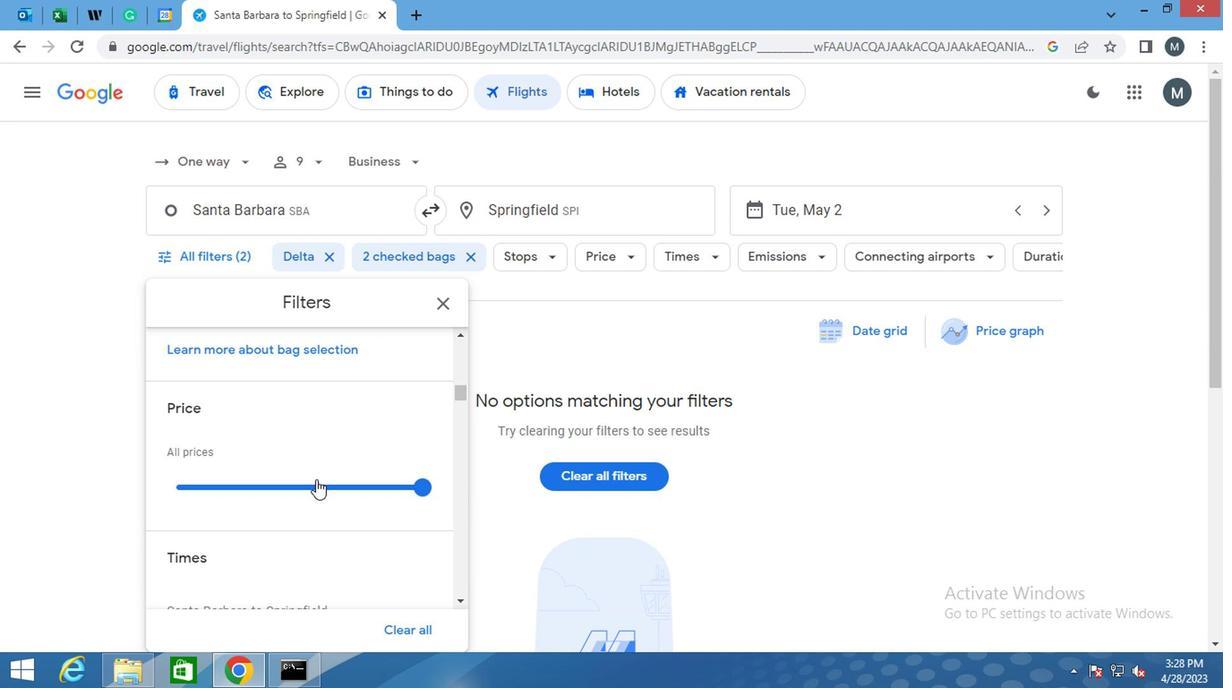 
Action: Mouse moved to (314, 484)
Screenshot: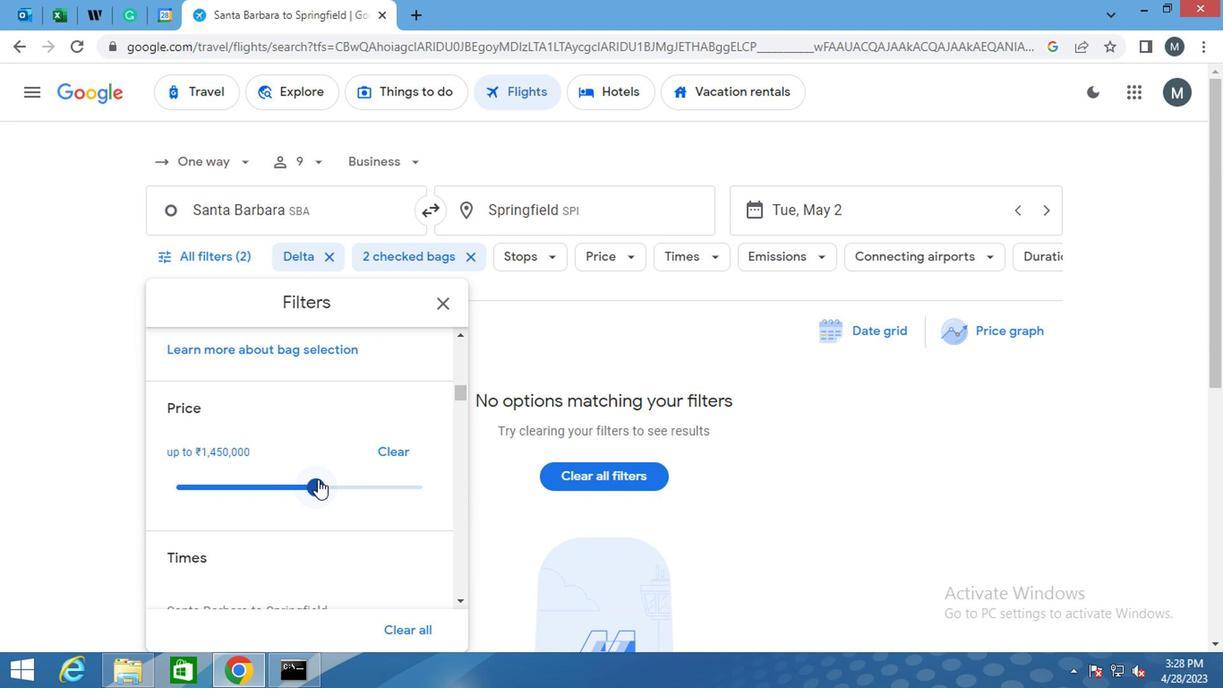 
Action: Mouse pressed left at (314, 484)
Screenshot: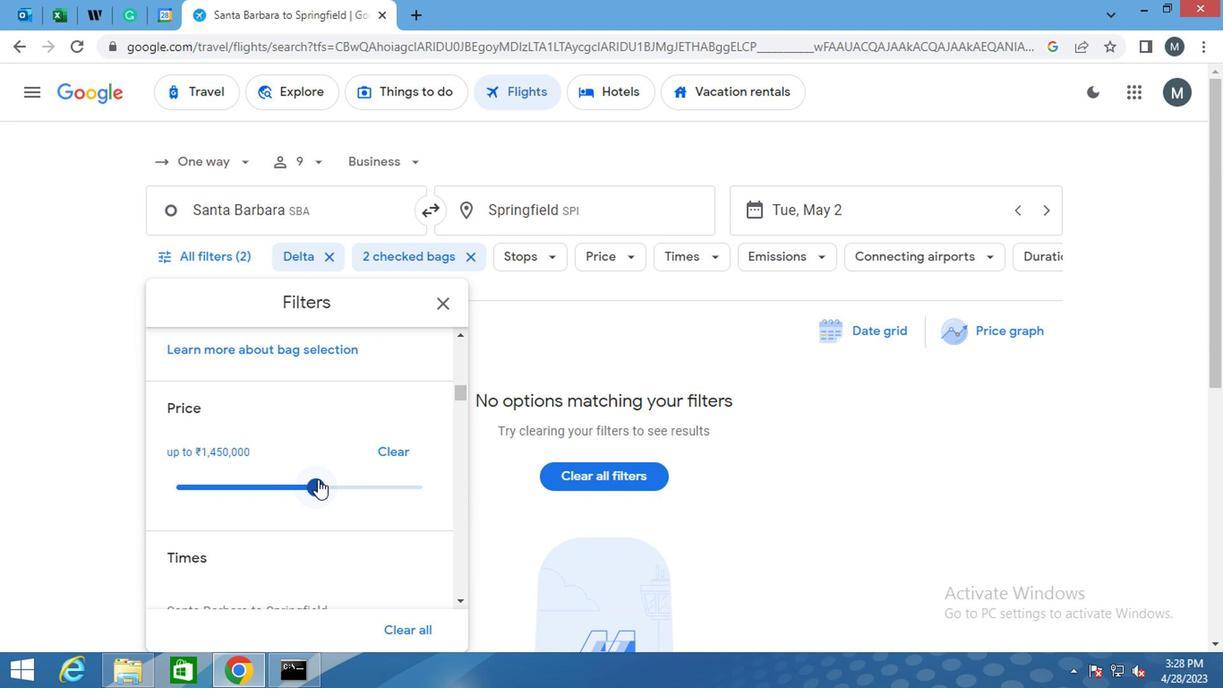 
Action: Mouse moved to (291, 474)
Screenshot: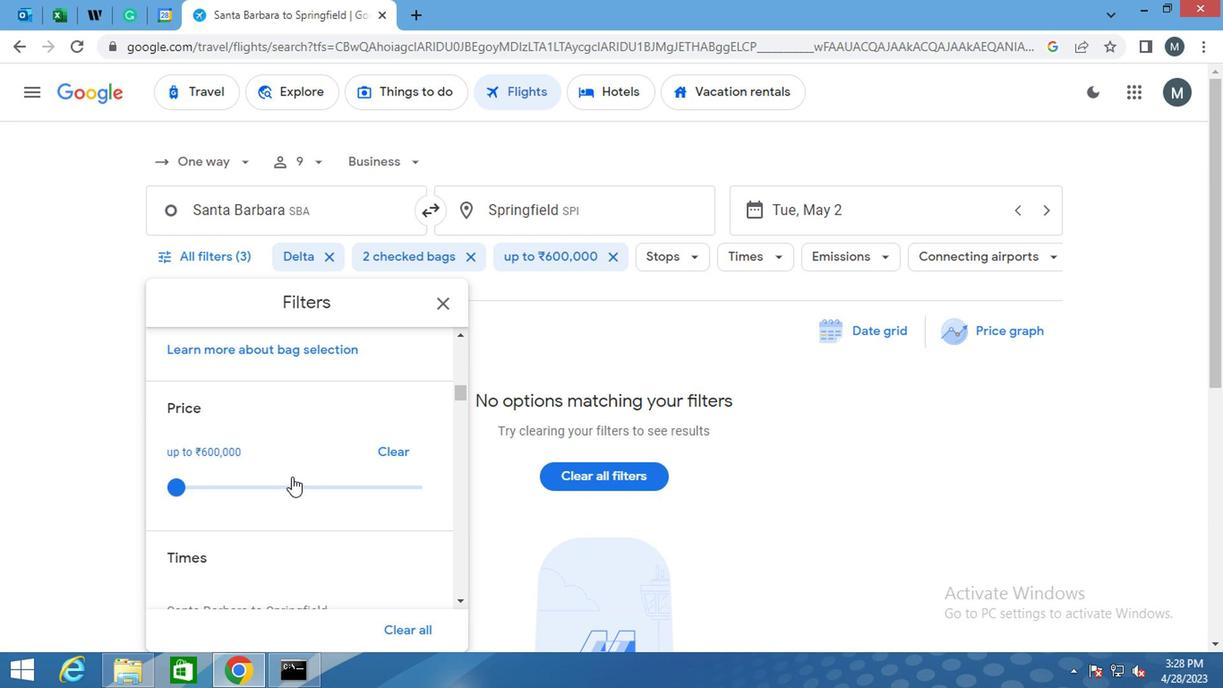 
Action: Mouse scrolled (291, 473) with delta (0, 0)
Screenshot: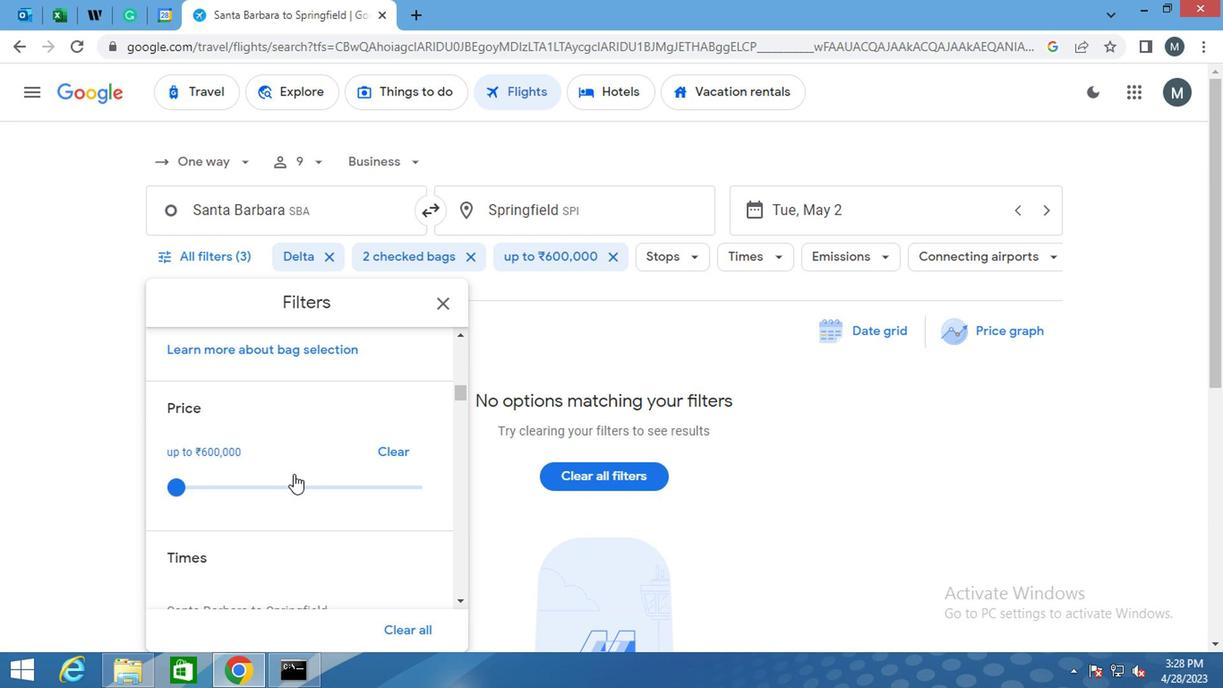 
Action: Mouse scrolled (291, 473) with delta (0, 0)
Screenshot: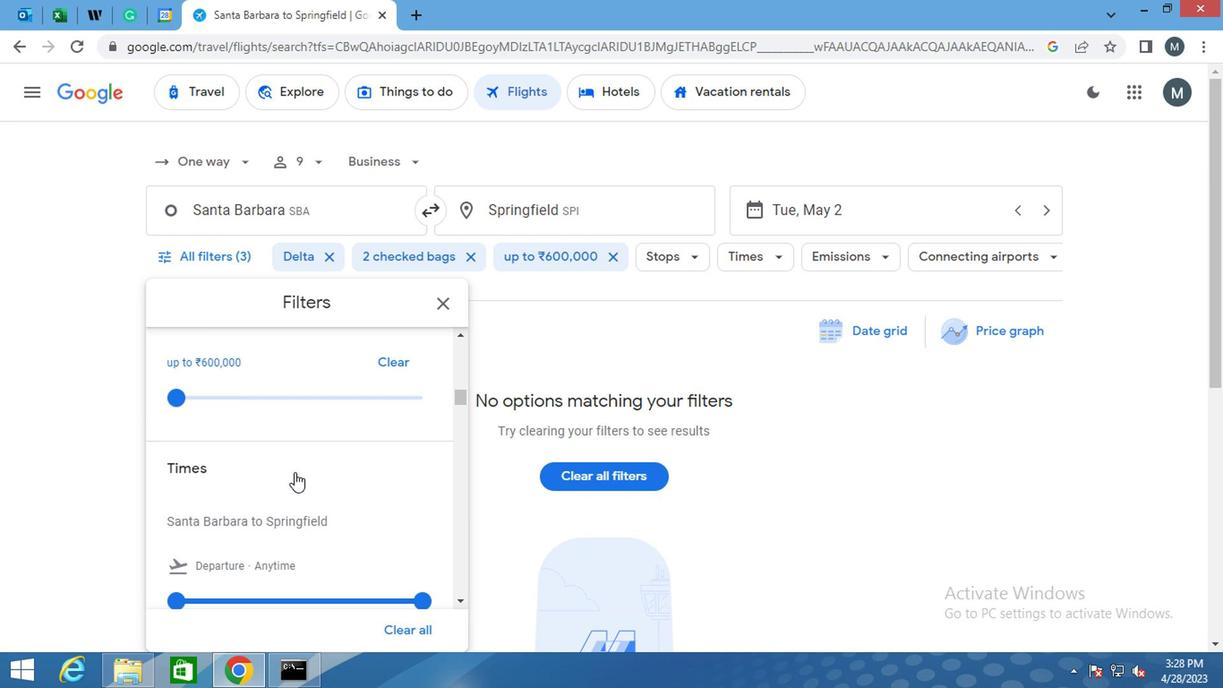 
Action: Mouse scrolled (291, 473) with delta (0, 0)
Screenshot: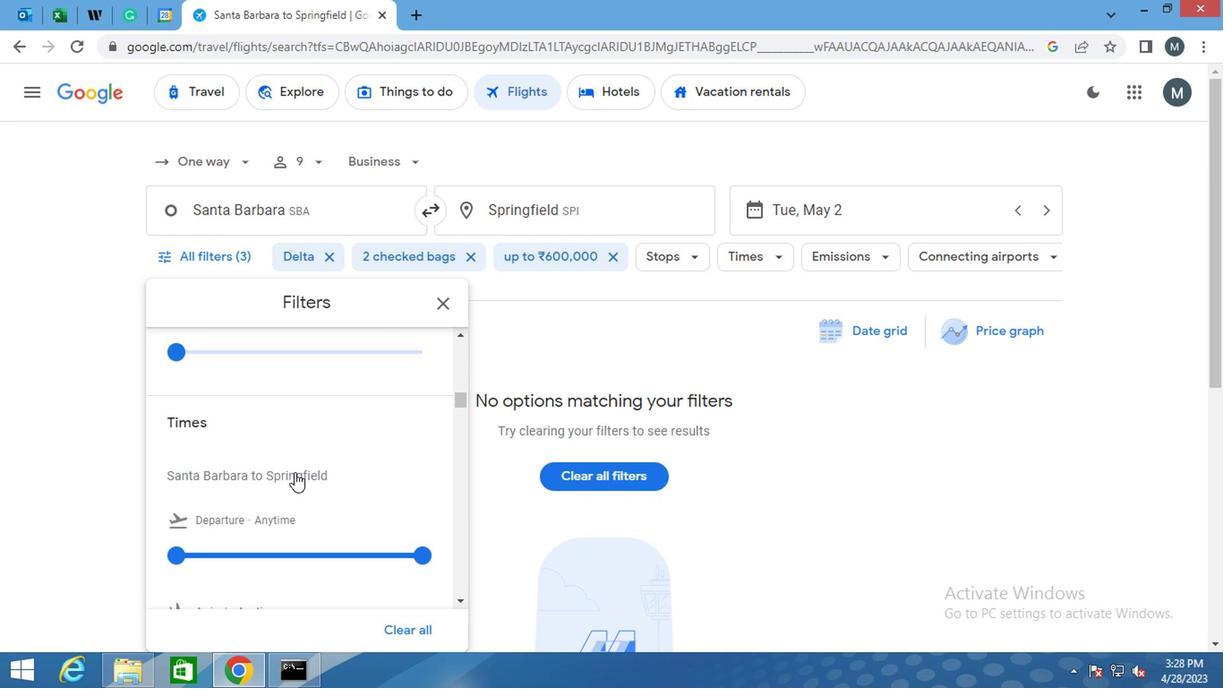 
Action: Mouse moved to (285, 417)
Screenshot: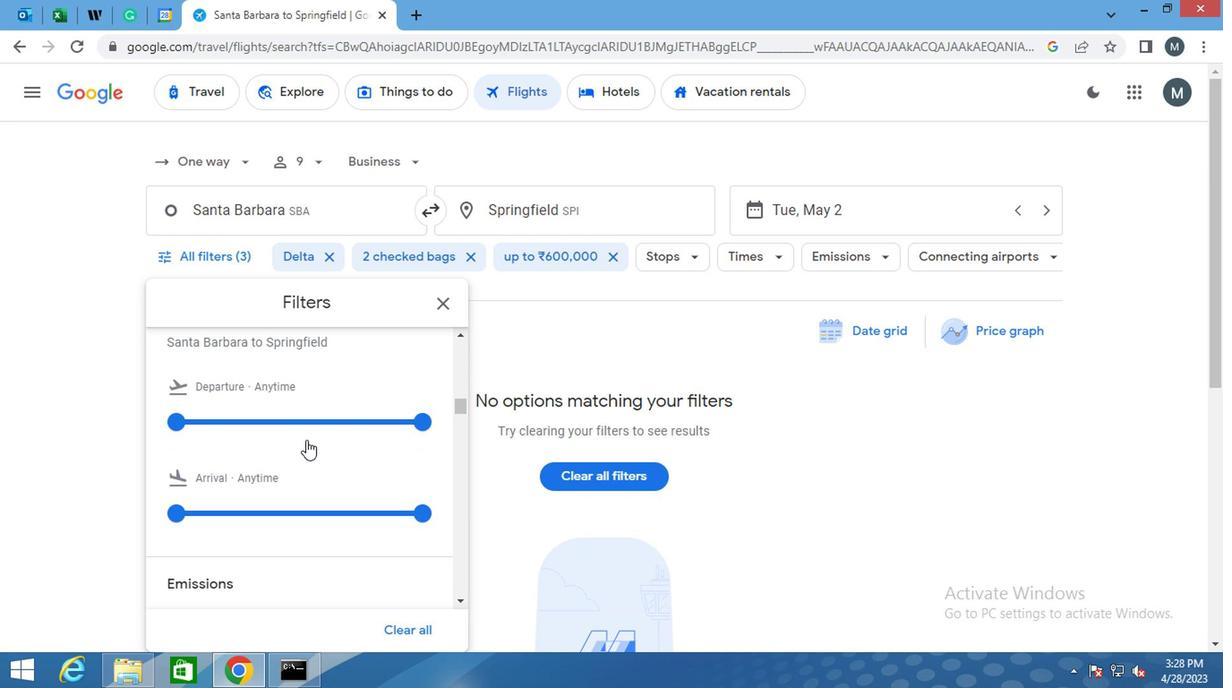 
Action: Mouse pressed left at (285, 417)
Screenshot: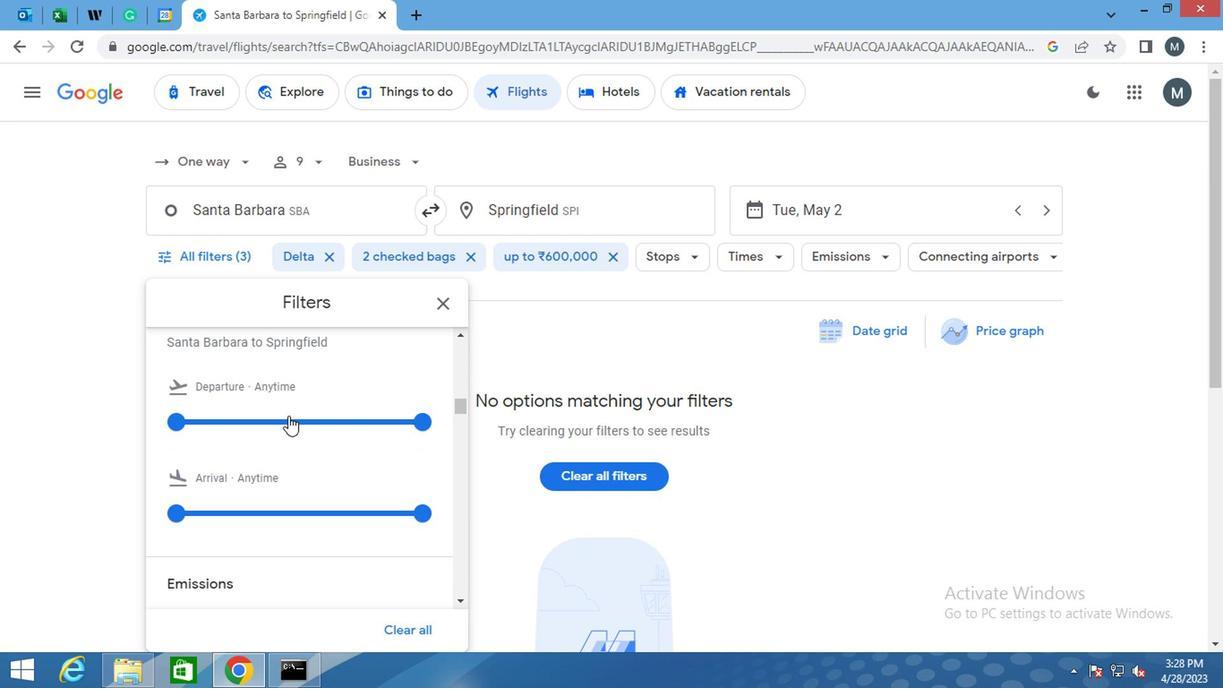 
Action: Mouse moved to (285, 417)
Screenshot: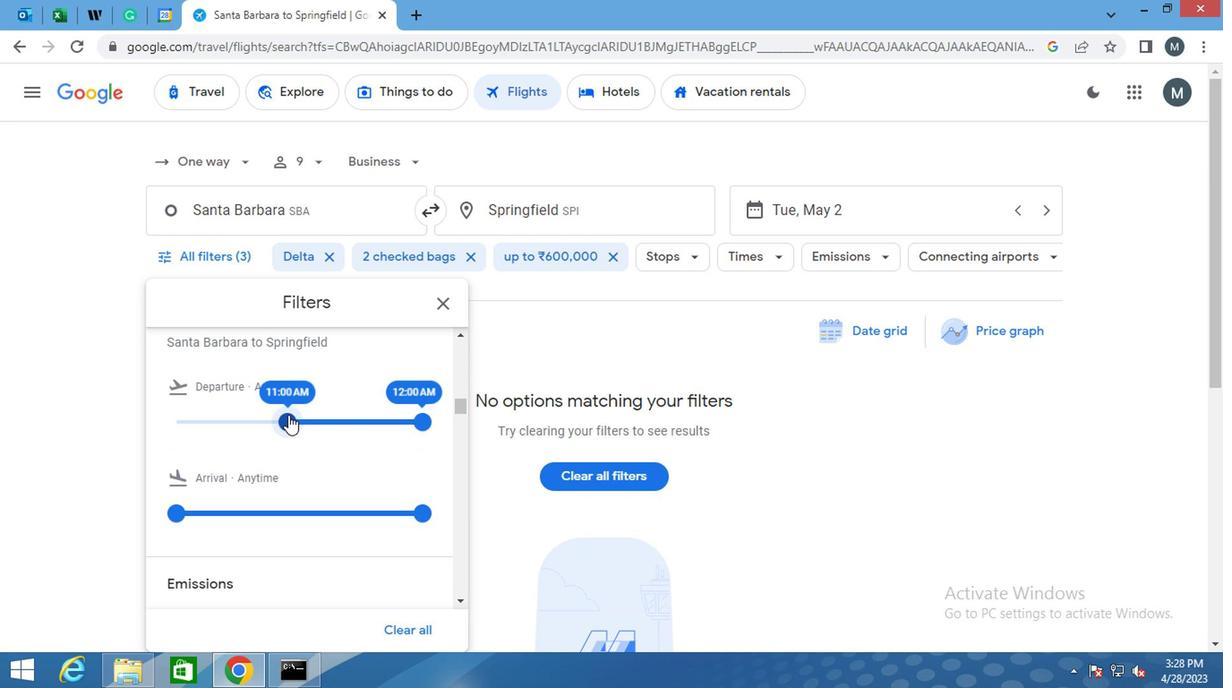 
Action: Mouse pressed left at (285, 417)
Screenshot: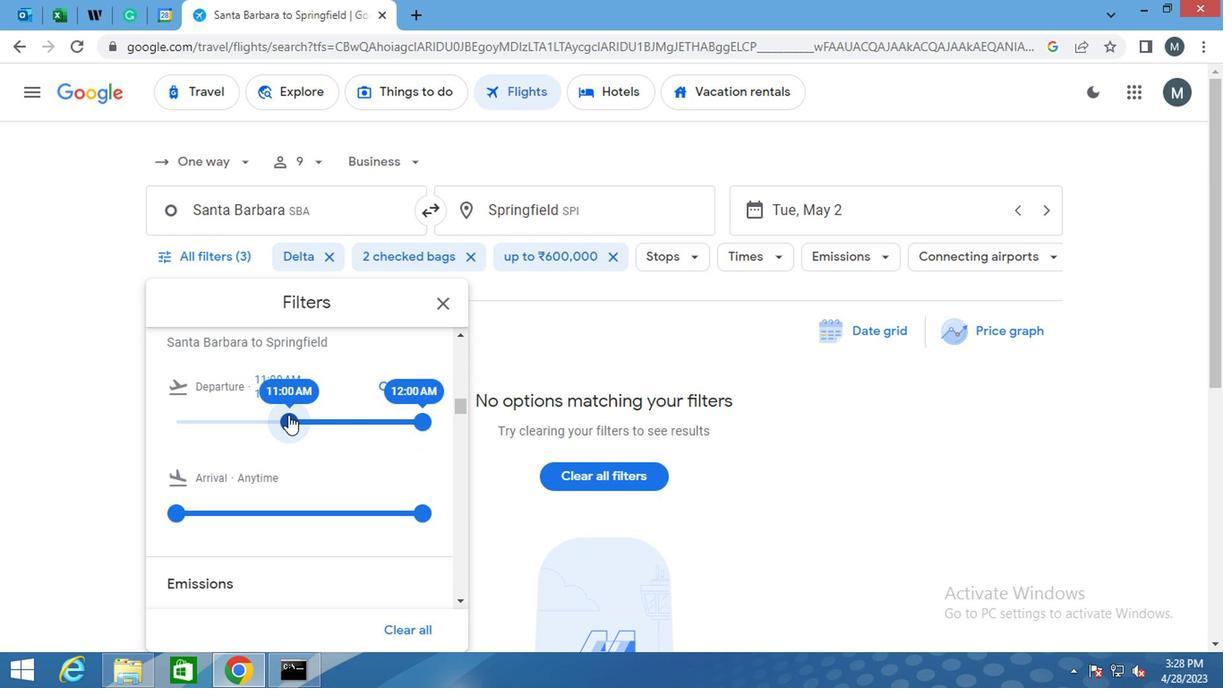 
Action: Mouse moved to (418, 422)
Screenshot: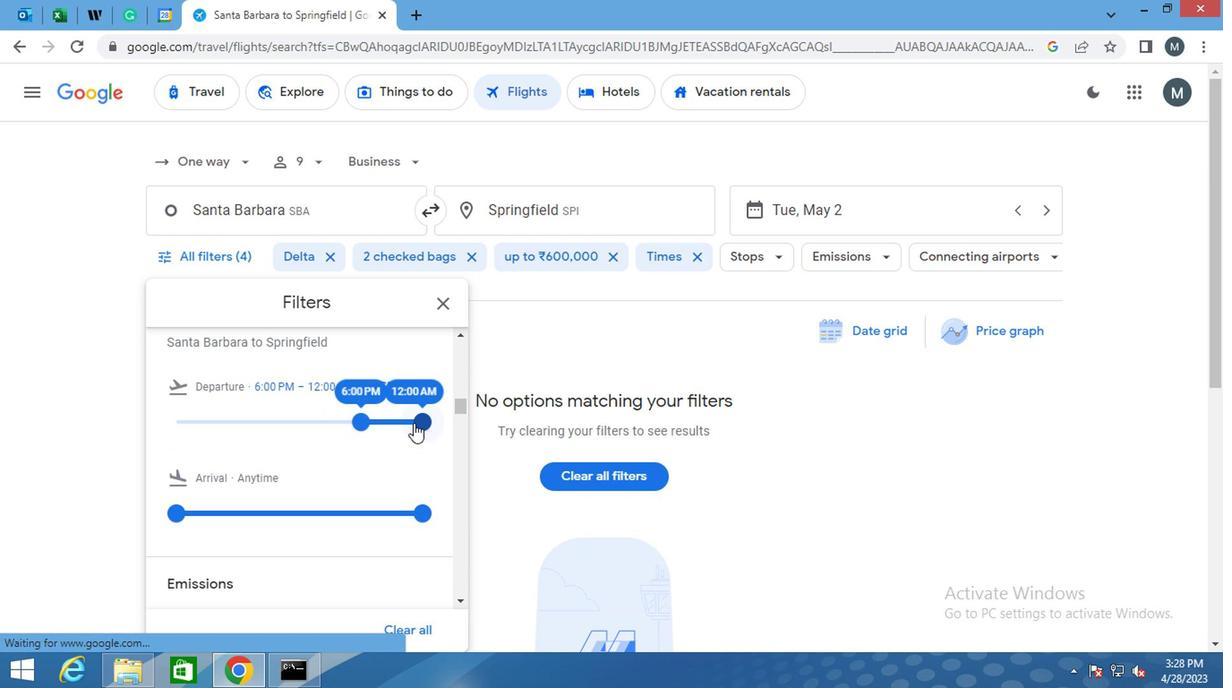 
Action: Mouse pressed left at (418, 422)
Screenshot: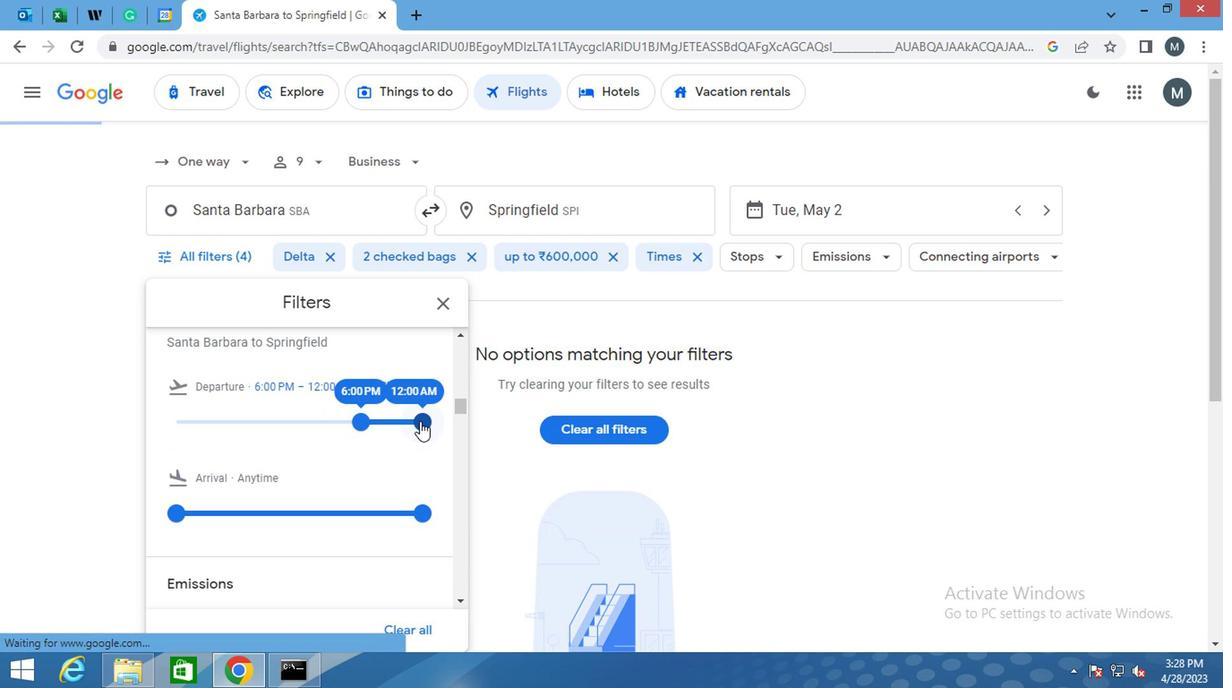 
Action: Mouse moved to (357, 438)
Screenshot: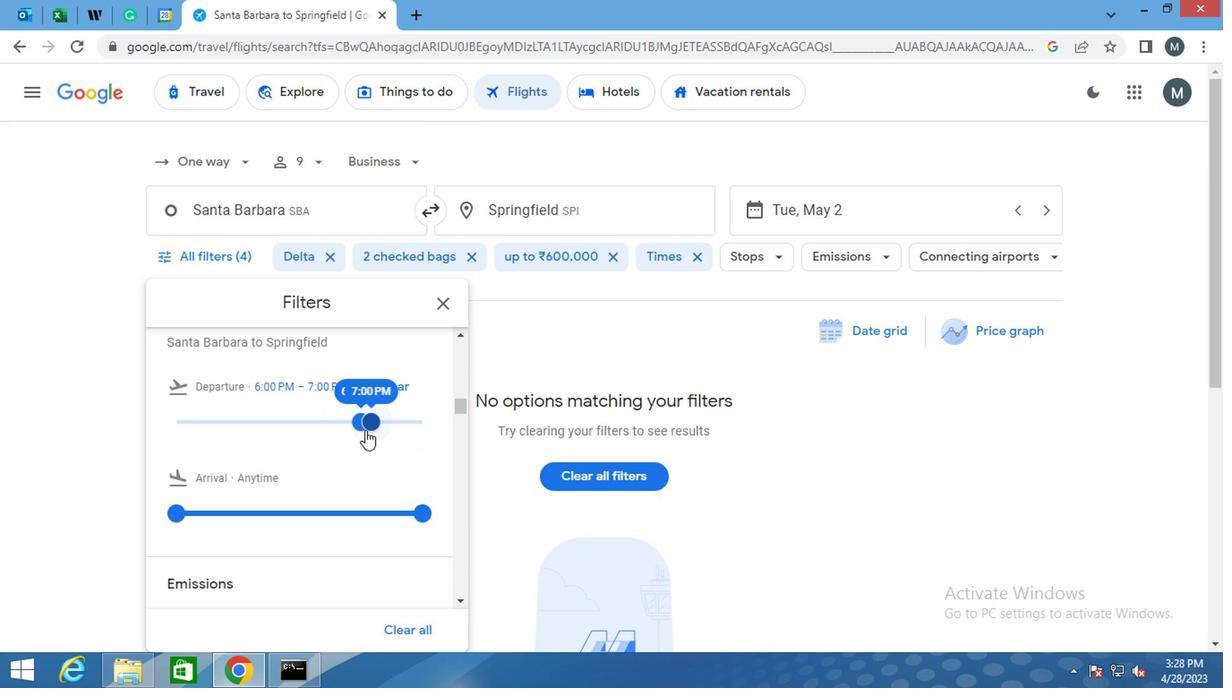 
Action: Mouse scrolled (357, 437) with delta (0, -1)
Screenshot: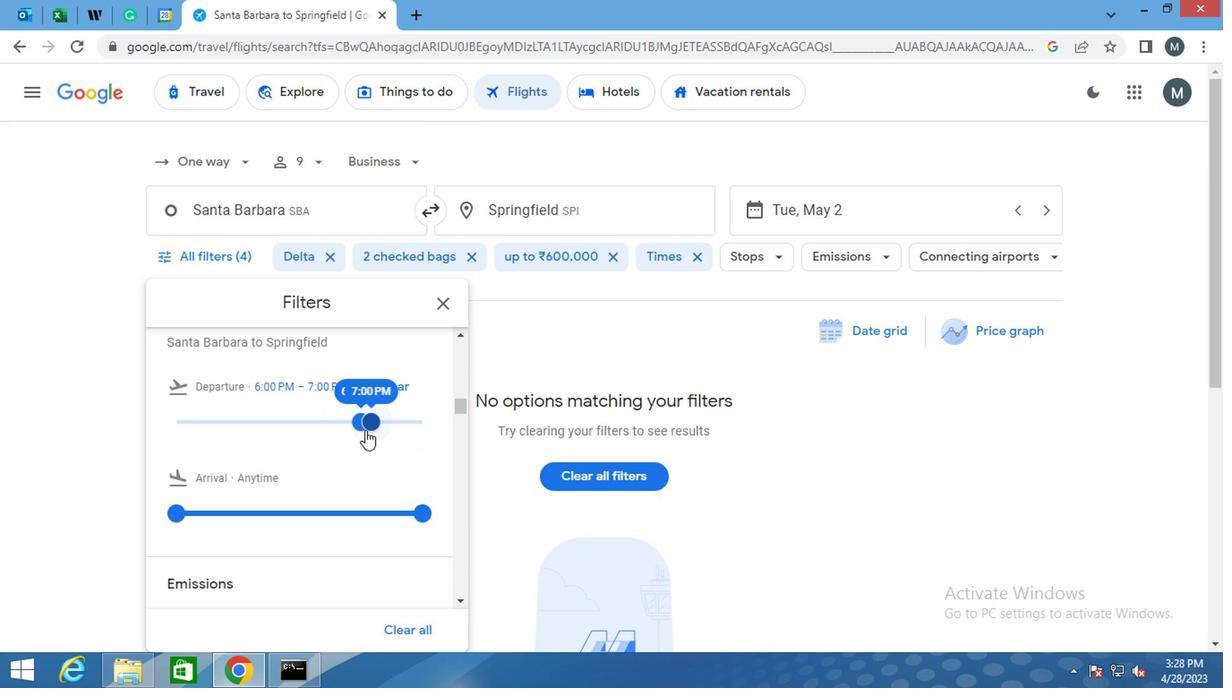 
Action: Mouse moved to (438, 307)
Screenshot: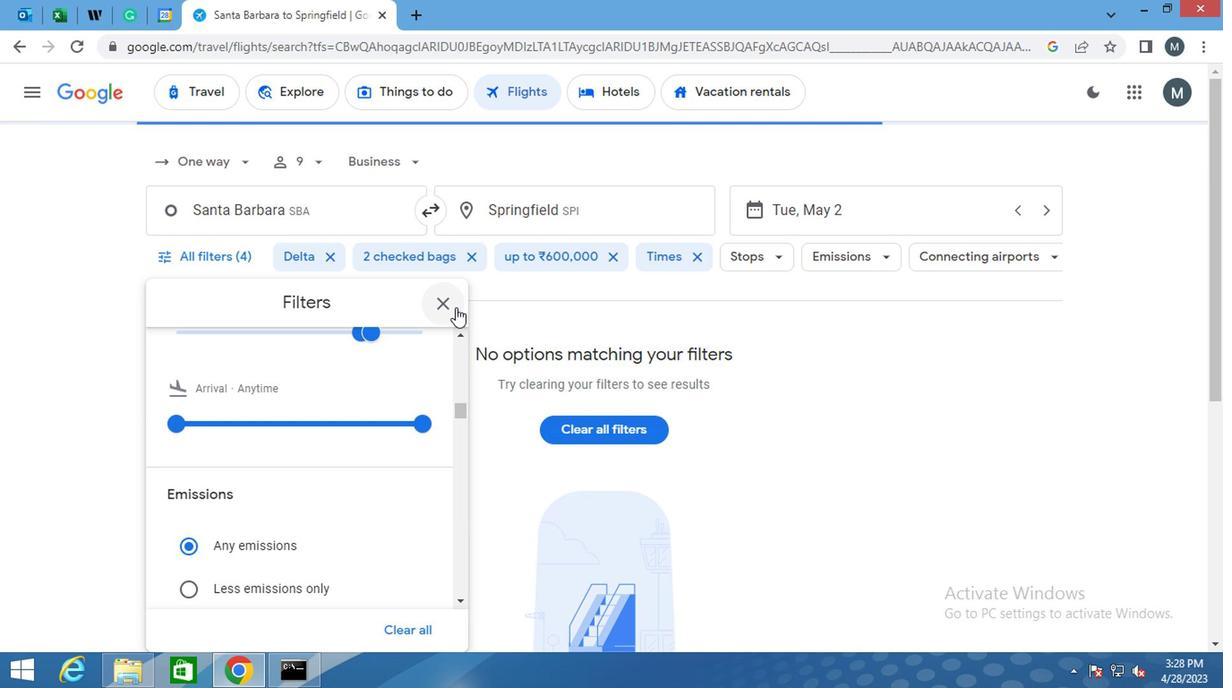 
Action: Mouse pressed left at (438, 307)
Screenshot: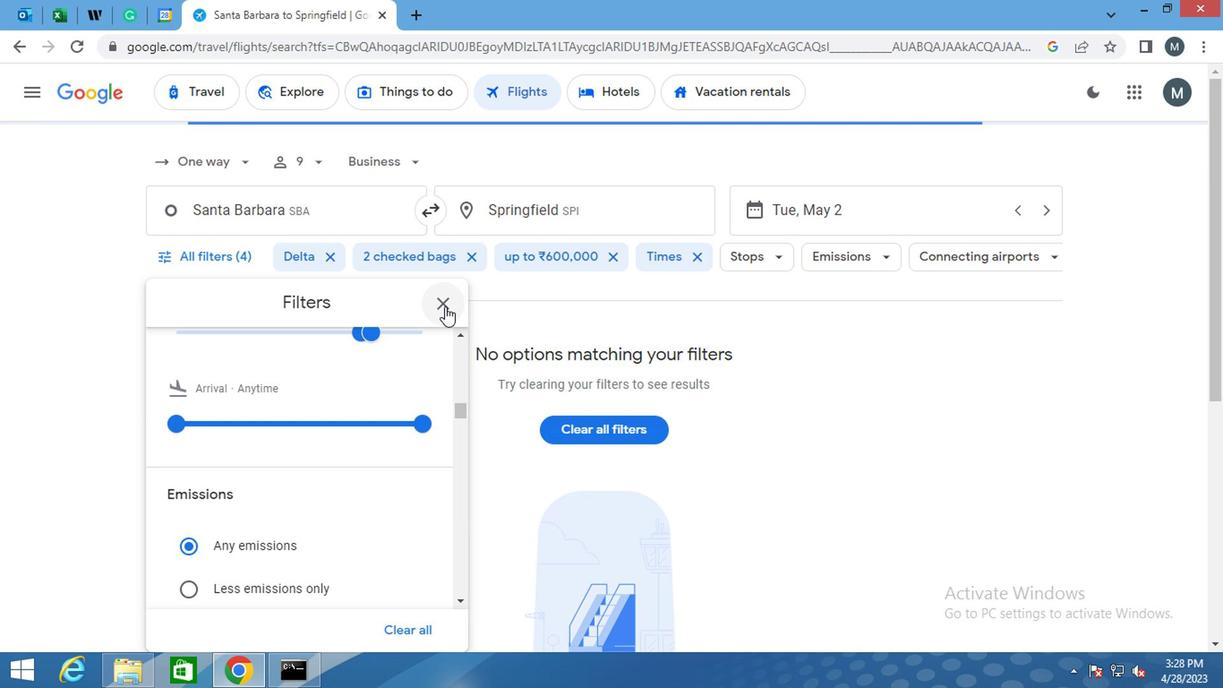 
